Task: Find a flight from Durango to Springfield on May 2 for 3 passengers in premium economy with 3 checked bags.
Action: Mouse moved to (292, 323)
Screenshot: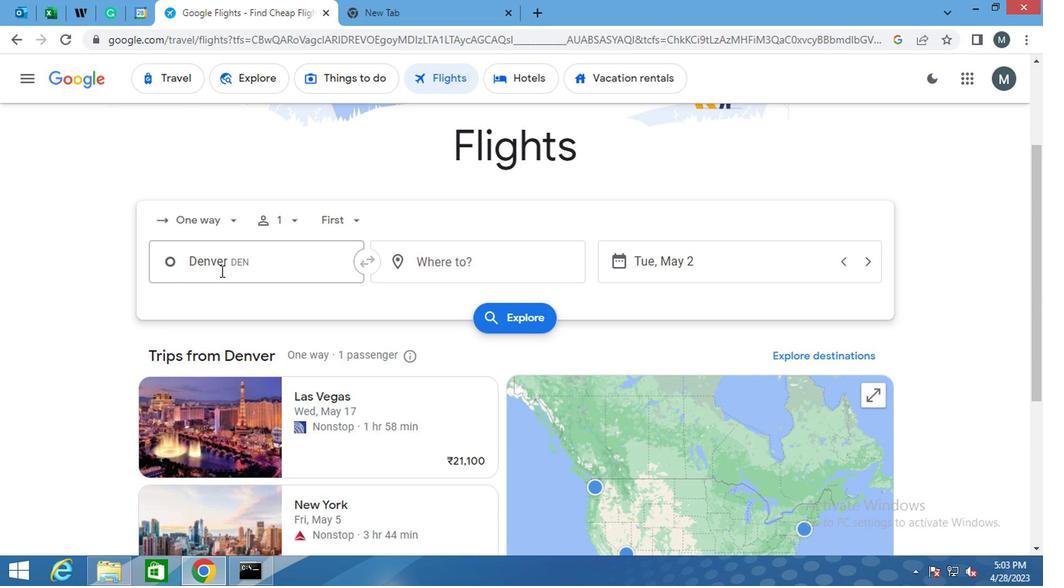 
Action: Mouse pressed left at (292, 323)
Screenshot: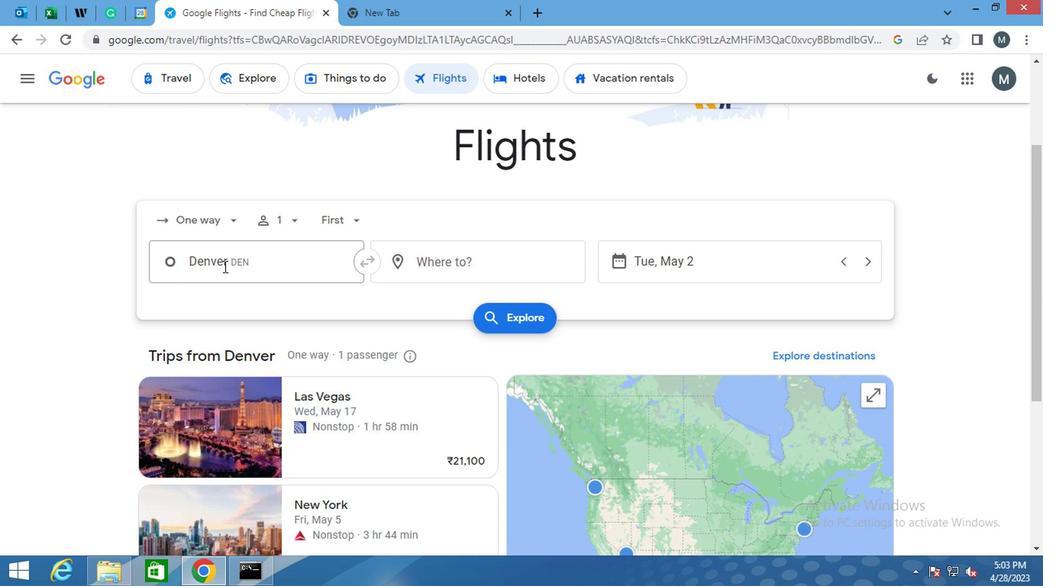 
Action: Mouse moved to (283, 292)
Screenshot: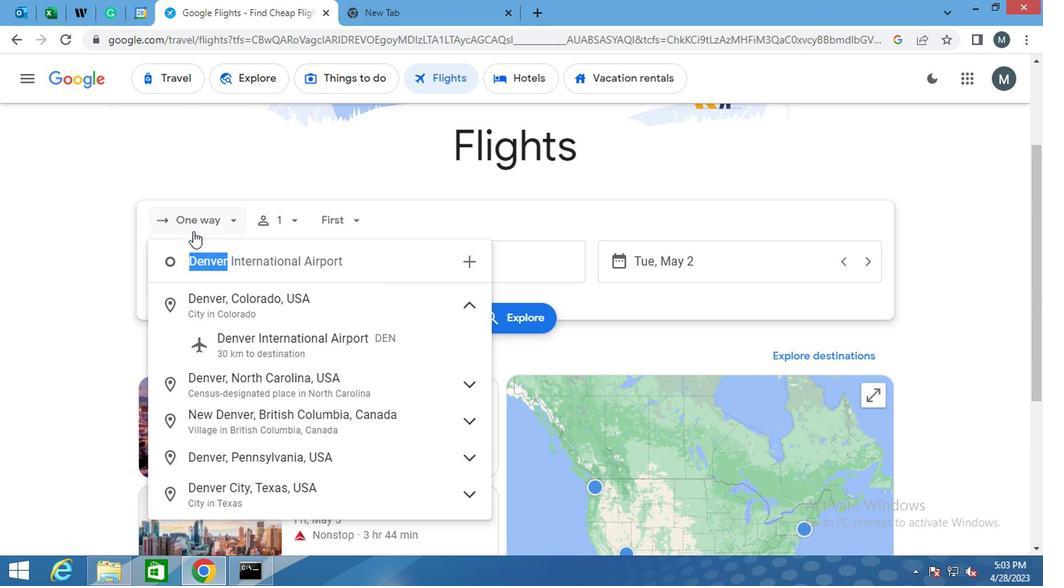 
Action: Mouse pressed left at (283, 292)
Screenshot: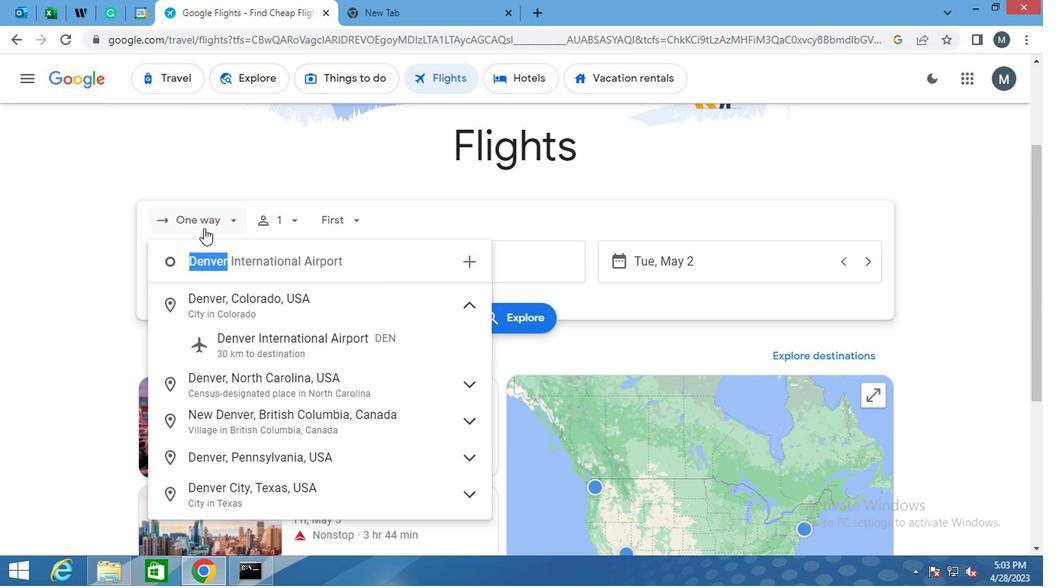 
Action: Mouse moved to (294, 338)
Screenshot: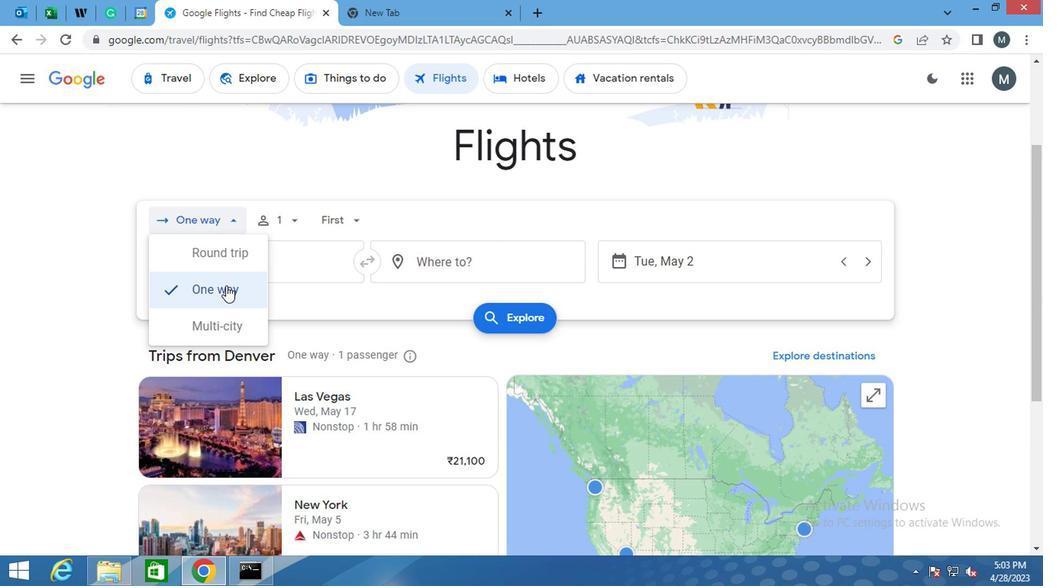 
Action: Mouse pressed left at (294, 338)
Screenshot: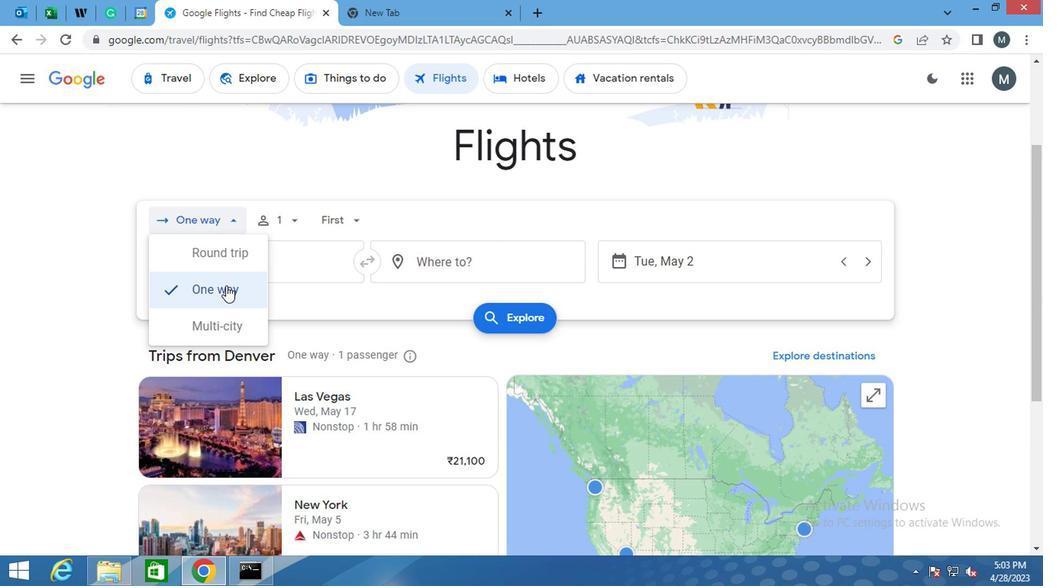 
Action: Mouse moved to (342, 291)
Screenshot: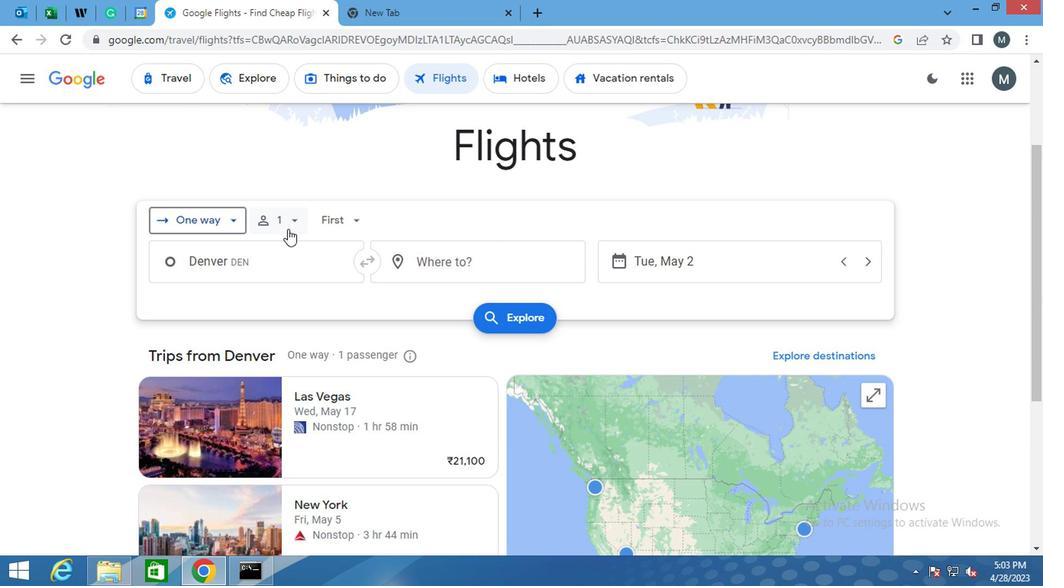 
Action: Mouse pressed left at (342, 291)
Screenshot: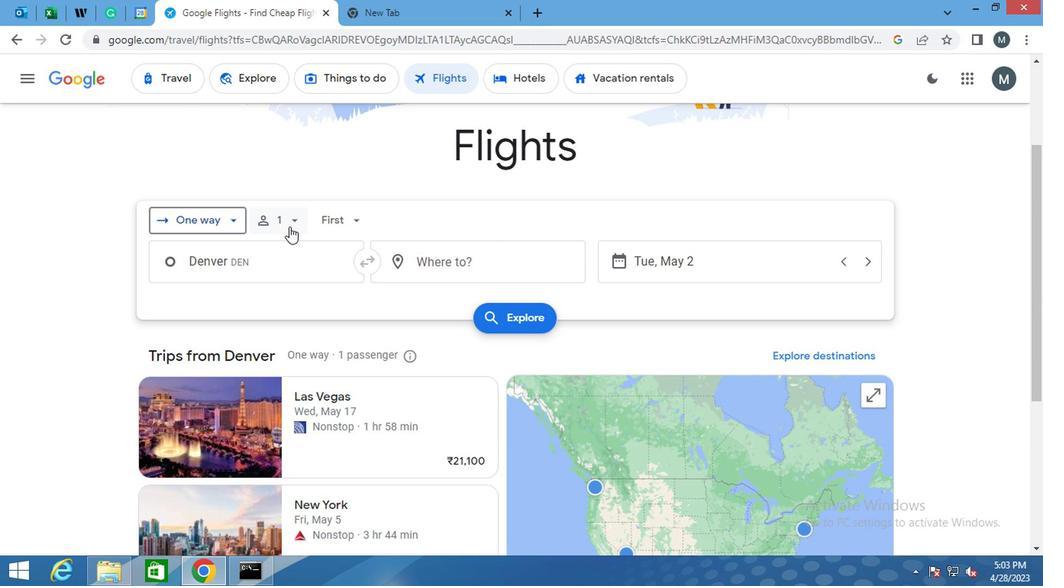 
Action: Mouse moved to (424, 347)
Screenshot: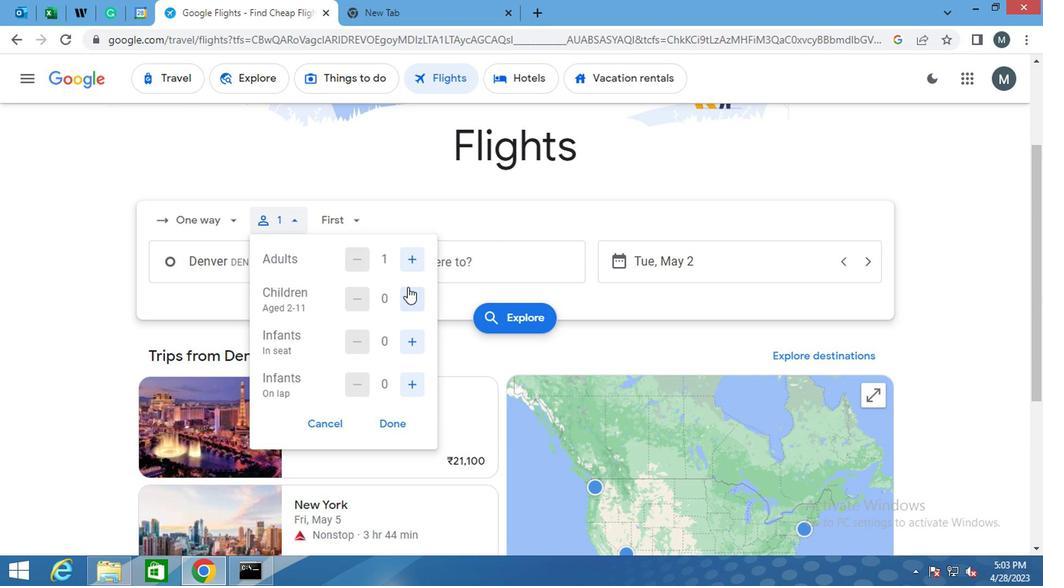 
Action: Mouse pressed left at (424, 347)
Screenshot: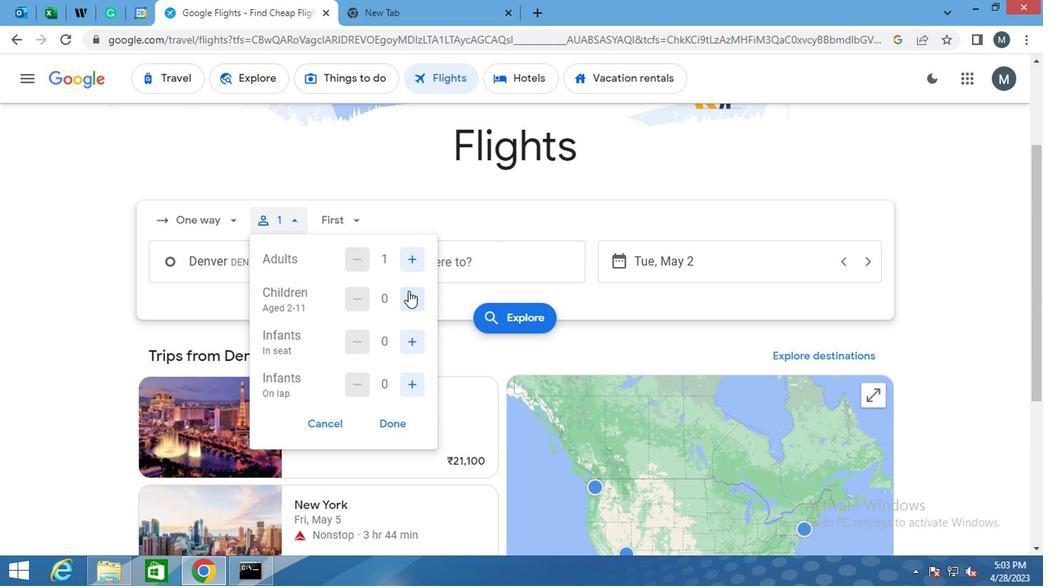 
Action: Mouse moved to (427, 374)
Screenshot: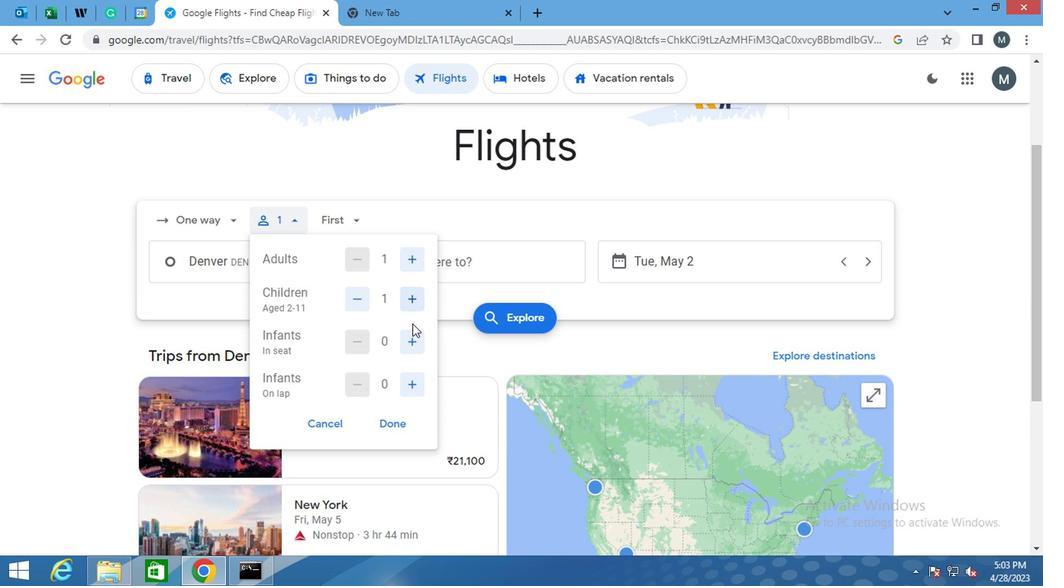 
Action: Mouse pressed left at (427, 374)
Screenshot: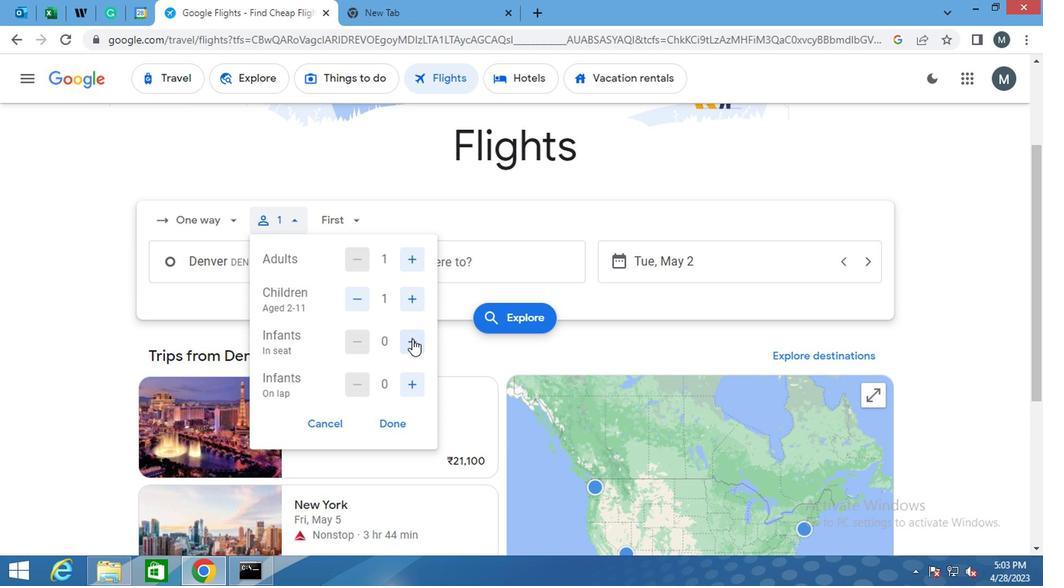 
Action: Mouse moved to (413, 434)
Screenshot: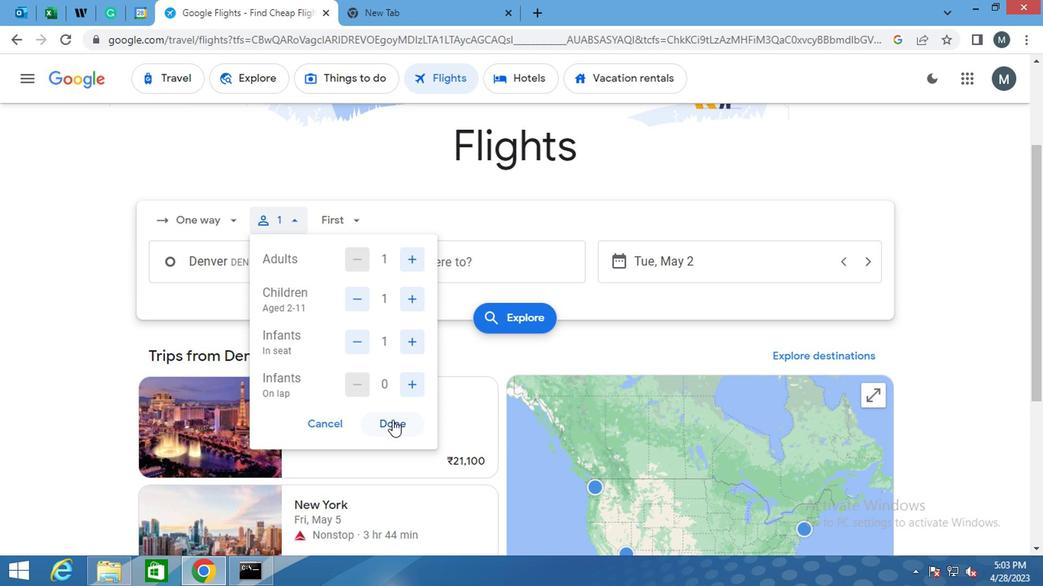 
Action: Mouse pressed left at (413, 434)
Screenshot: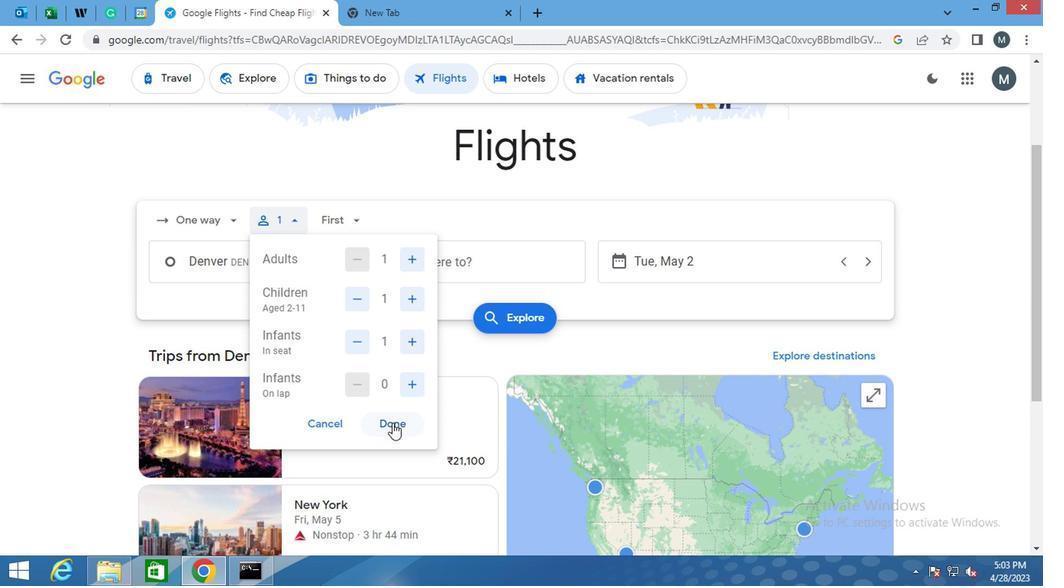 
Action: Mouse moved to (373, 290)
Screenshot: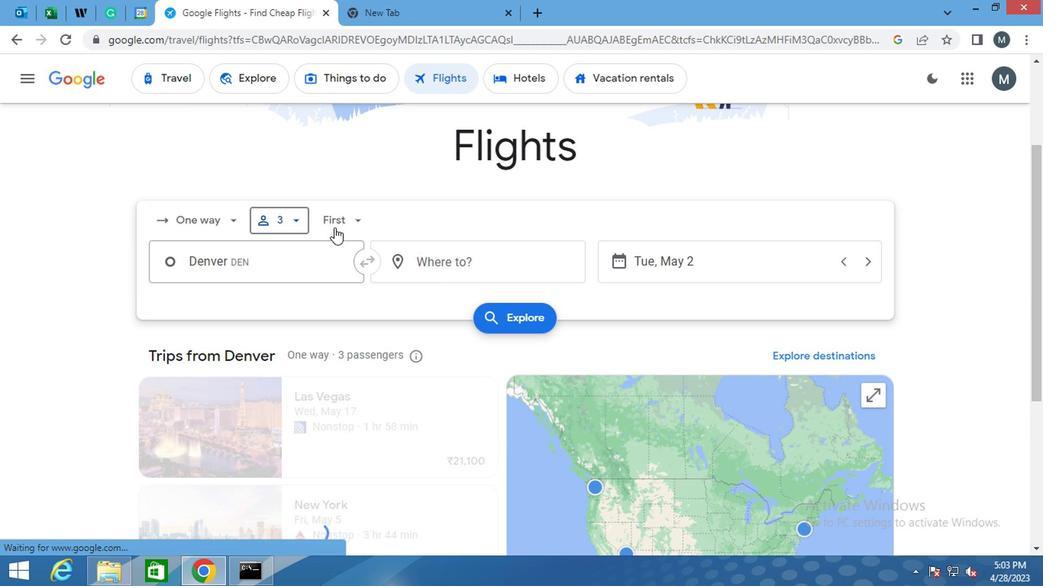 
Action: Mouse pressed left at (373, 290)
Screenshot: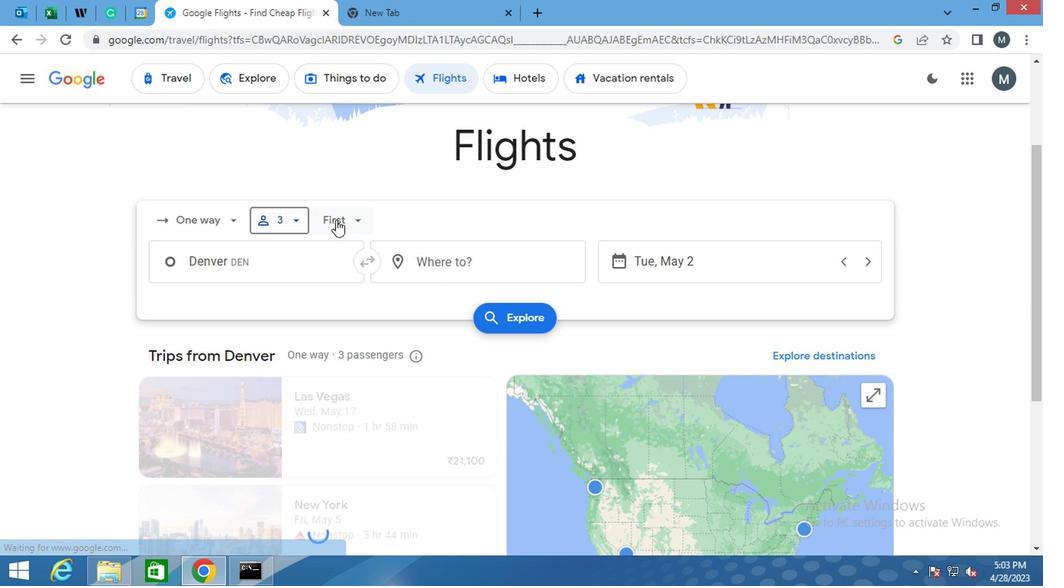 
Action: Mouse moved to (401, 316)
Screenshot: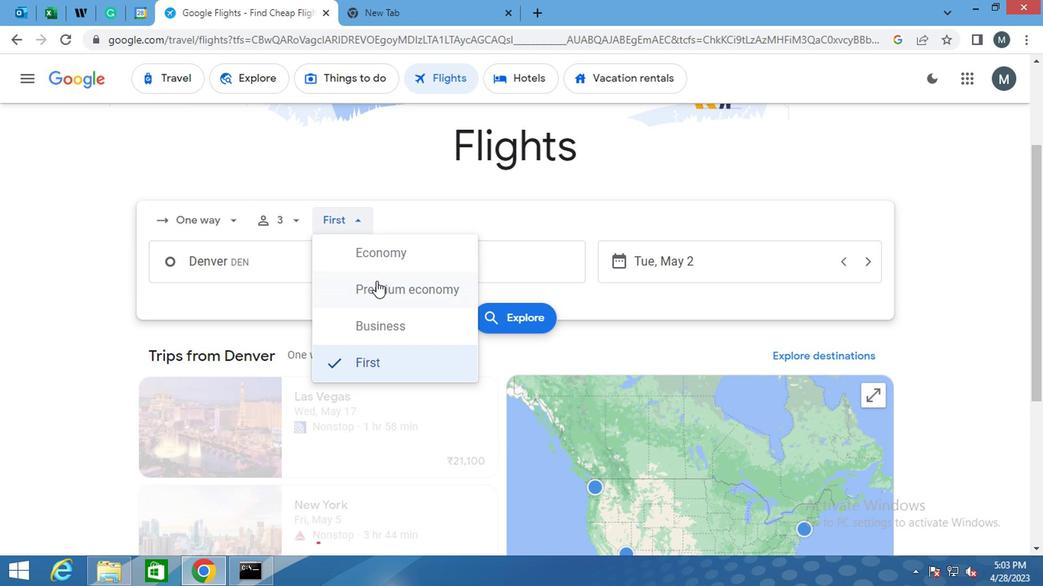
Action: Mouse pressed left at (401, 316)
Screenshot: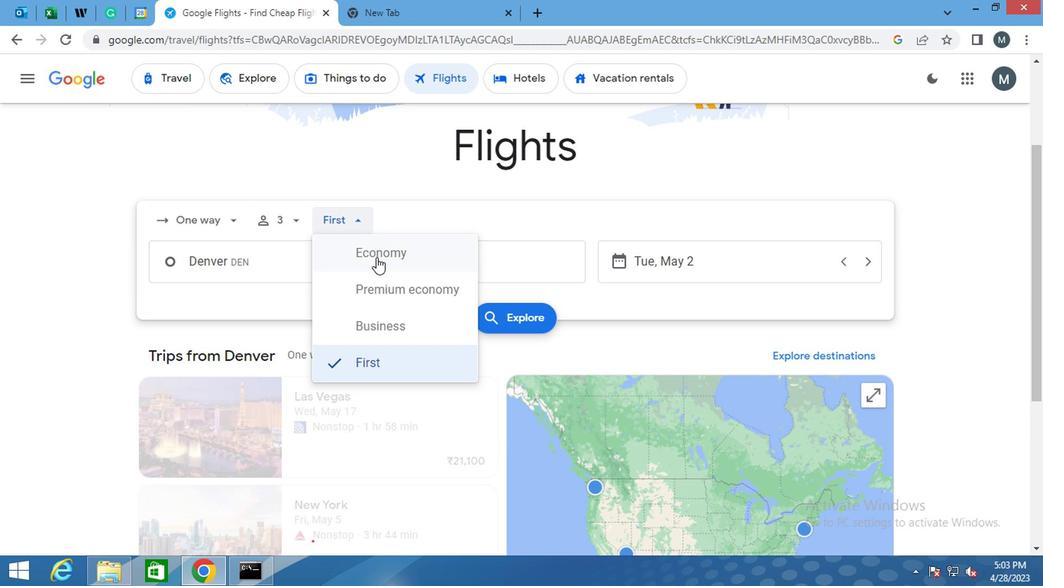 
Action: Mouse moved to (398, 288)
Screenshot: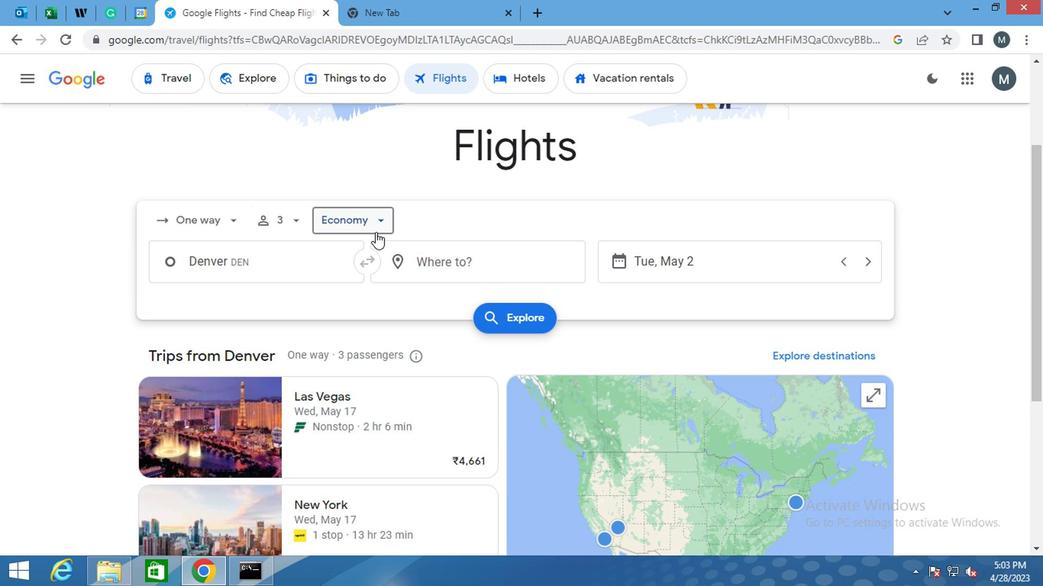
Action: Mouse pressed left at (398, 288)
Screenshot: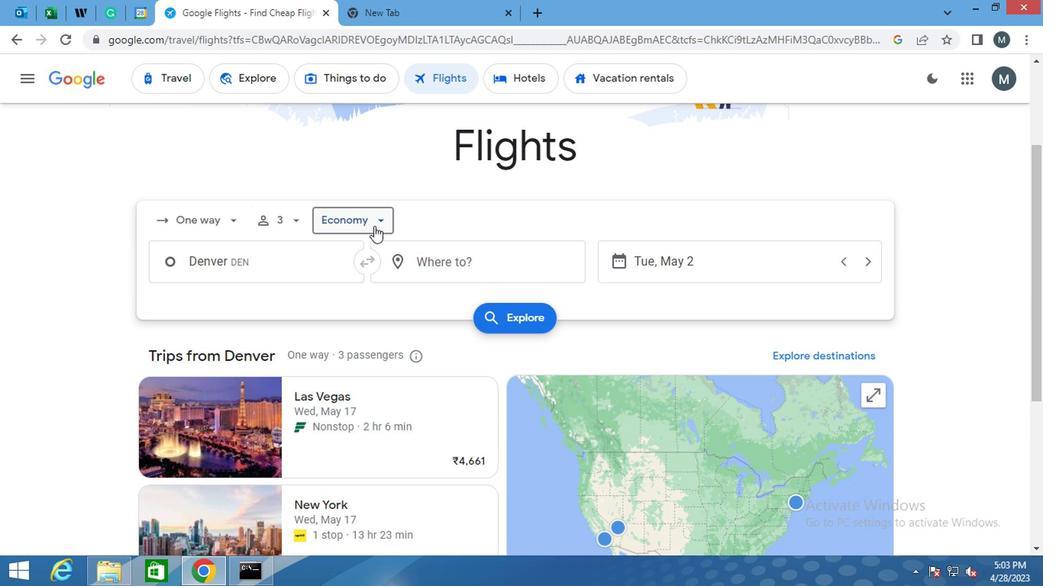 
Action: Mouse moved to (404, 339)
Screenshot: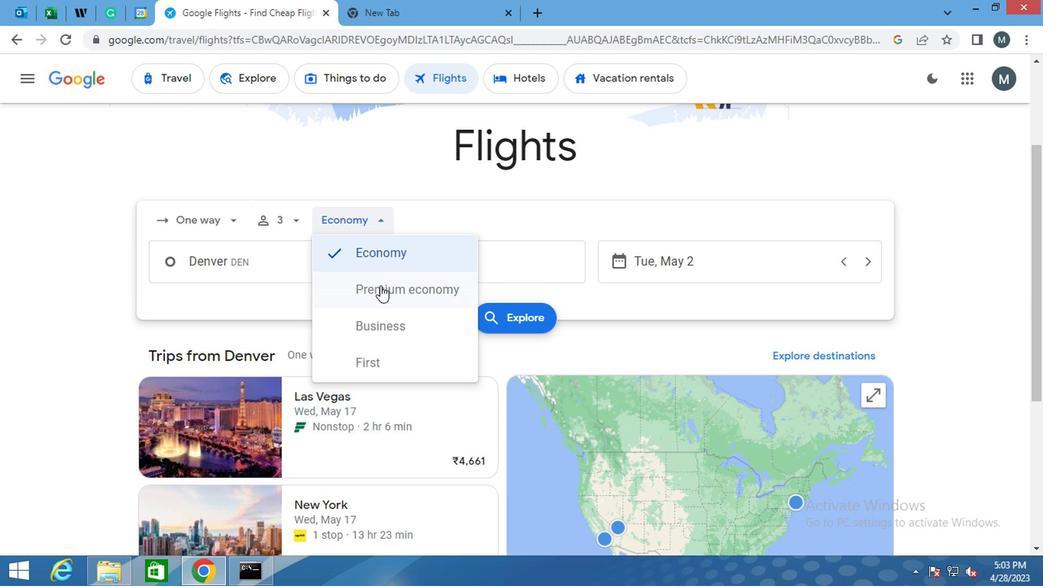 
Action: Mouse pressed left at (404, 339)
Screenshot: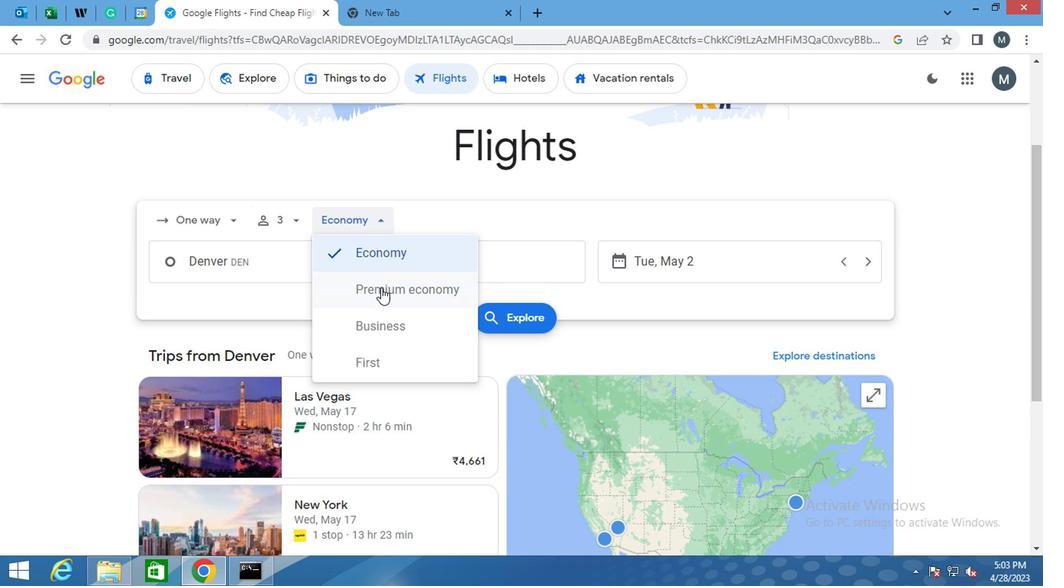 
Action: Mouse moved to (315, 324)
Screenshot: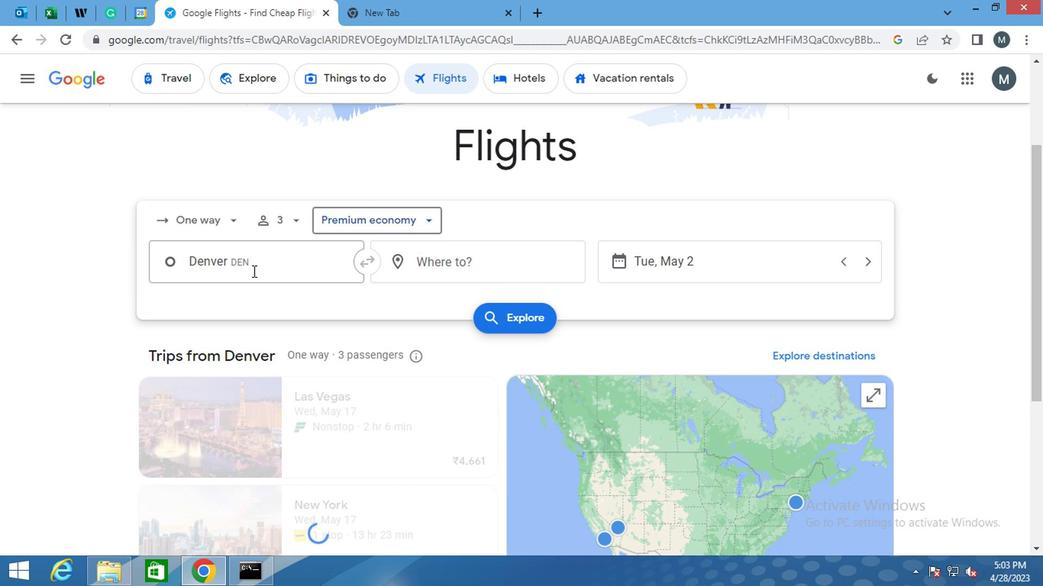 
Action: Mouse pressed left at (315, 324)
Screenshot: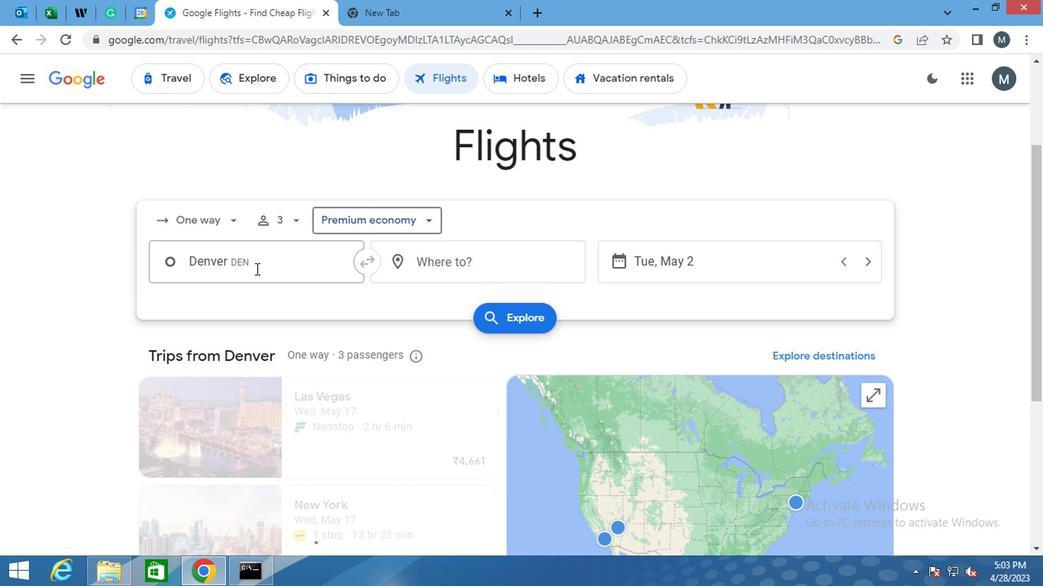 
Action: Key pressed <Key.shift><Key.shift><Key.shift><Key.shift><Key.shift><Key.shift><Key.shift><Key.shift>DURANGO
Screenshot: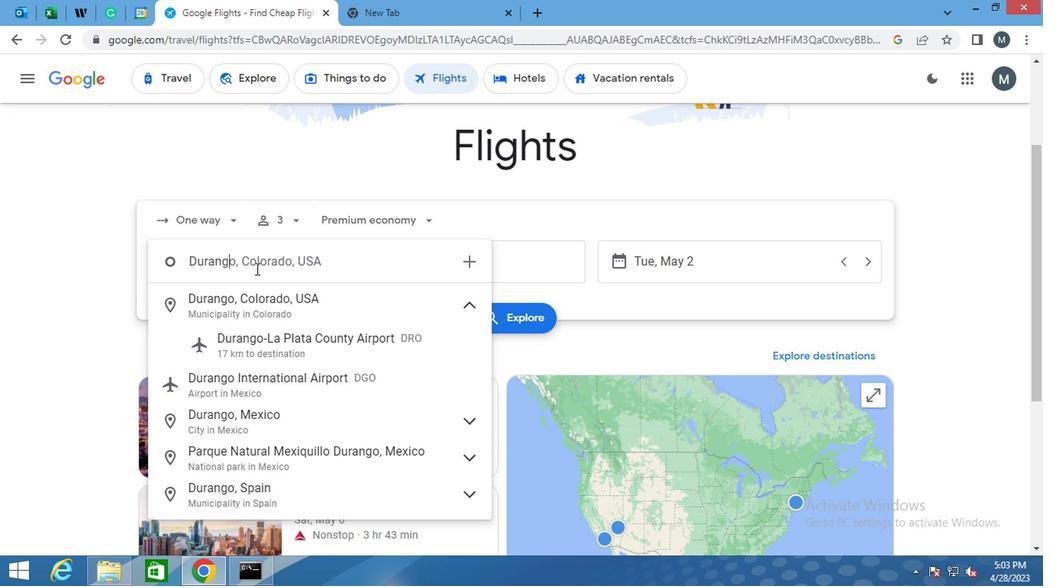 
Action: Mouse moved to (376, 382)
Screenshot: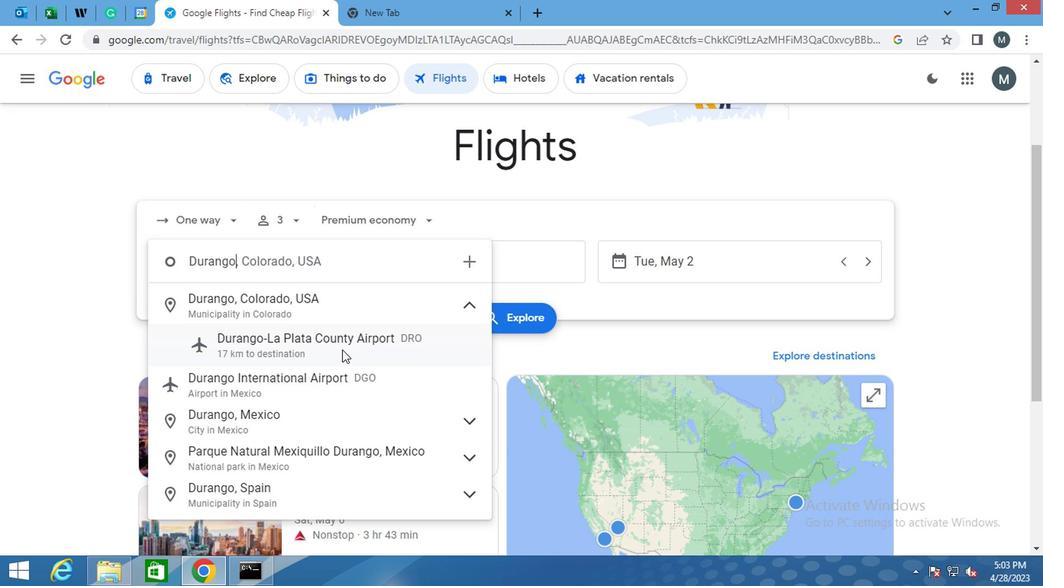 
Action: Mouse pressed left at (376, 382)
Screenshot: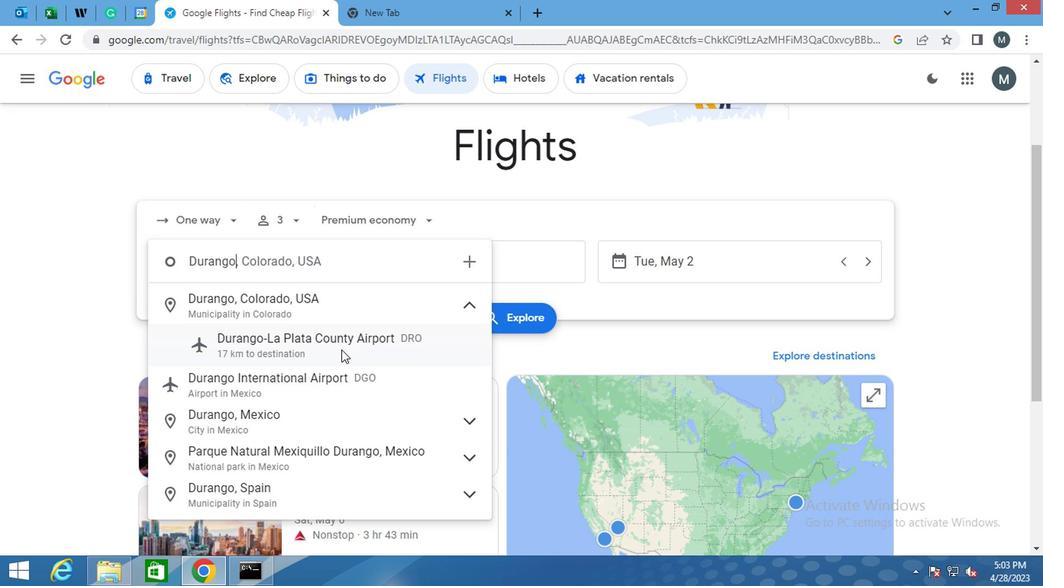 
Action: Mouse moved to (461, 318)
Screenshot: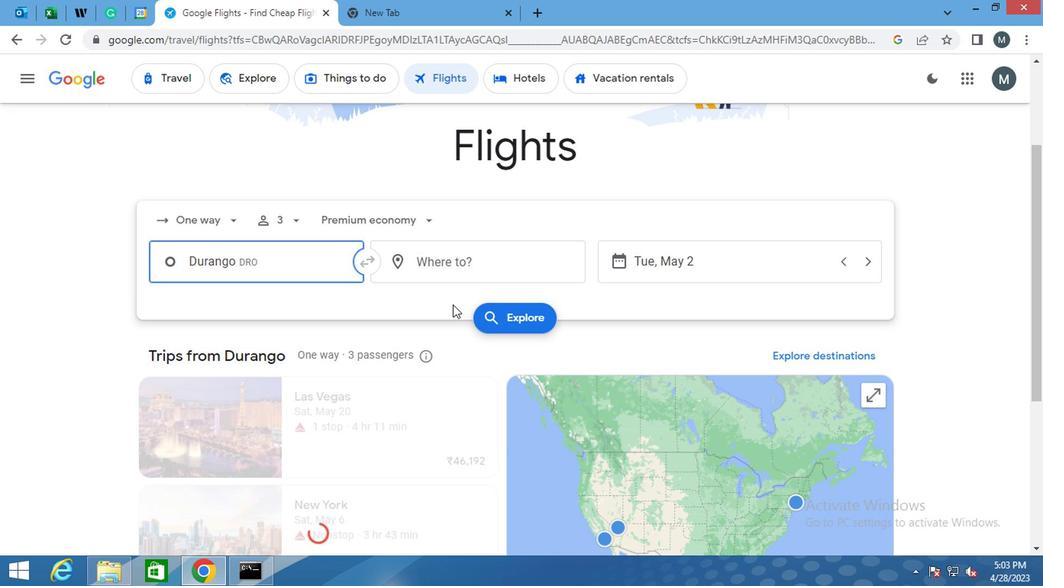 
Action: Mouse pressed left at (461, 318)
Screenshot: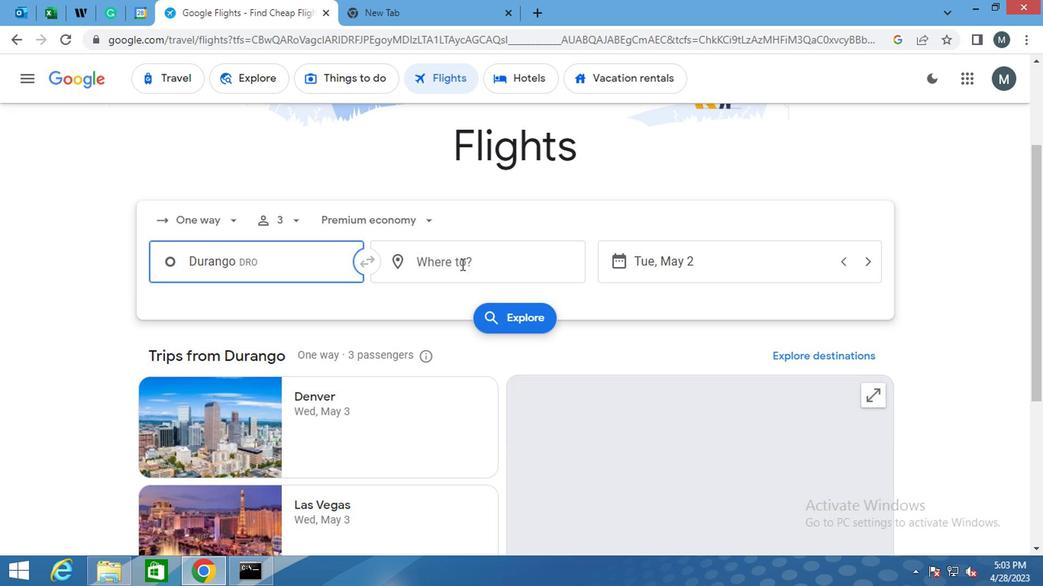 
Action: Mouse moved to (460, 317)
Screenshot: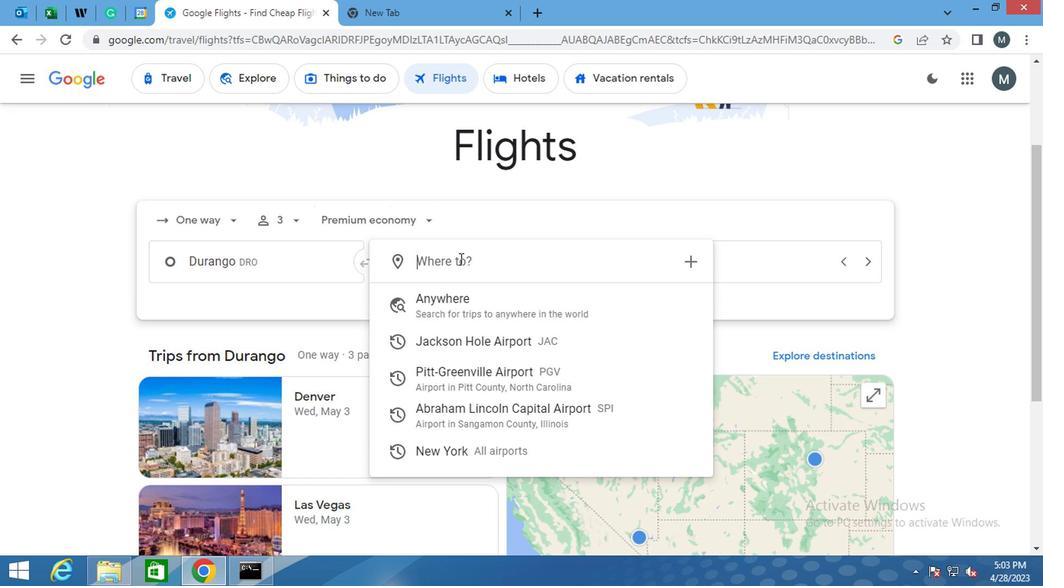 
Action: Key pressed A
Screenshot: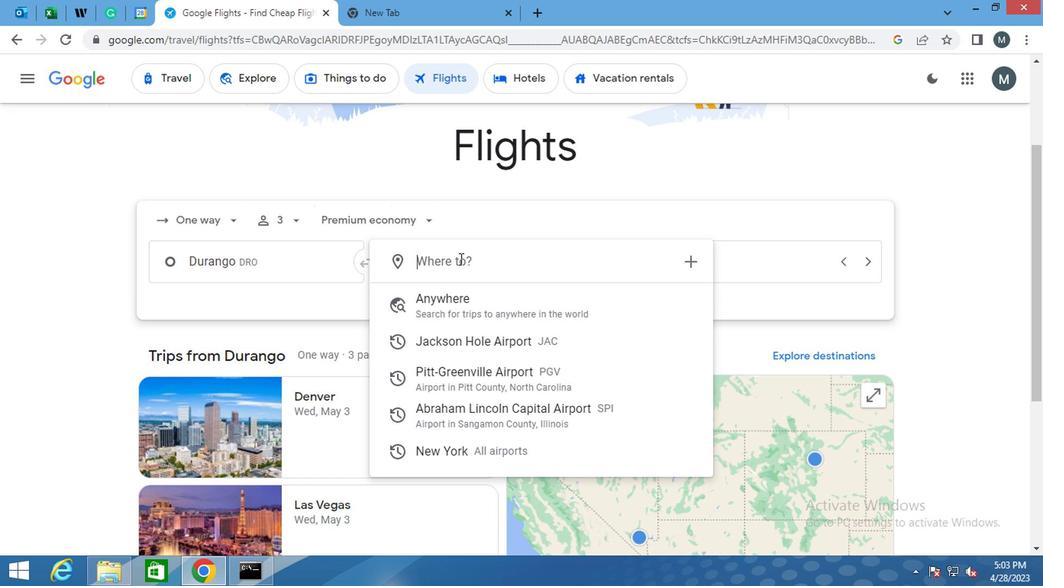 
Action: Mouse moved to (459, 318)
Screenshot: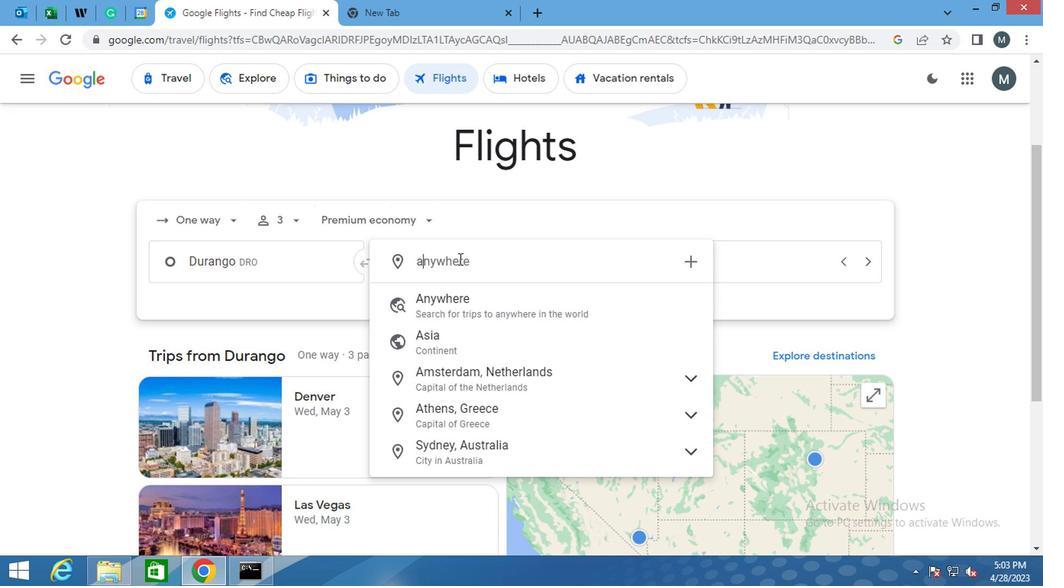 
Action: Key pressed B
Screenshot: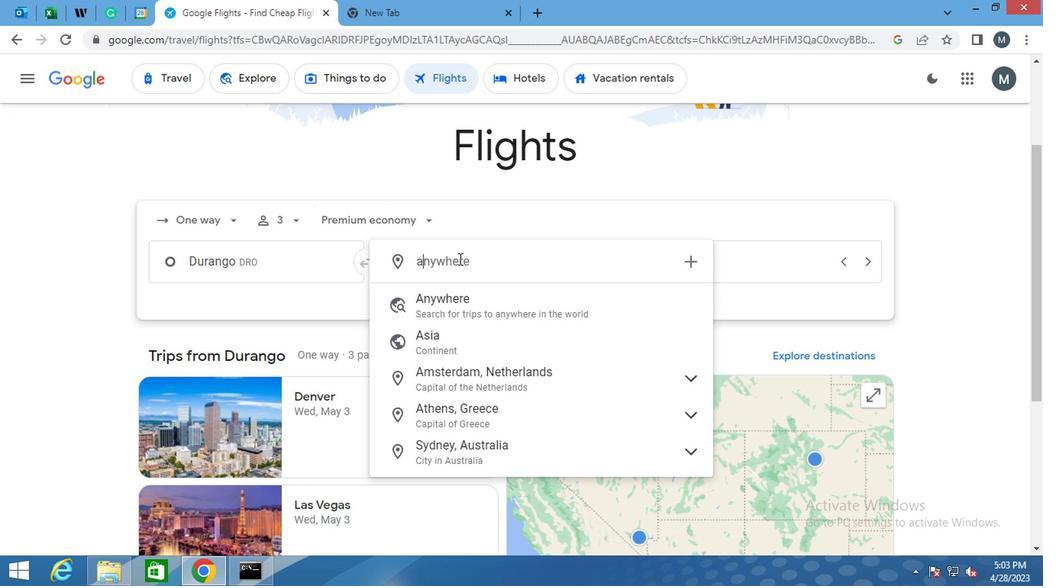 
Action: Mouse moved to (476, 463)
Screenshot: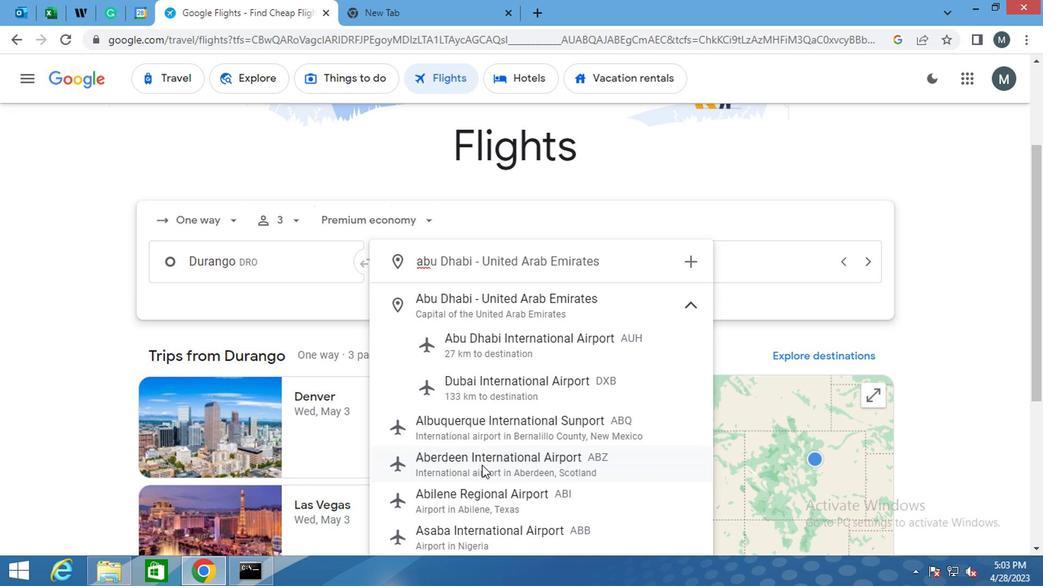
Action: Key pressed R
Screenshot: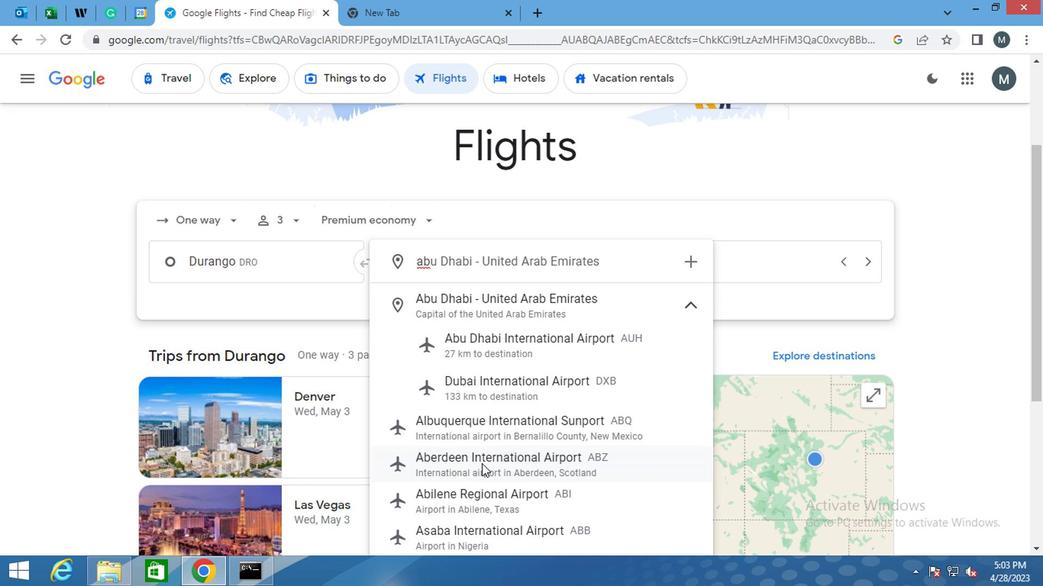 
Action: Mouse moved to (477, 455)
Screenshot: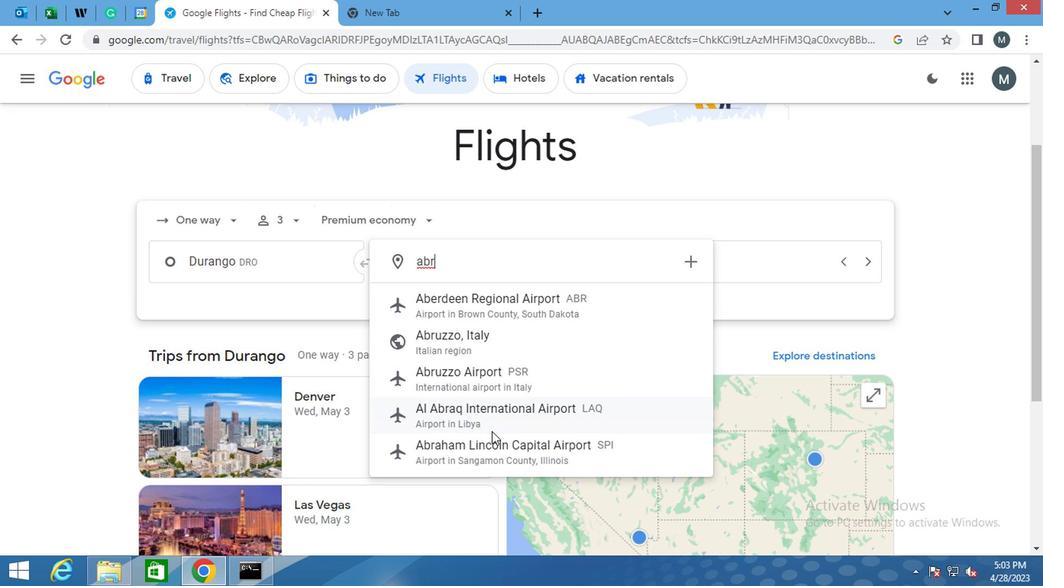 
Action: Mouse pressed left at (477, 455)
Screenshot: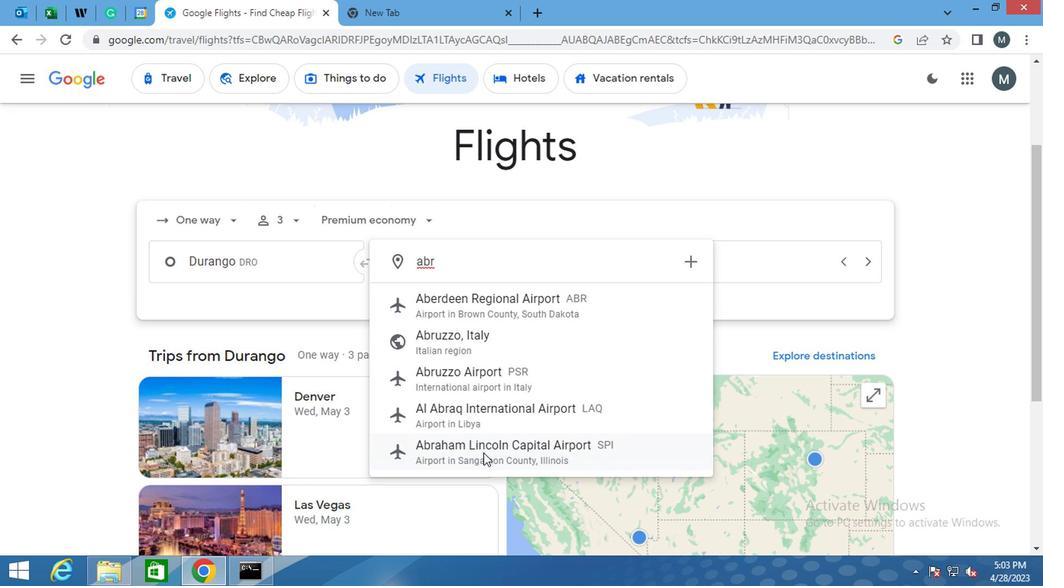 
Action: Mouse moved to (597, 325)
Screenshot: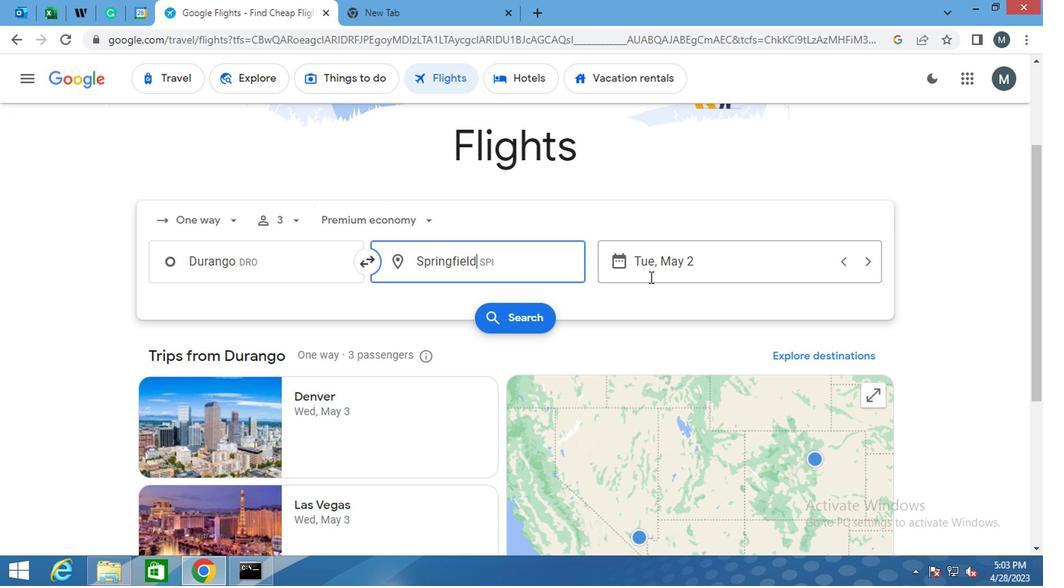 
Action: Mouse pressed left at (597, 325)
Screenshot: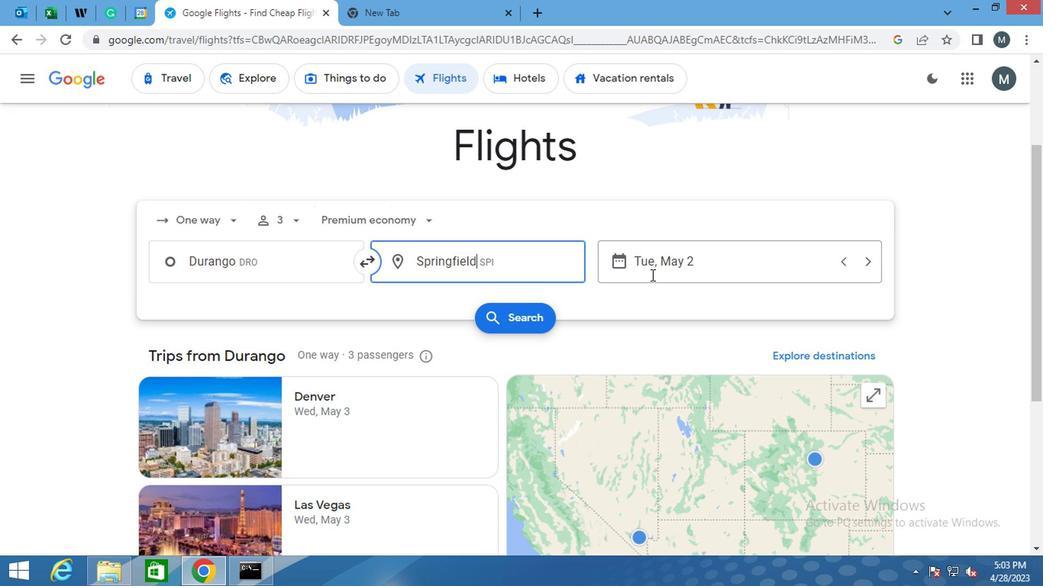 
Action: Mouse moved to (626, 325)
Screenshot: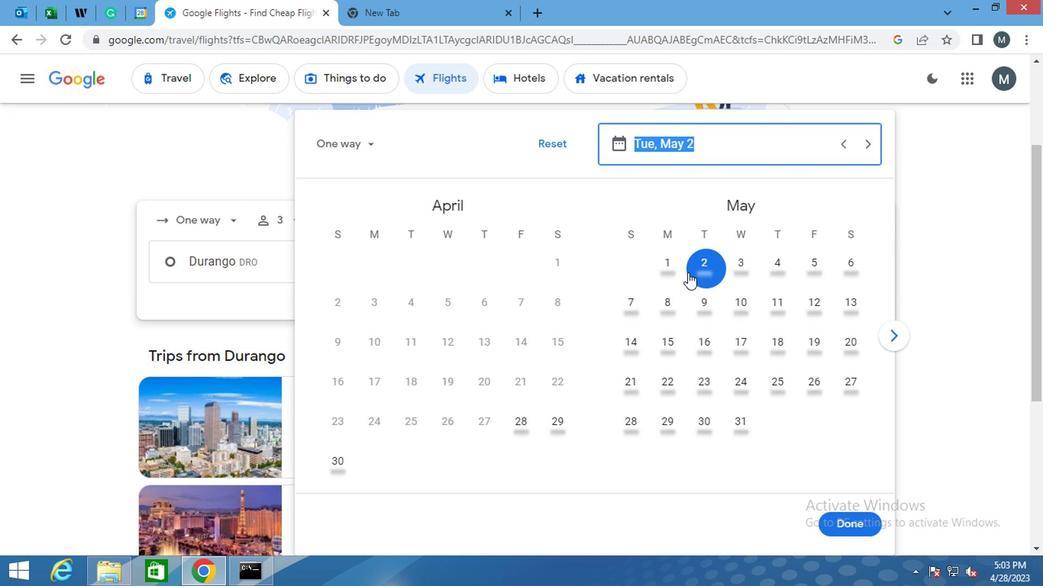 
Action: Mouse pressed left at (626, 325)
Screenshot: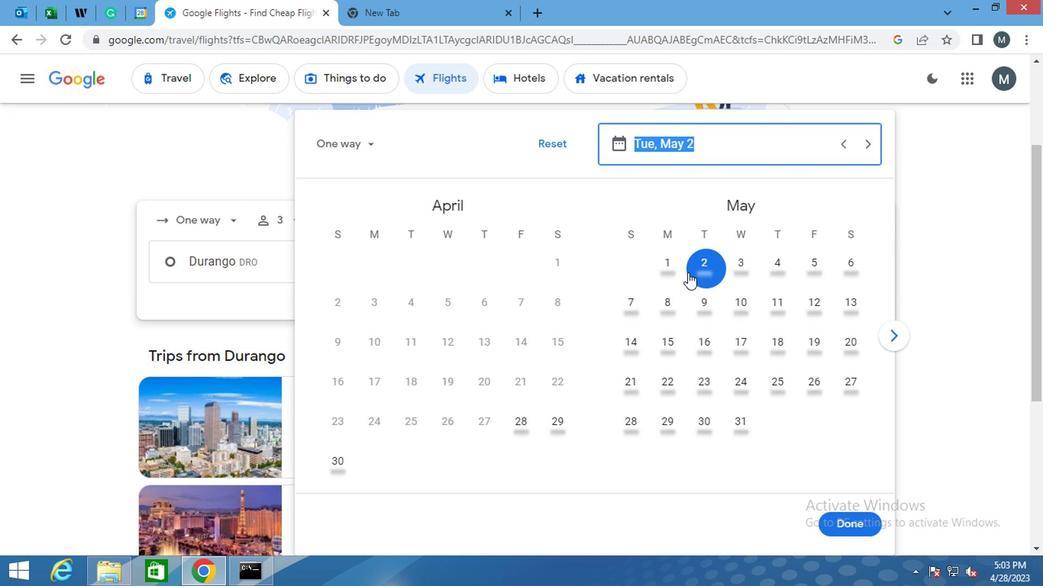 
Action: Mouse moved to (727, 503)
Screenshot: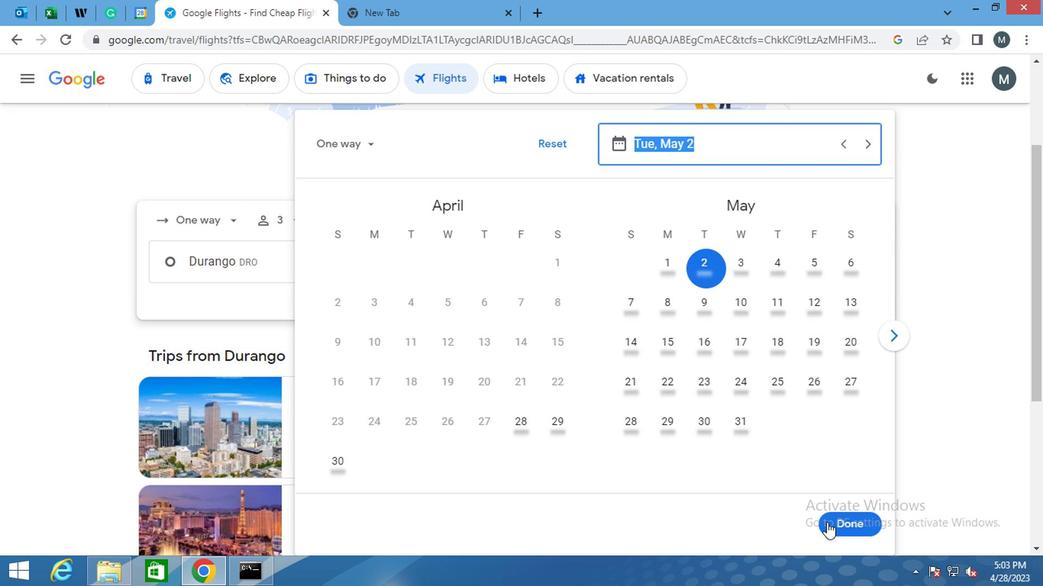 
Action: Mouse pressed left at (727, 503)
Screenshot: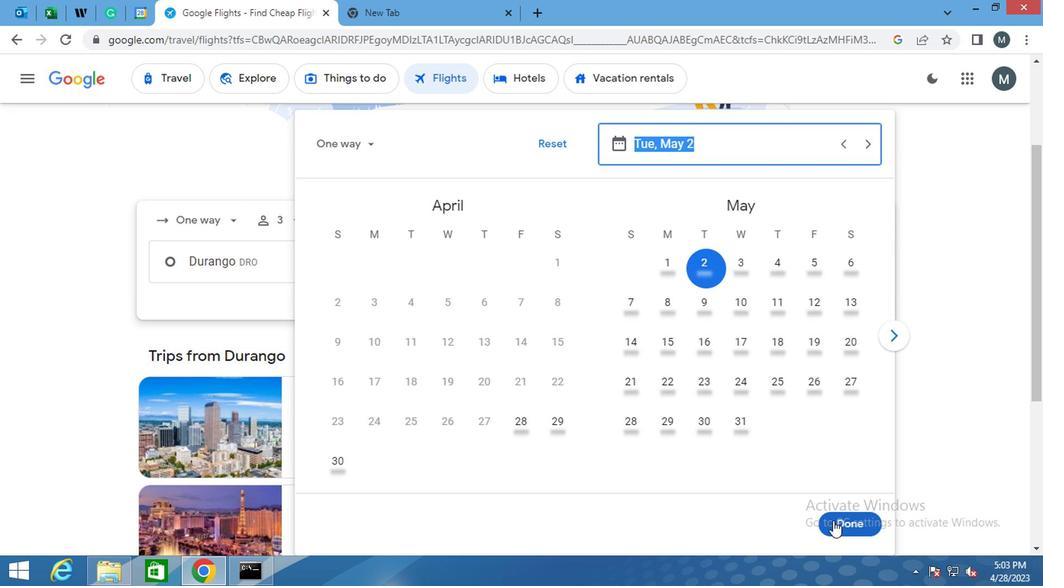 
Action: Mouse moved to (500, 364)
Screenshot: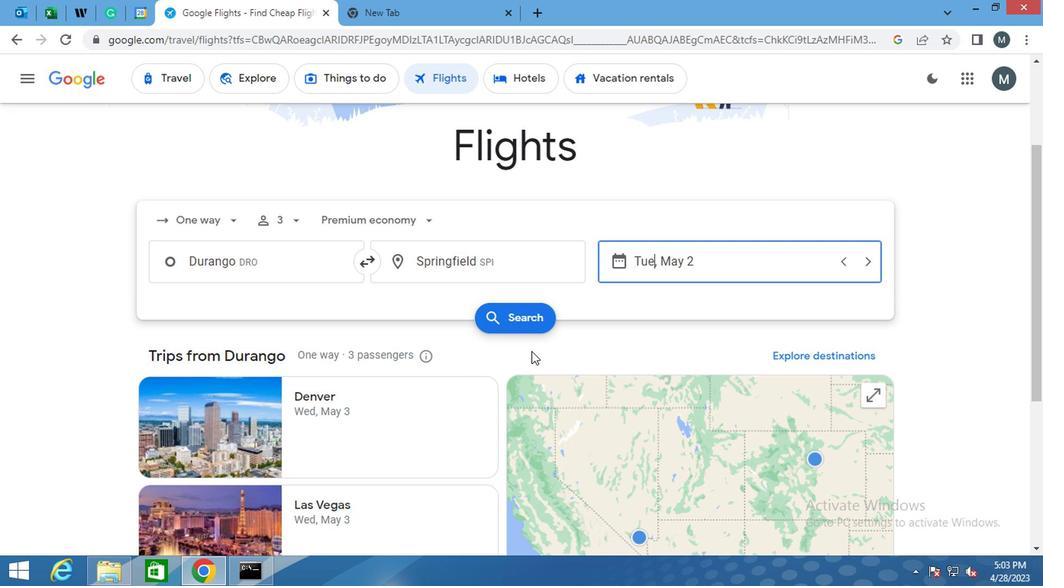 
Action: Mouse pressed left at (500, 364)
Screenshot: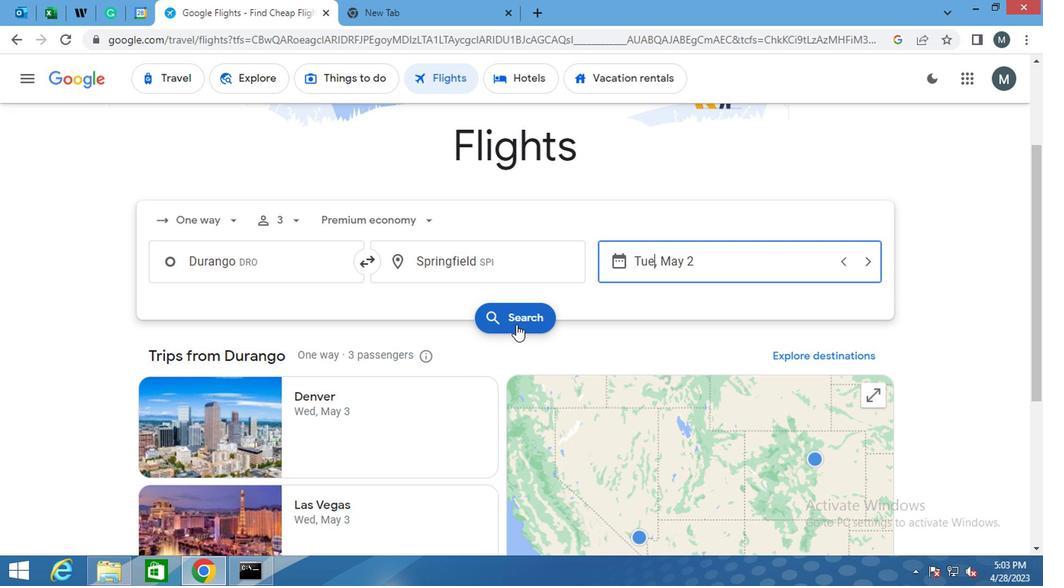 
Action: Mouse moved to (259, 290)
Screenshot: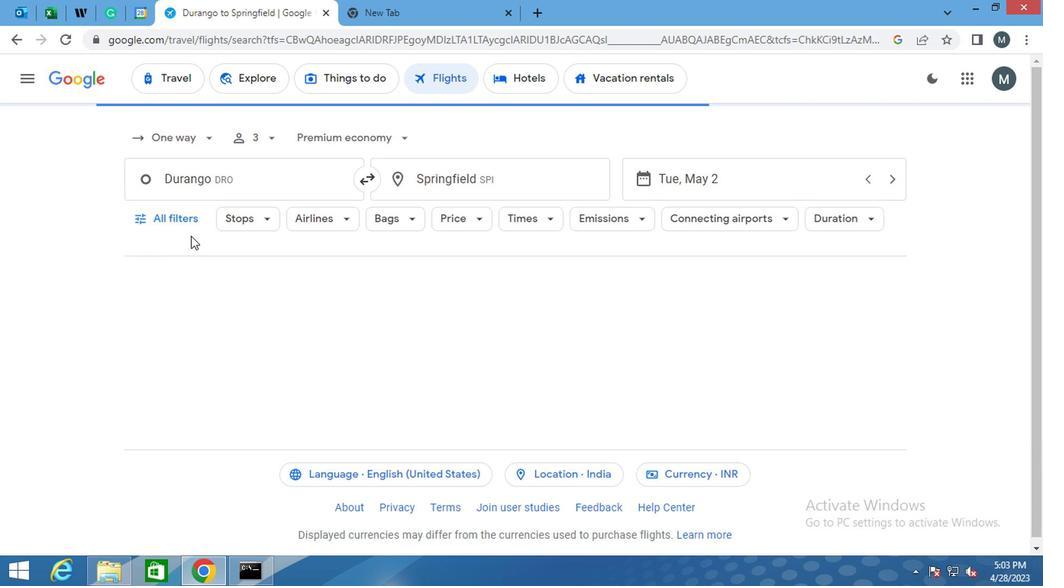
Action: Mouse pressed left at (259, 290)
Screenshot: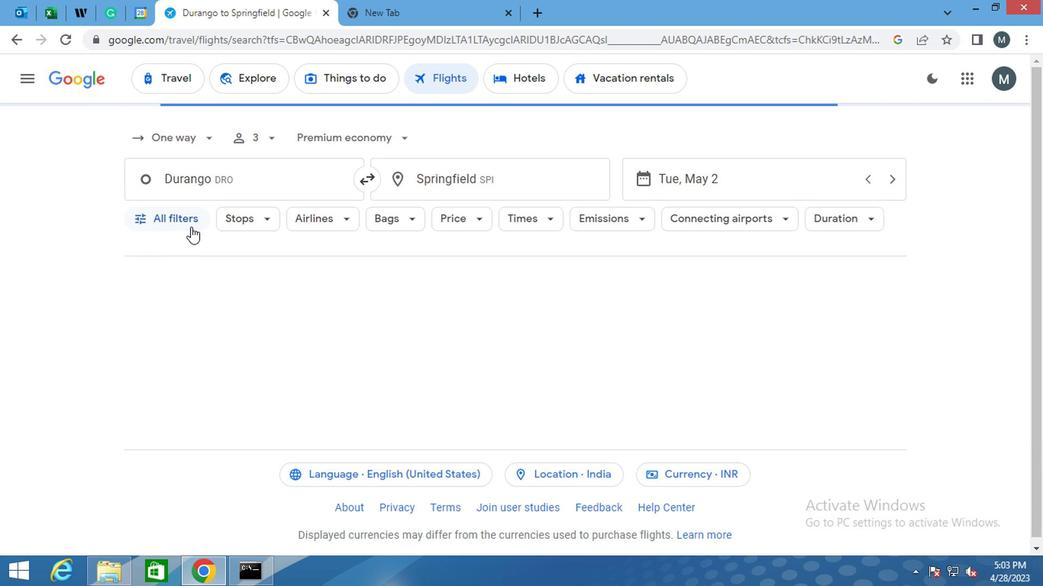 
Action: Mouse moved to (269, 356)
Screenshot: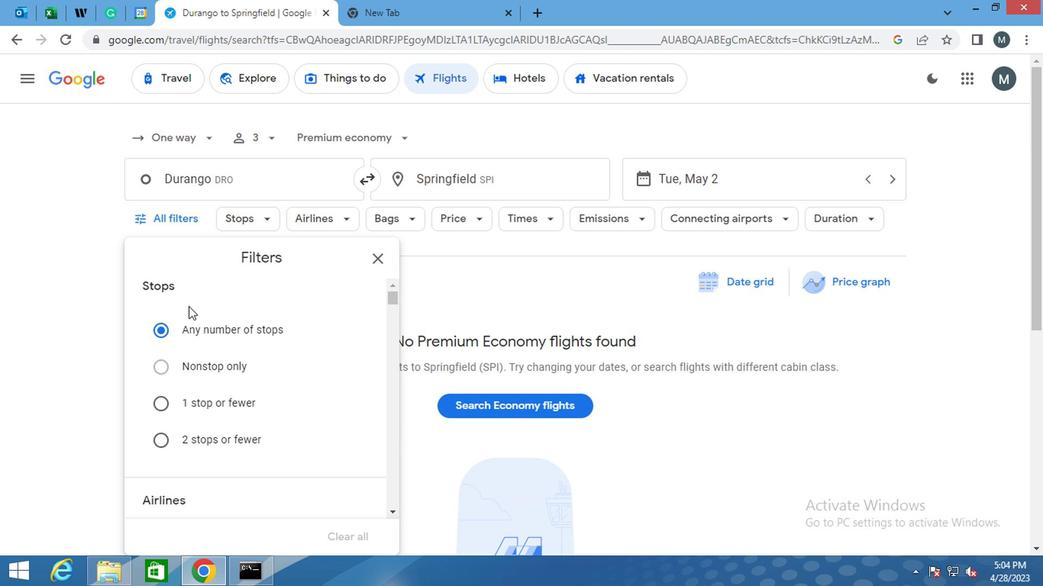 
Action: Mouse scrolled (269, 355) with delta (0, 0)
Screenshot: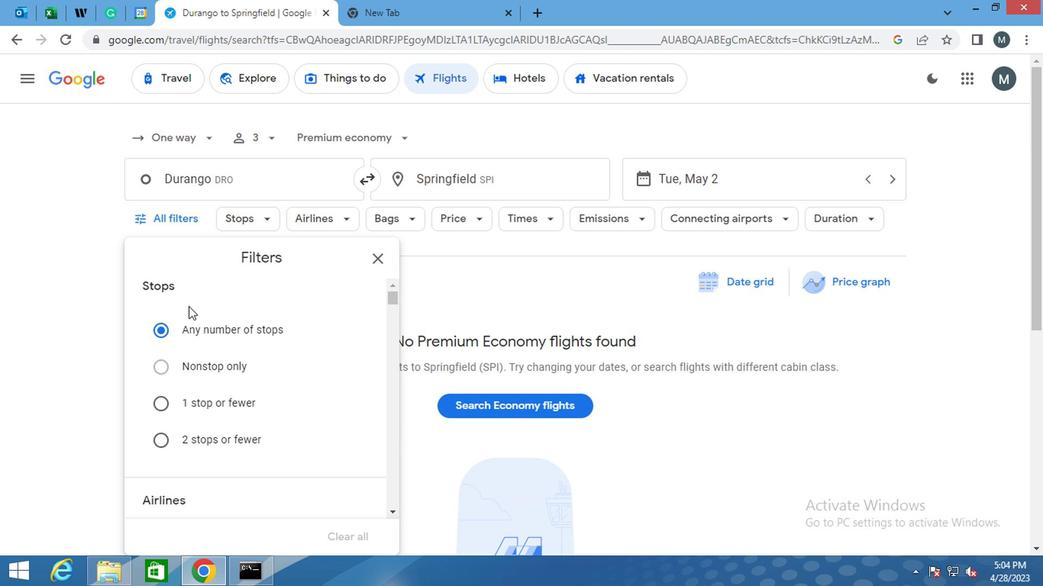 
Action: Mouse moved to (269, 357)
Screenshot: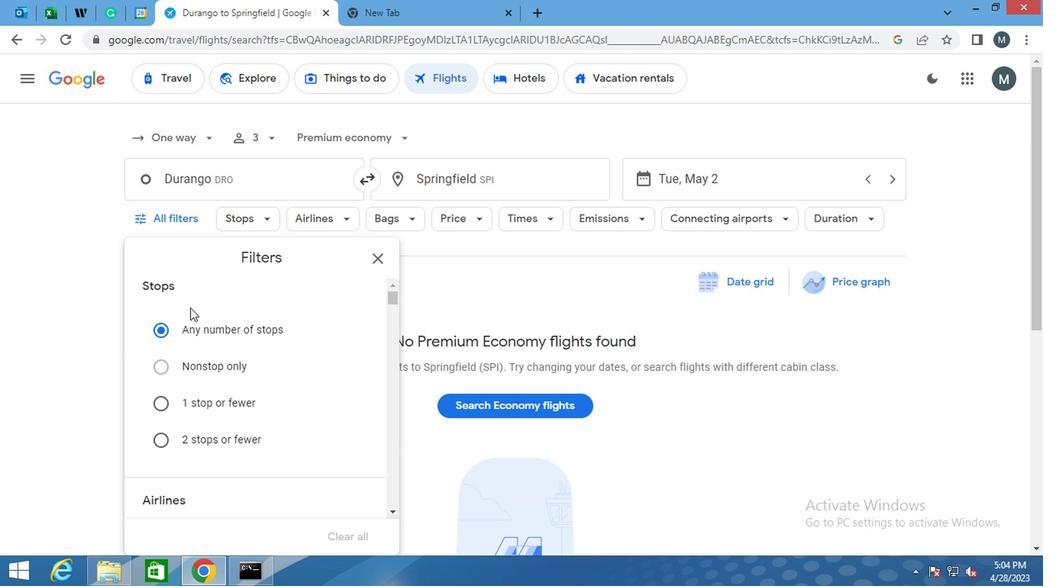 
Action: Mouse scrolled (269, 357) with delta (0, 0)
Screenshot: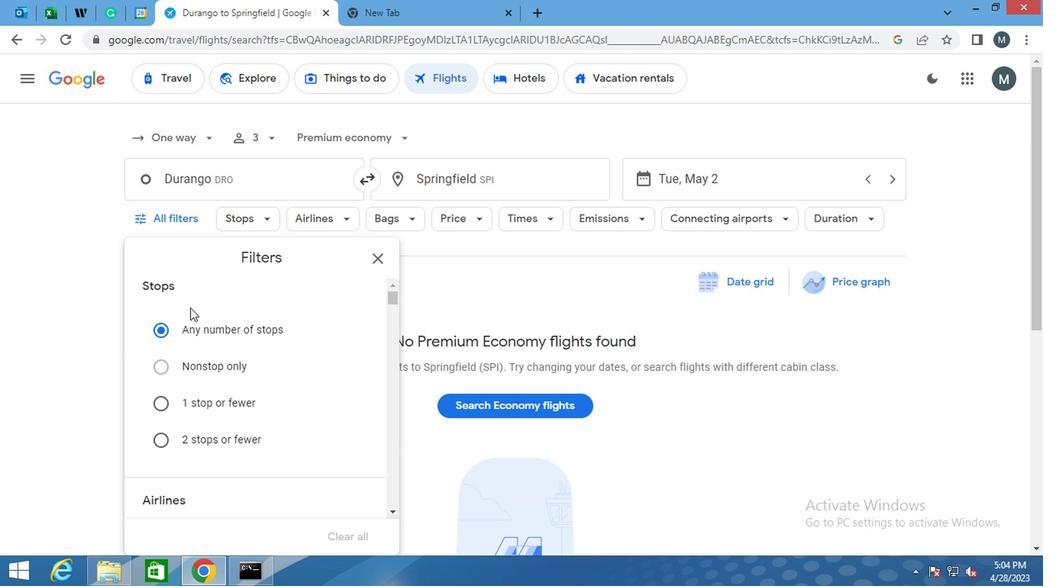 
Action: Mouse moved to (379, 411)
Screenshot: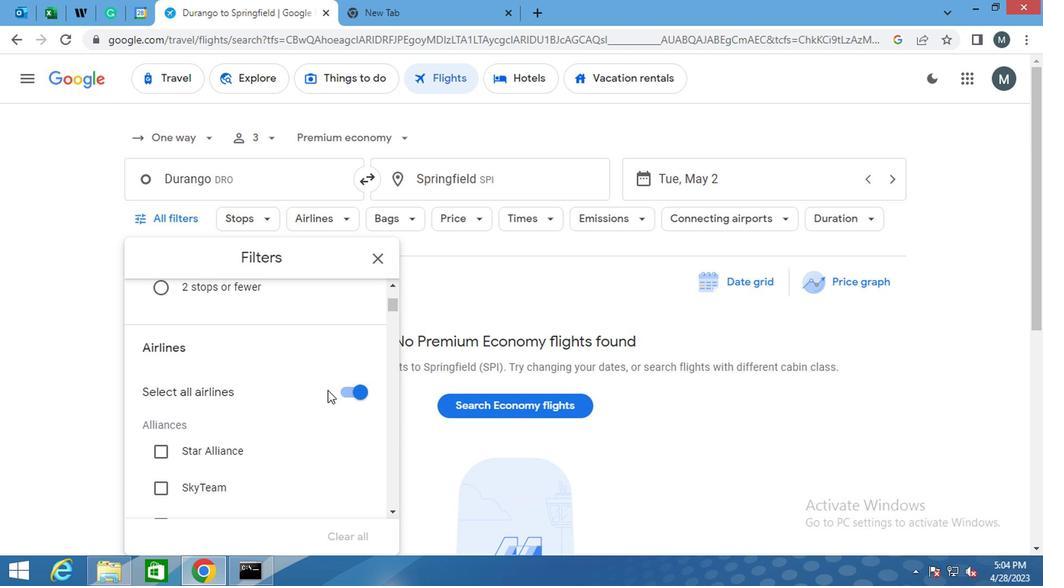 
Action: Mouse pressed left at (379, 411)
Screenshot: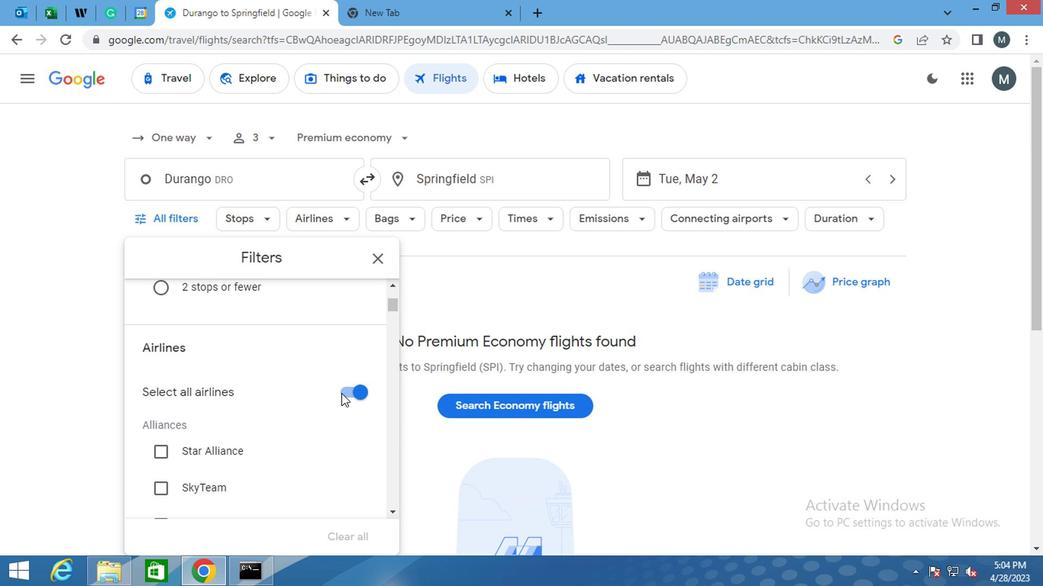 
Action: Mouse moved to (282, 410)
Screenshot: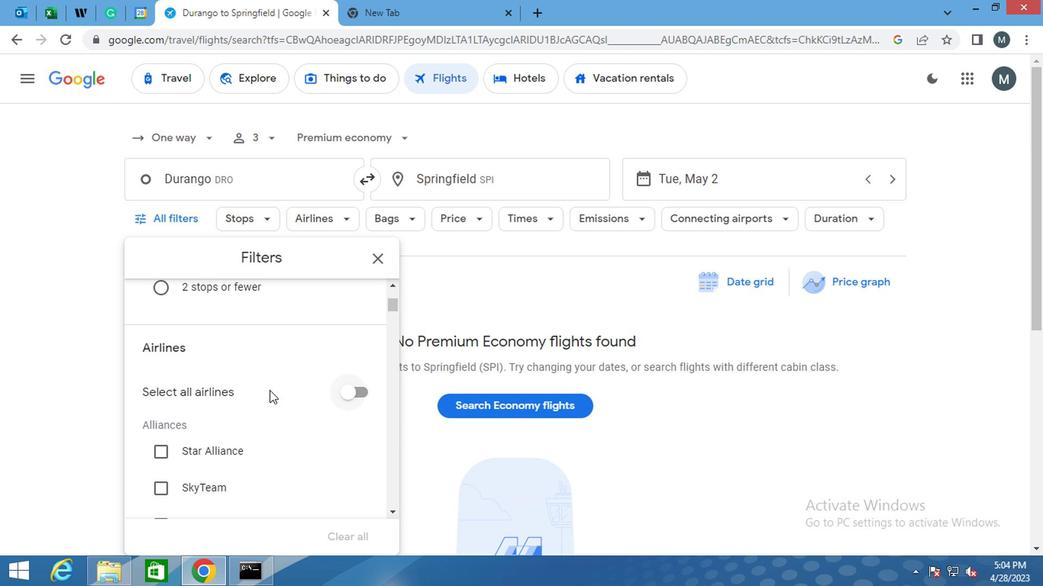 
Action: Mouse scrolled (282, 409) with delta (0, 0)
Screenshot: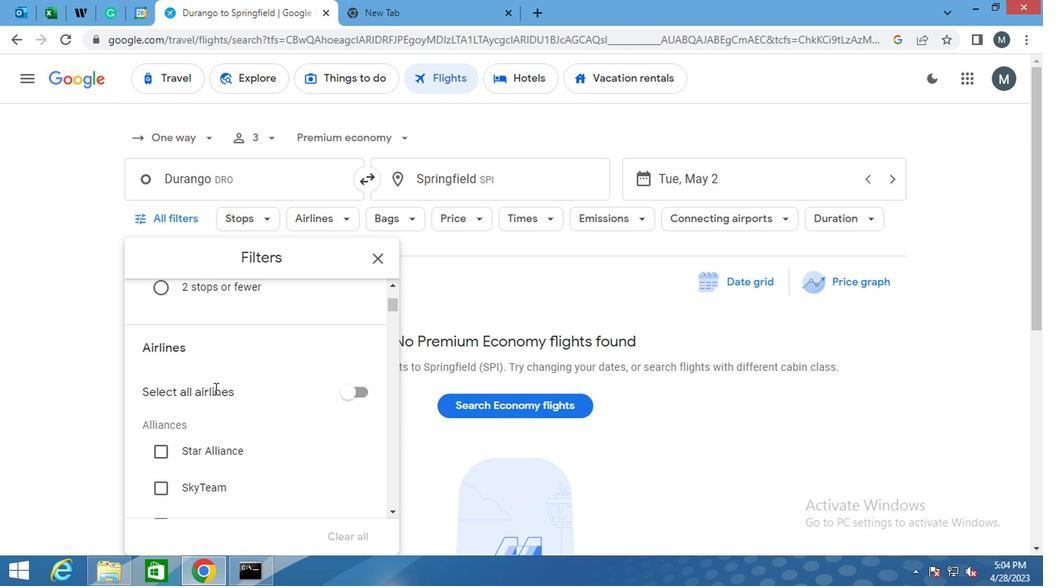 
Action: Mouse moved to (278, 410)
Screenshot: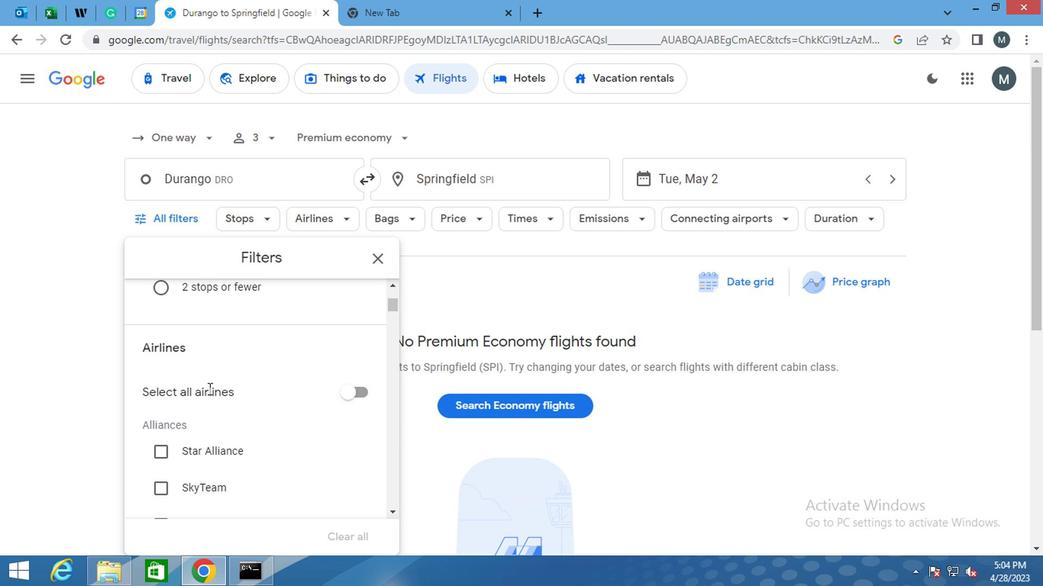 
Action: Mouse scrolled (278, 409) with delta (0, 0)
Screenshot: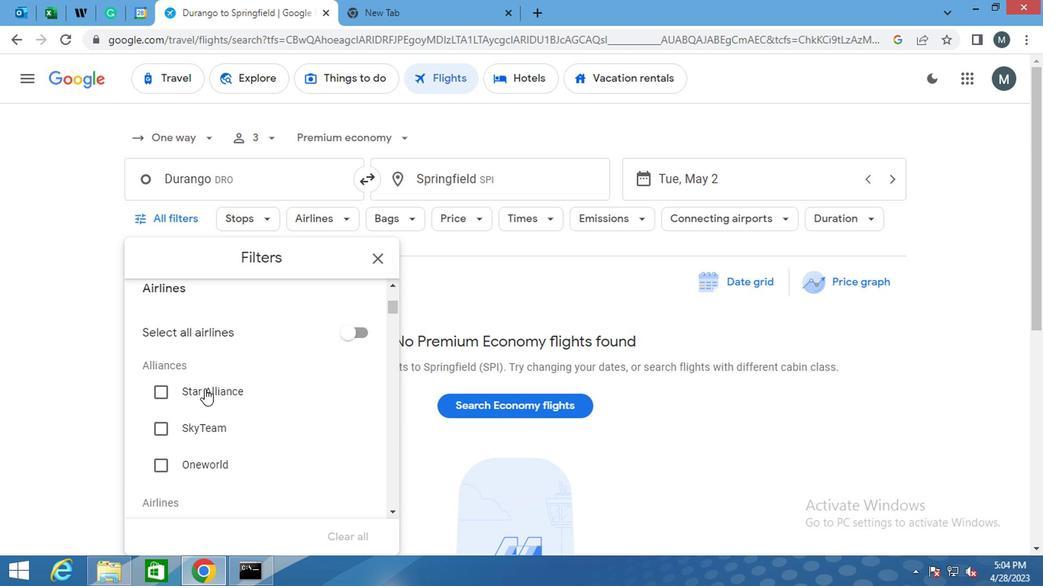
Action: Mouse moved to (285, 415)
Screenshot: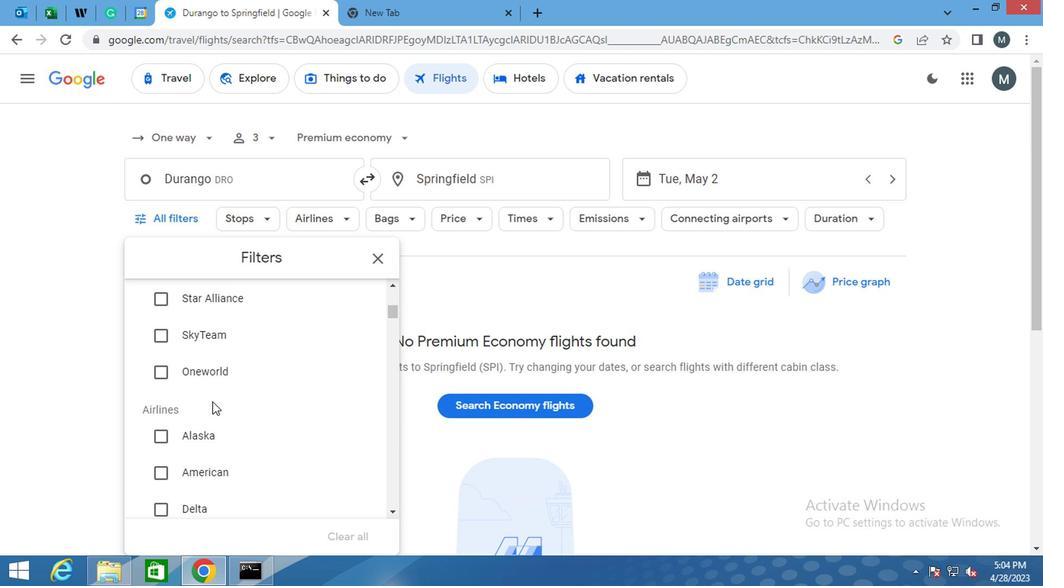 
Action: Mouse scrolled (285, 414) with delta (0, 0)
Screenshot: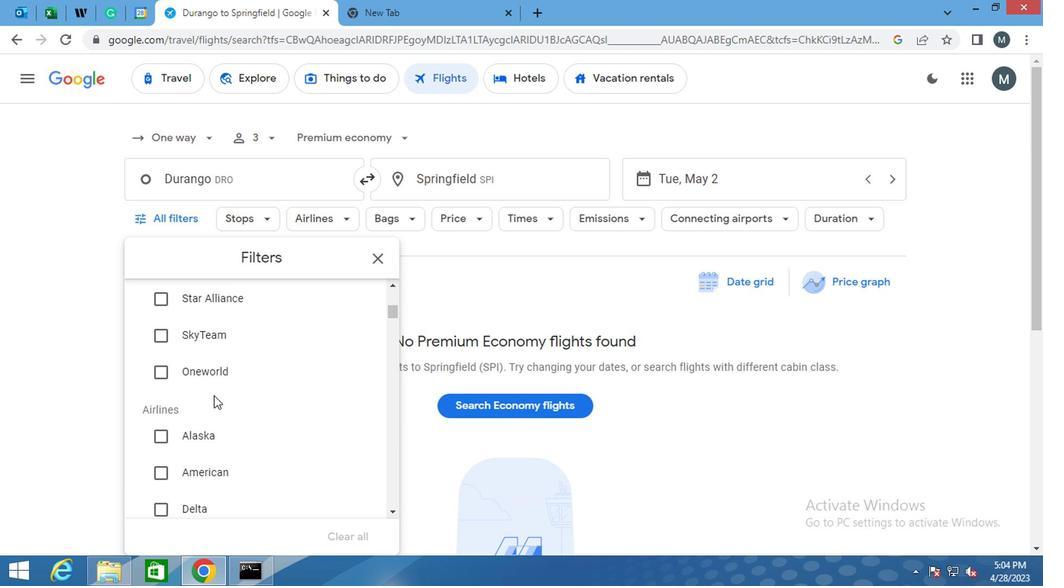 
Action: Mouse moved to (286, 414)
Screenshot: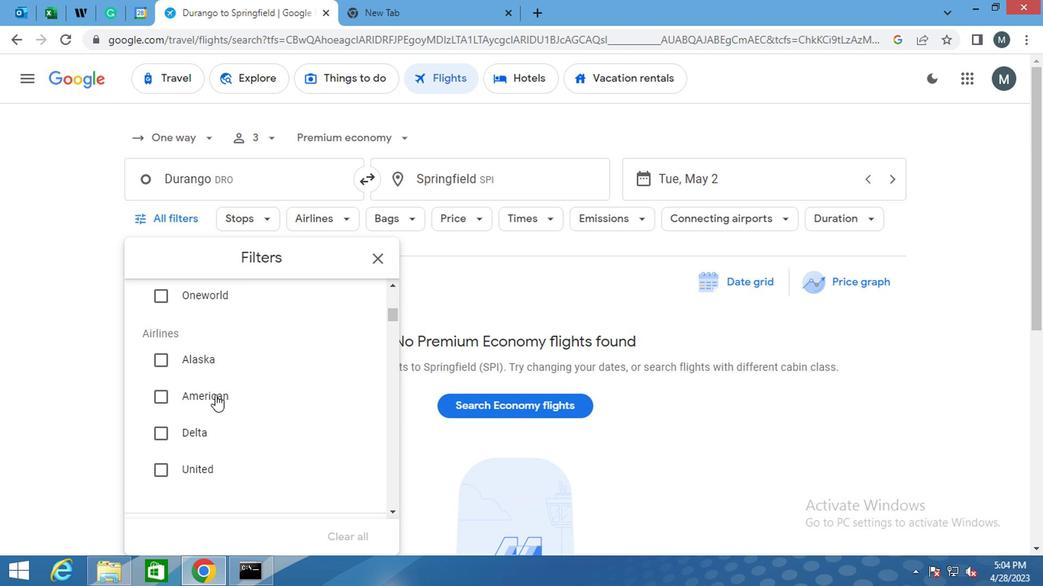 
Action: Mouse scrolled (286, 414) with delta (0, 0)
Screenshot: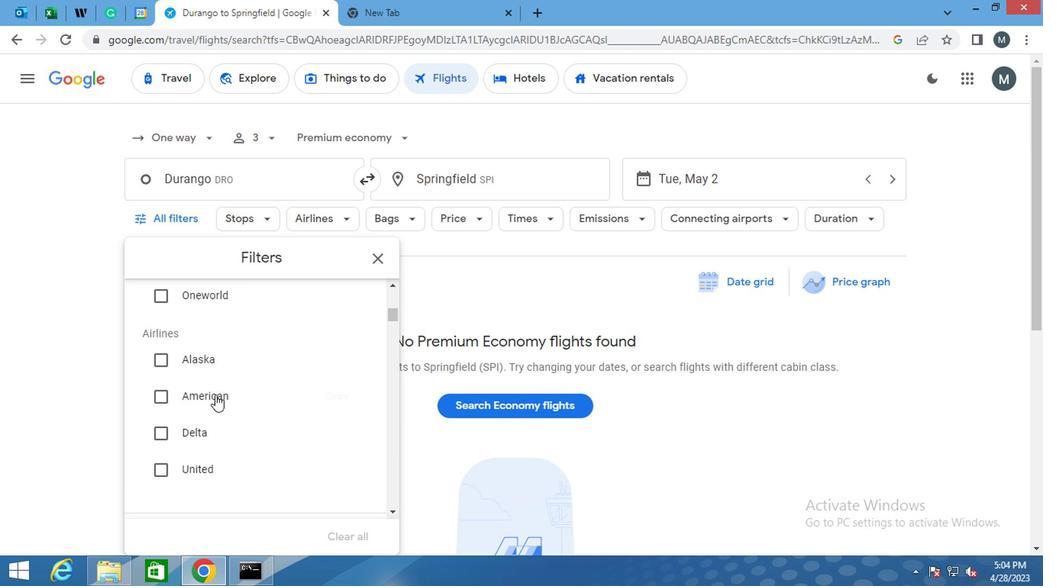 
Action: Mouse moved to (286, 416)
Screenshot: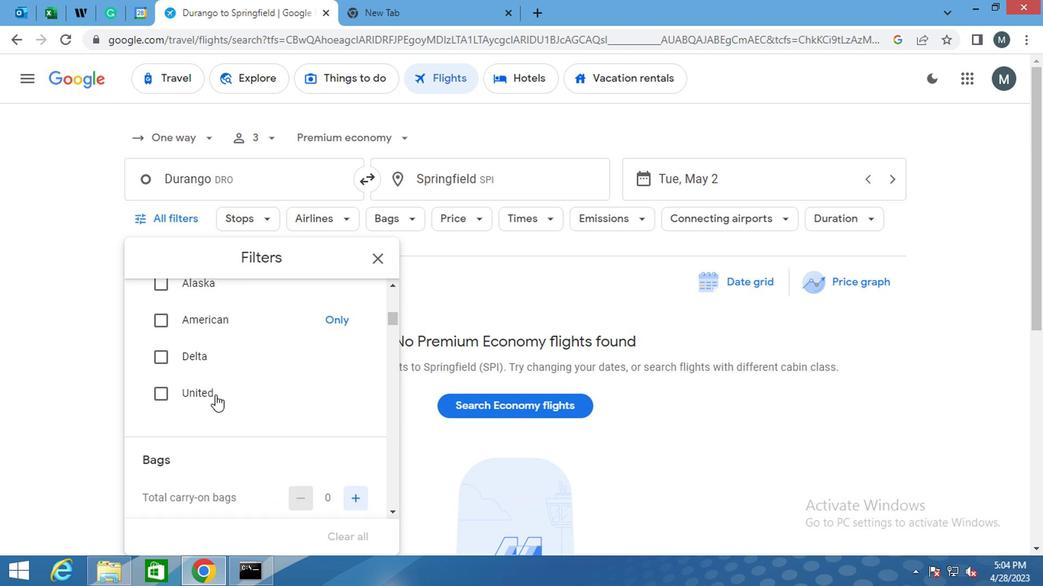 
Action: Mouse scrolled (286, 416) with delta (0, 0)
Screenshot: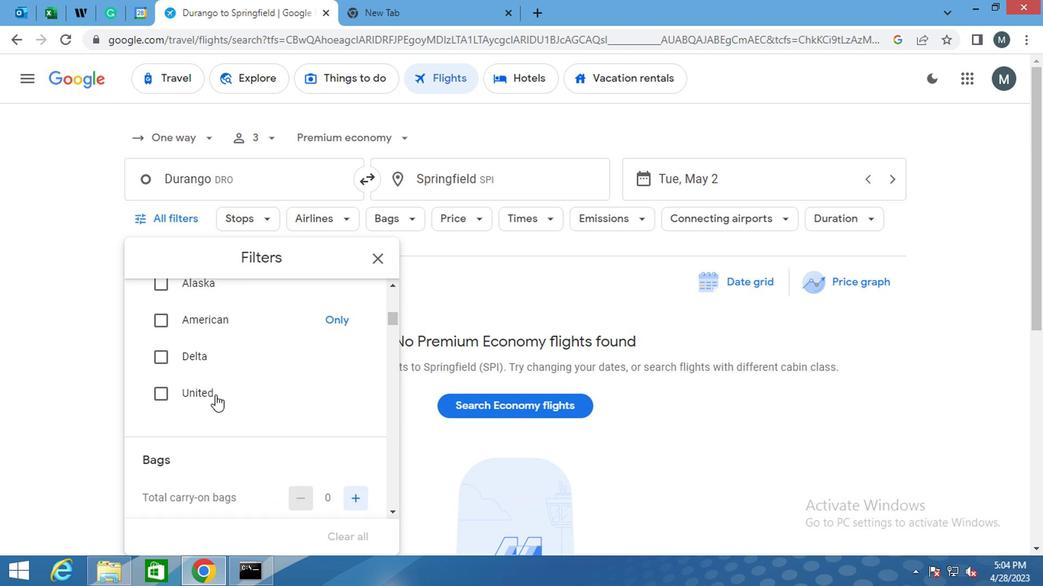 
Action: Mouse moved to (380, 460)
Screenshot: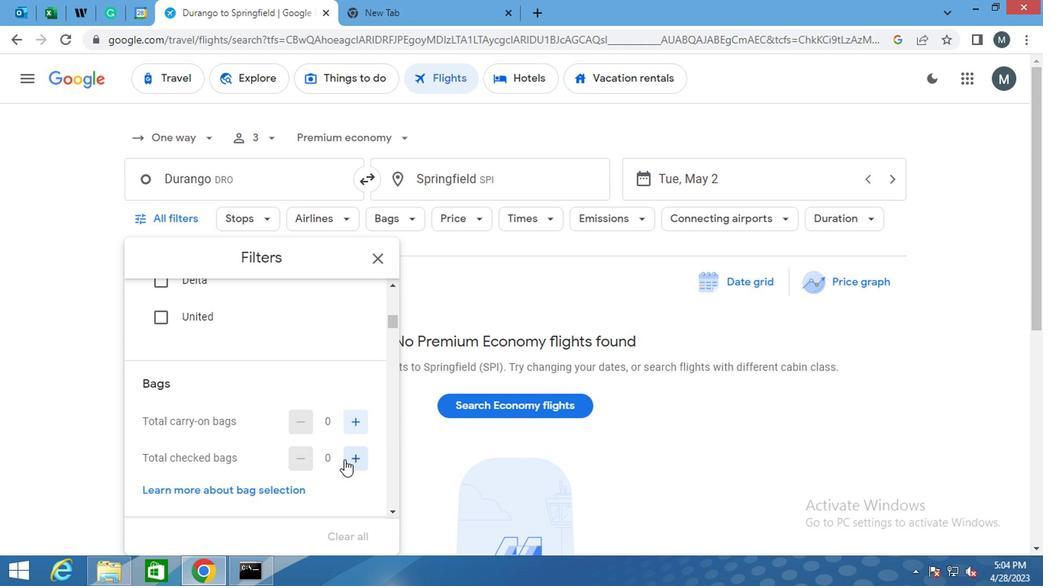 
Action: Mouse pressed left at (380, 460)
Screenshot: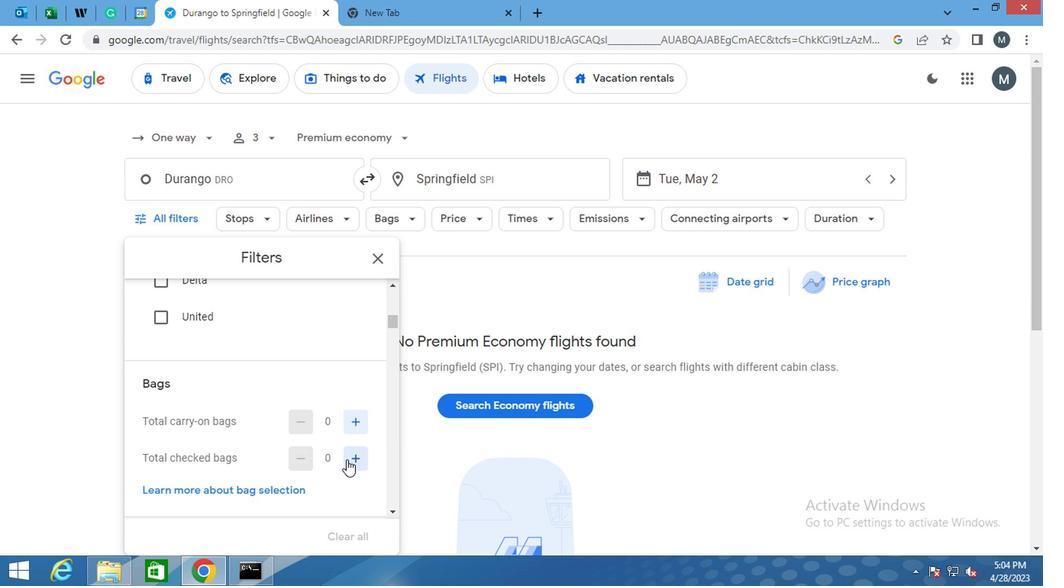 
Action: Mouse pressed left at (380, 460)
Screenshot: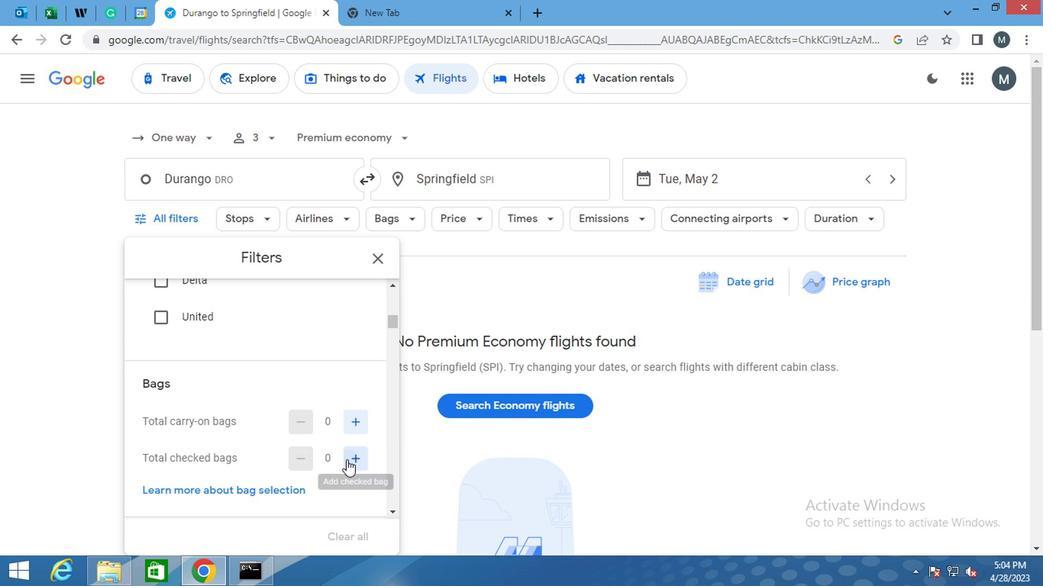 
Action: Mouse pressed left at (380, 460)
Screenshot: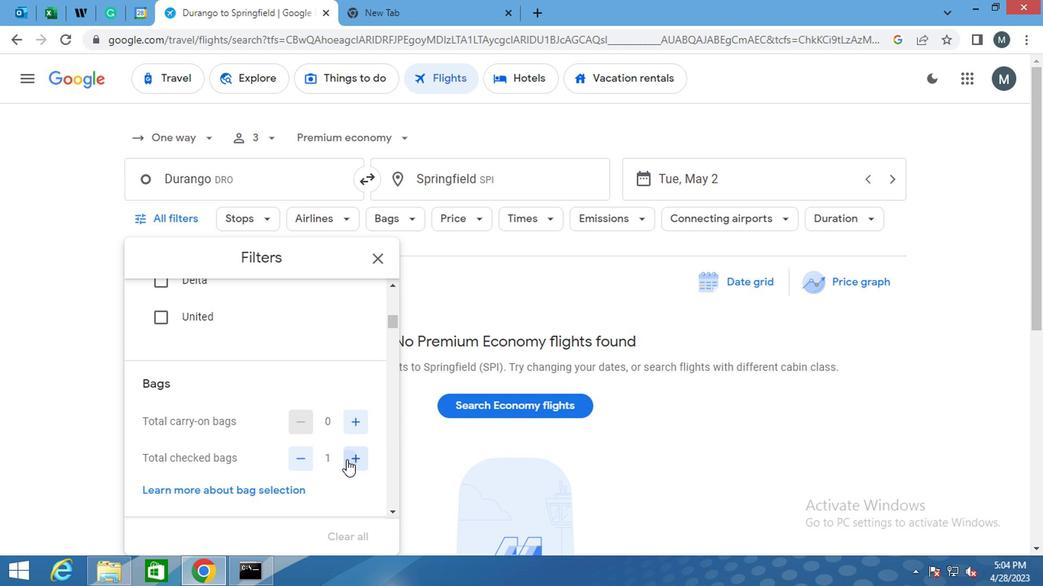 
Action: Mouse moved to (380, 460)
Screenshot: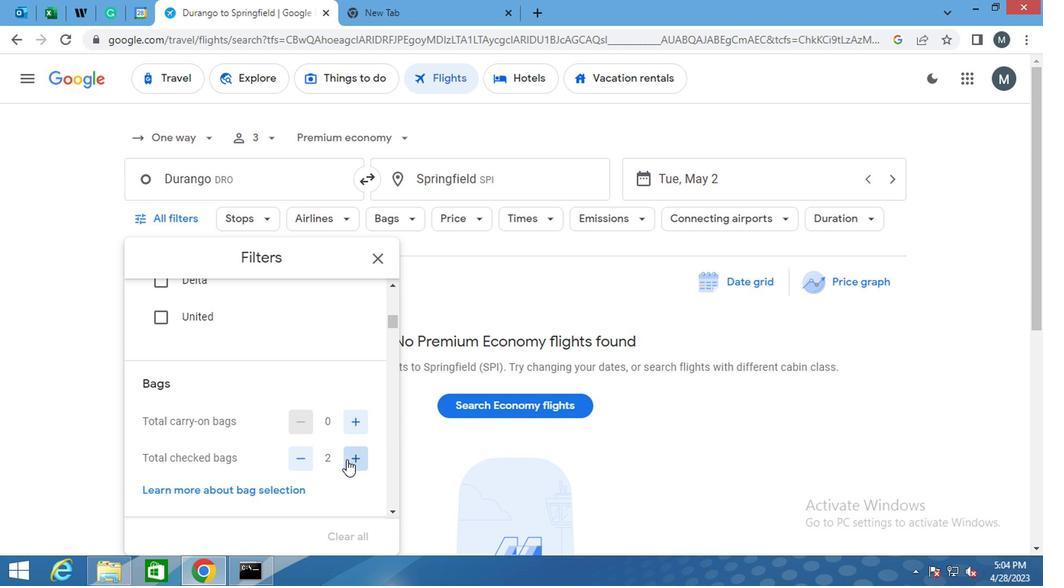 
Action: Mouse pressed left at (380, 460)
Screenshot: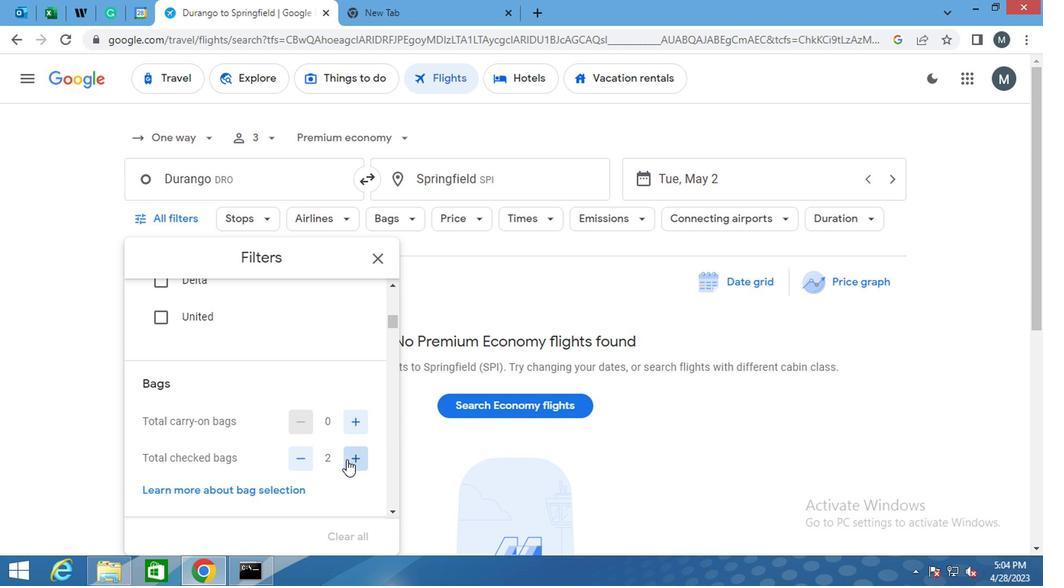 
Action: Mouse pressed left at (380, 460)
Screenshot: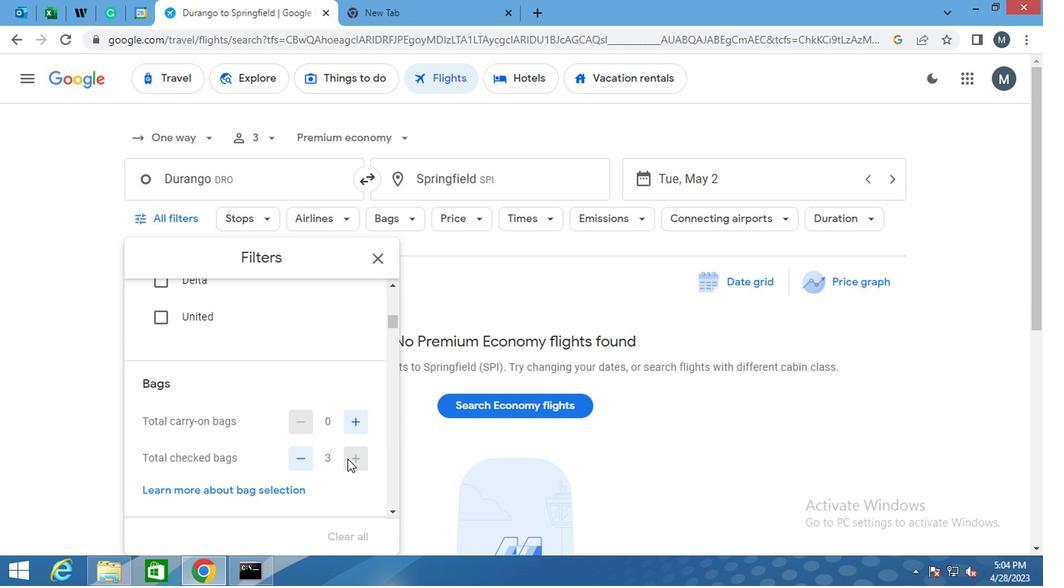 
Action: Mouse moved to (382, 460)
Screenshot: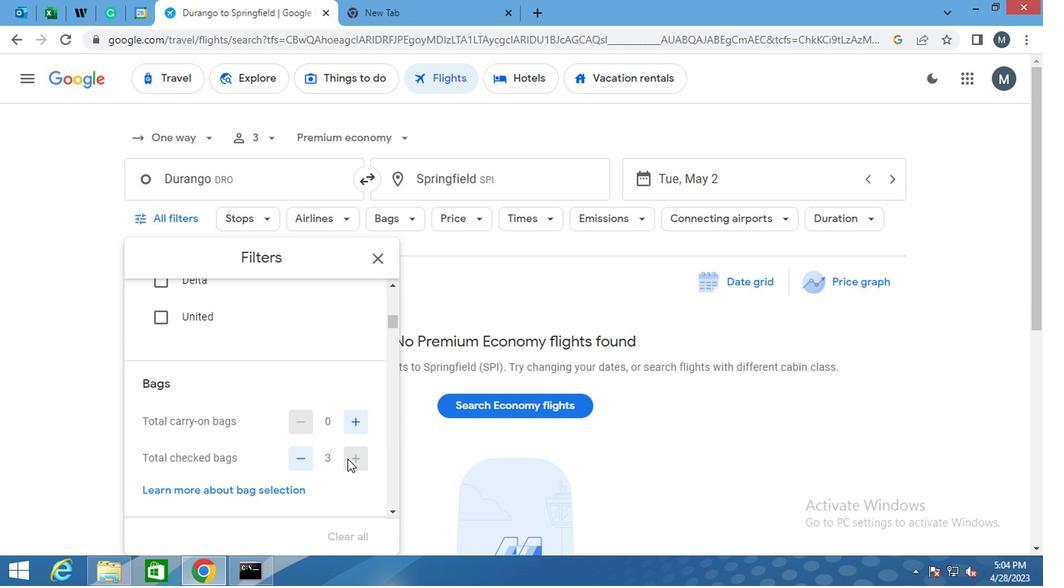 
Action: Mouse pressed left at (382, 460)
Screenshot: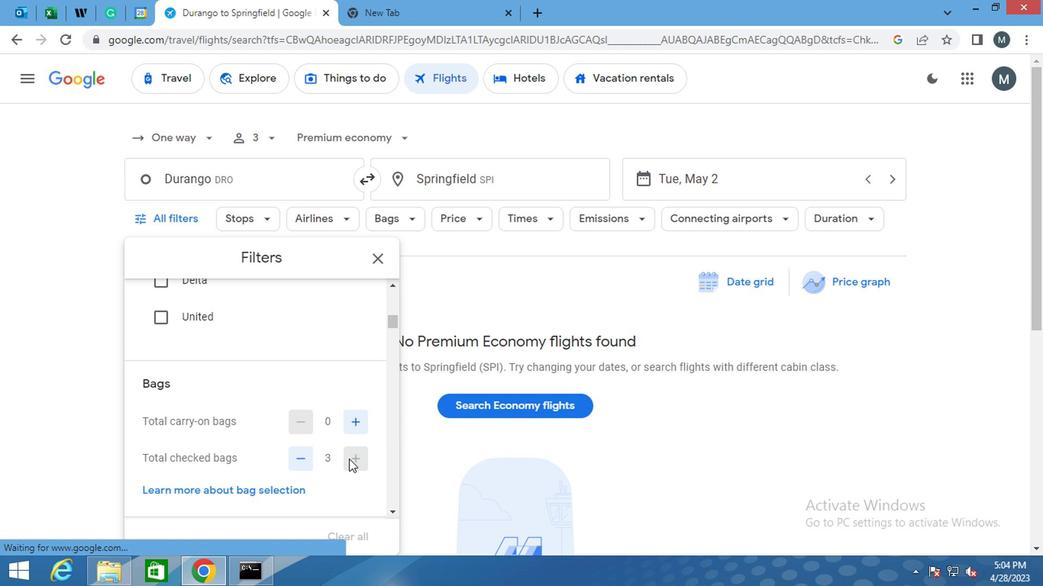 
Action: Mouse moved to (383, 460)
Screenshot: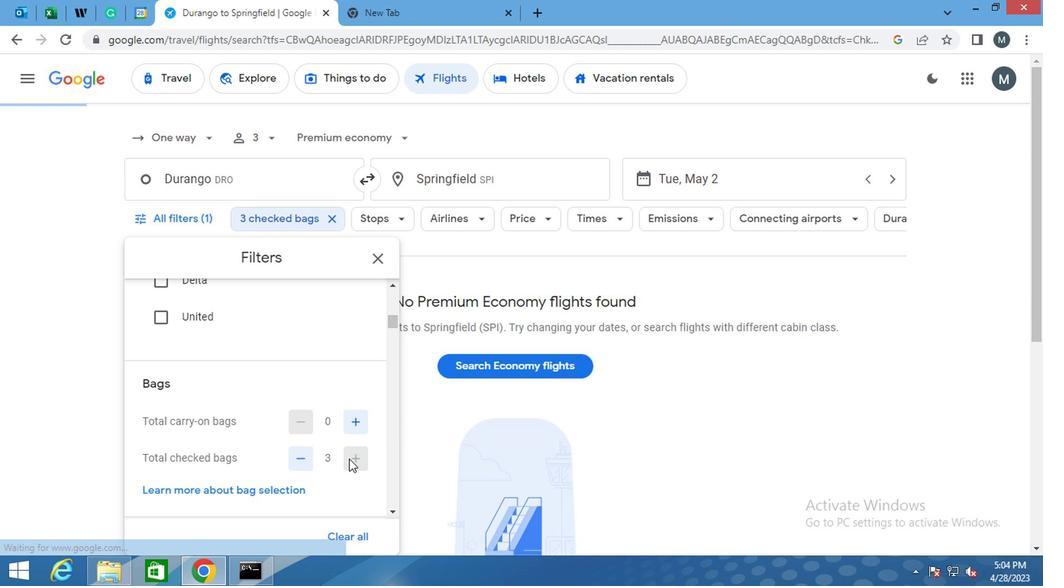 
Action: Mouse pressed left at (383, 460)
Screenshot: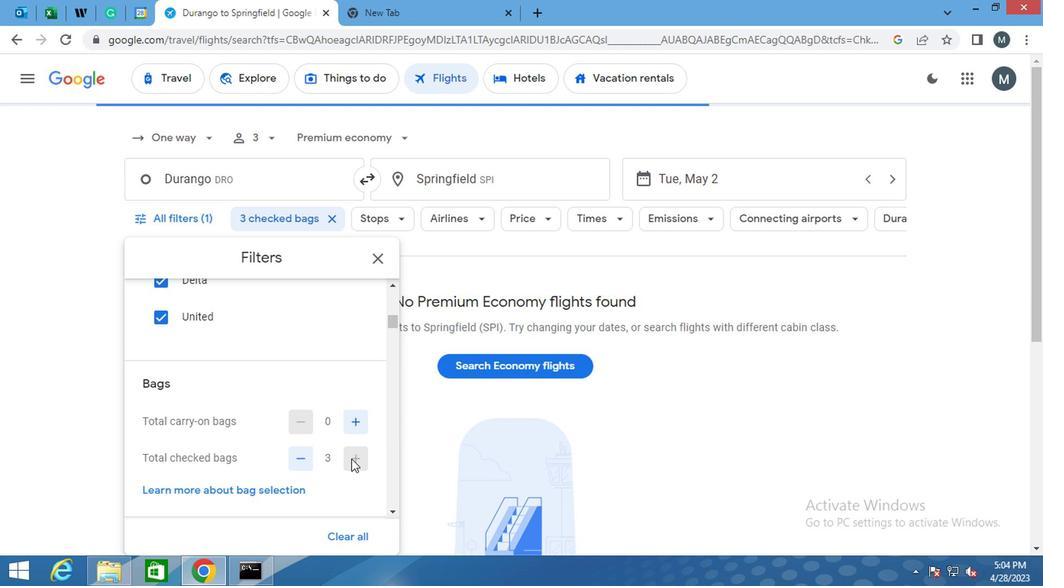 
Action: Mouse moved to (279, 432)
Screenshot: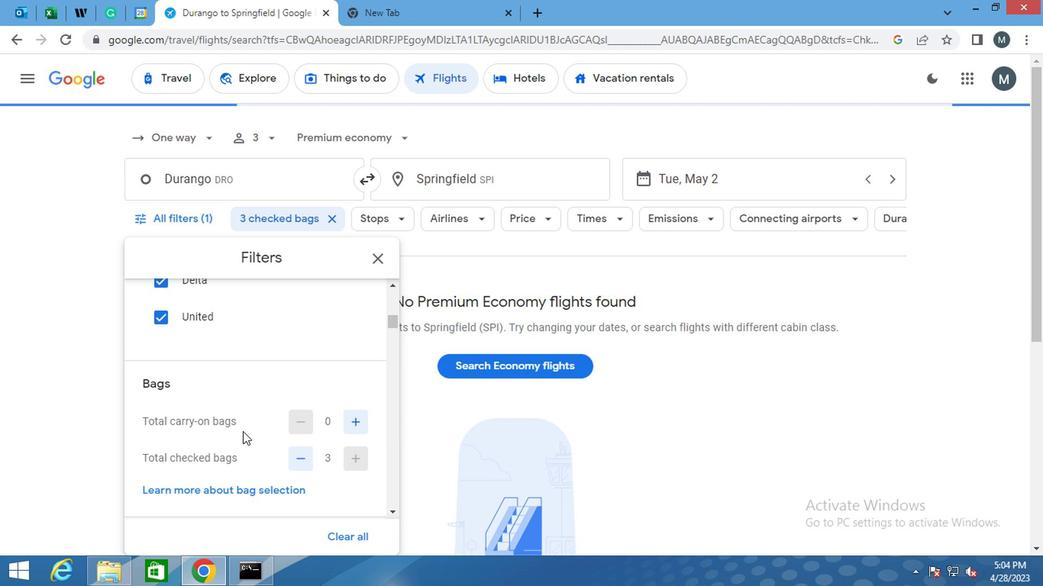 
Action: Mouse scrolled (279, 433) with delta (0, 0)
Screenshot: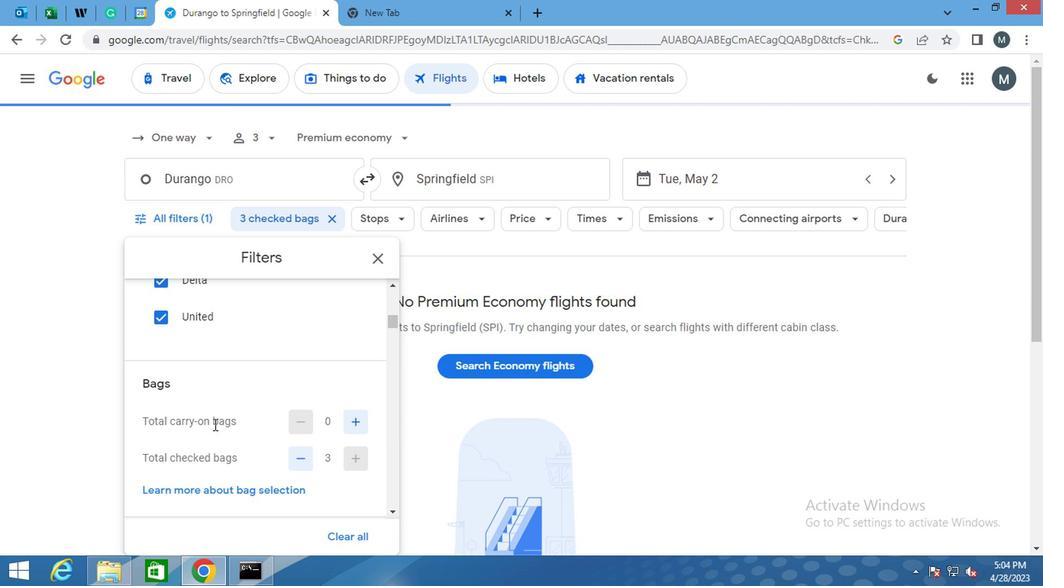 
Action: Mouse scrolled (279, 433) with delta (0, 0)
Screenshot: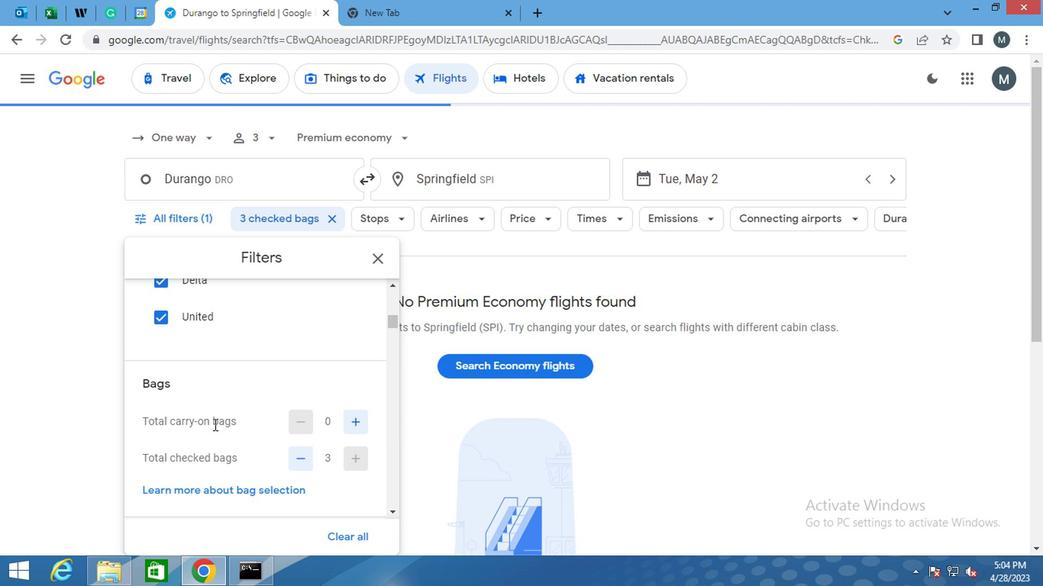 
Action: Mouse moved to (322, 425)
Screenshot: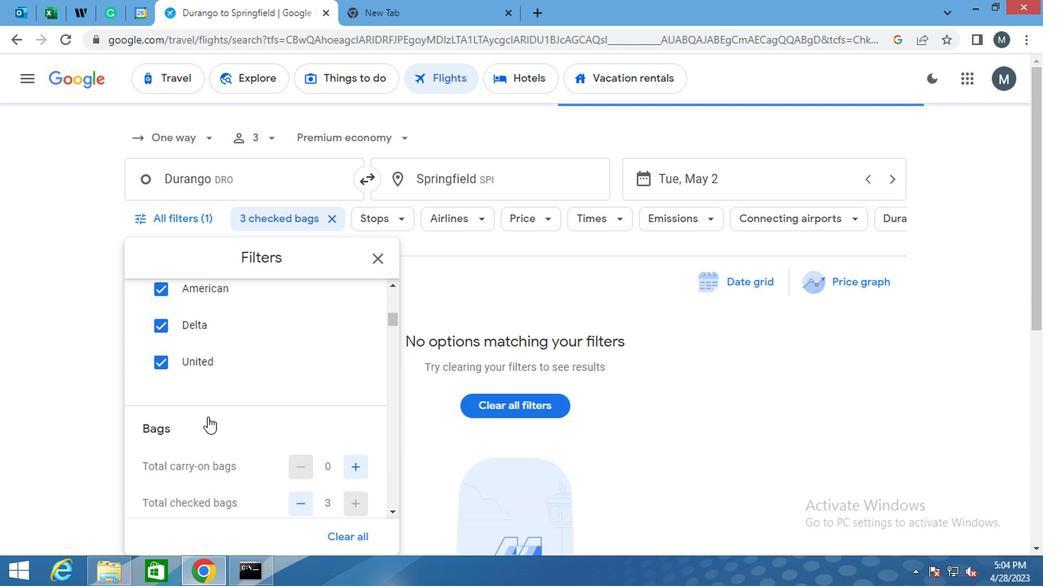 
Action: Mouse scrolled (322, 426) with delta (0, 0)
Screenshot: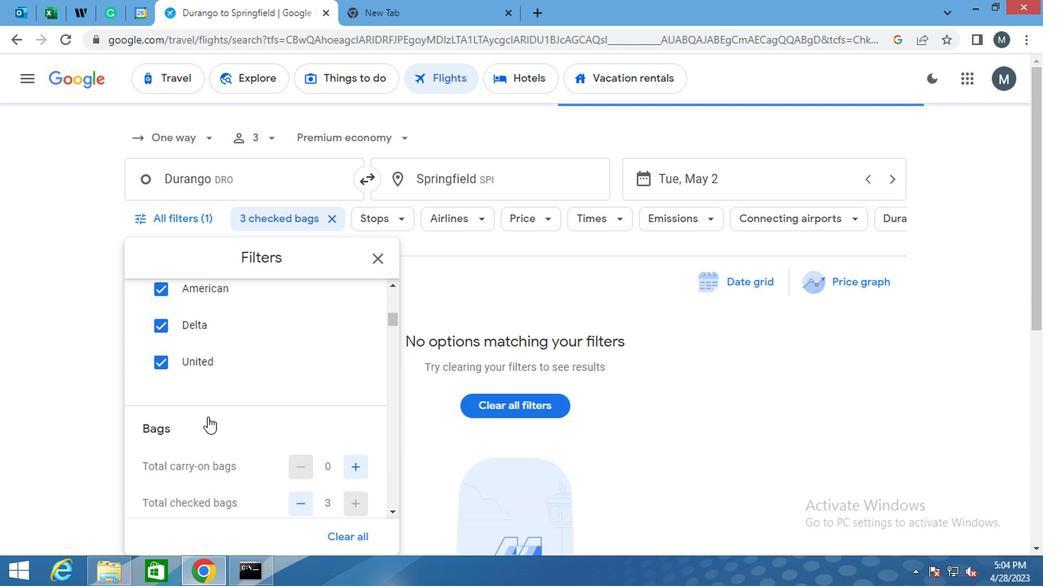 
Action: Mouse moved to (357, 398)
Screenshot: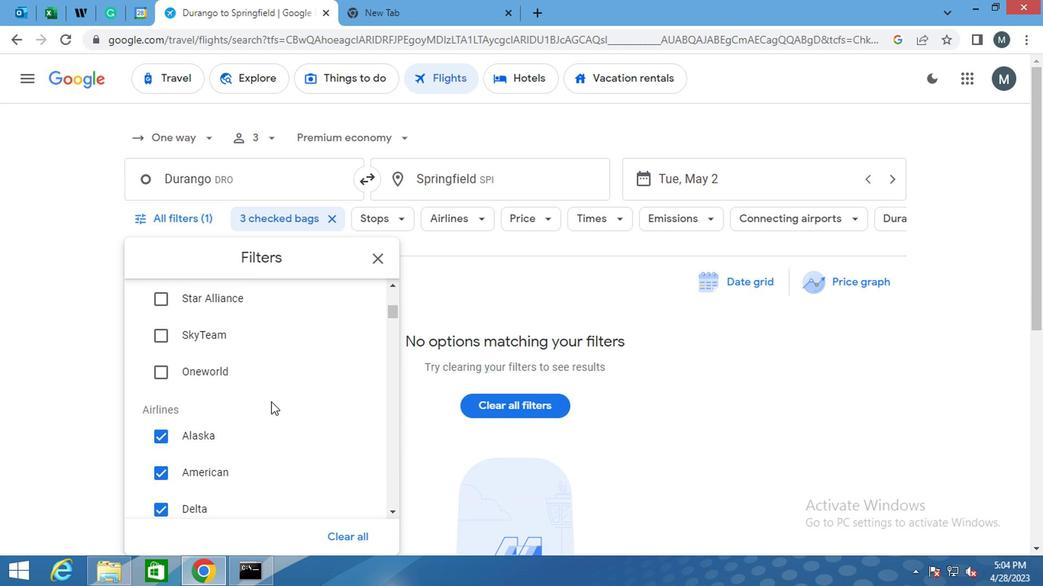 
Action: Mouse scrolled (357, 399) with delta (0, 0)
Screenshot: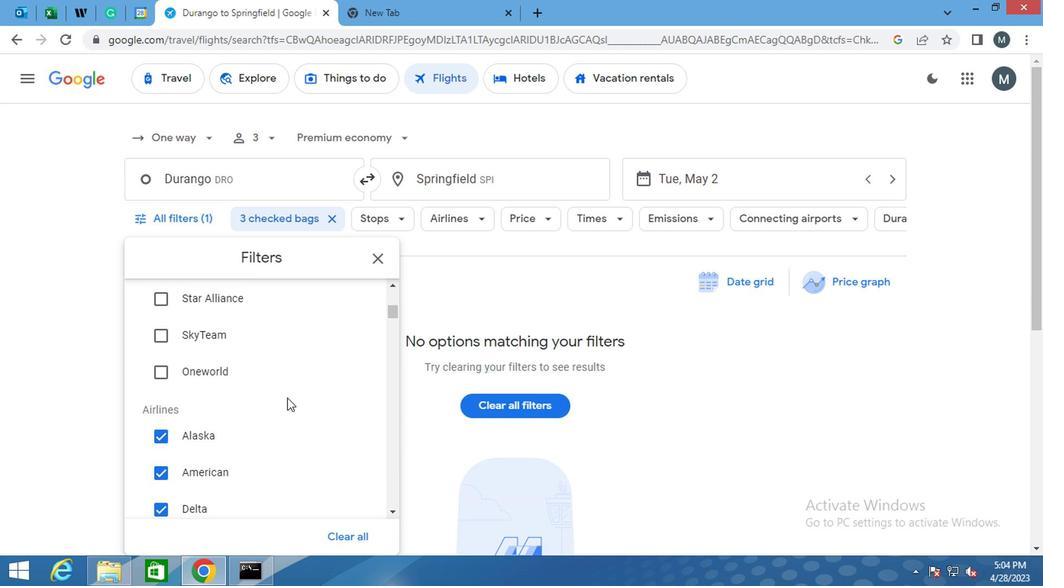 
Action: Mouse scrolled (357, 399) with delta (0, 0)
Screenshot: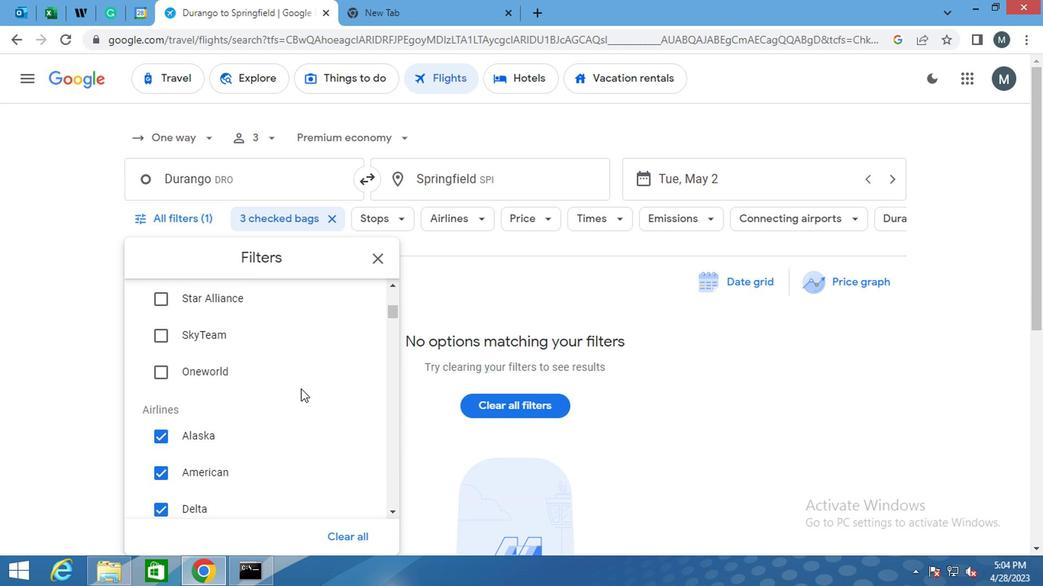 
Action: Mouse moved to (384, 412)
Screenshot: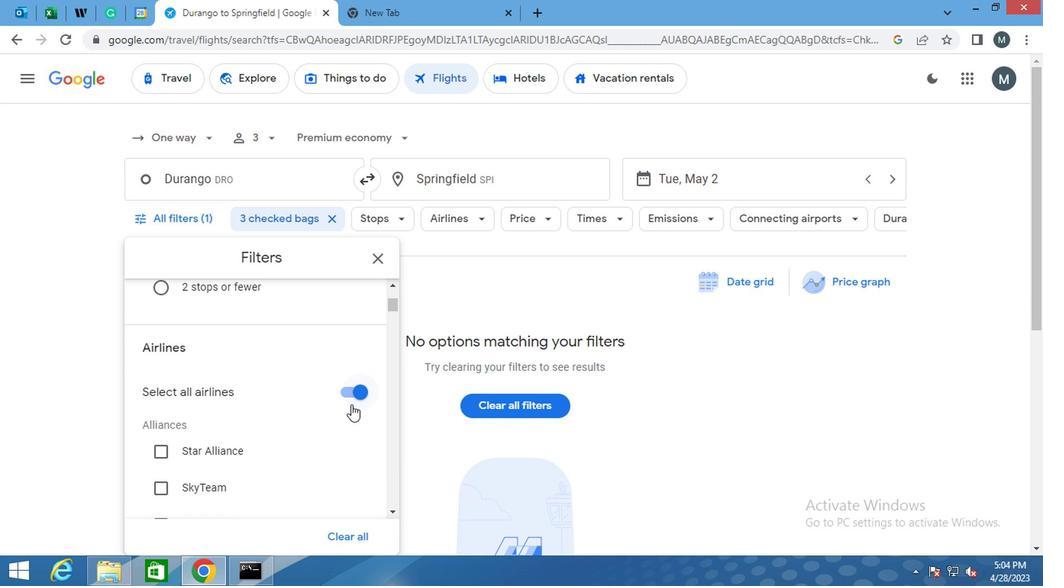
Action: Mouse pressed left at (384, 412)
Screenshot: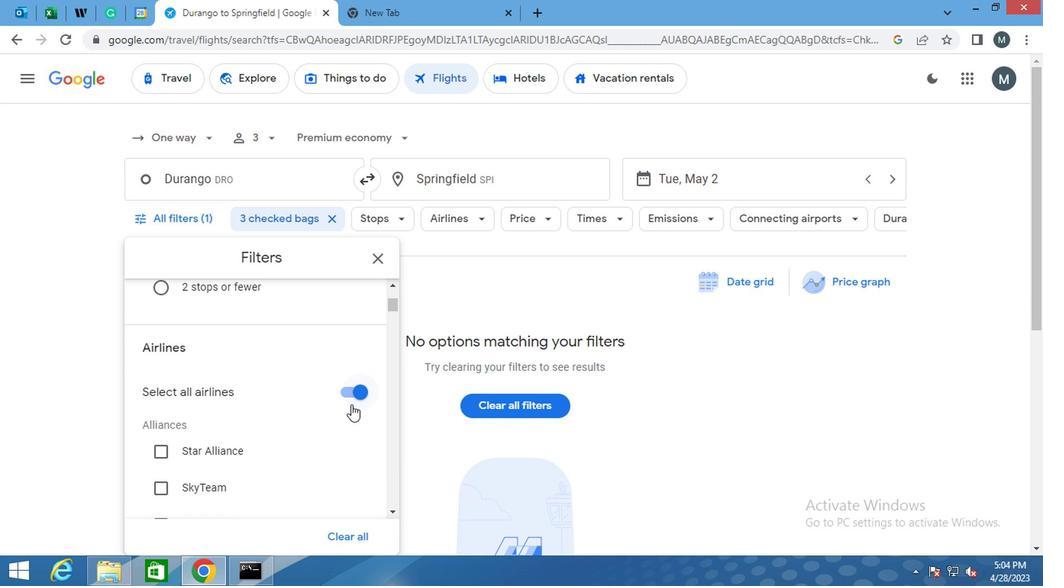
Action: Mouse moved to (306, 431)
Screenshot: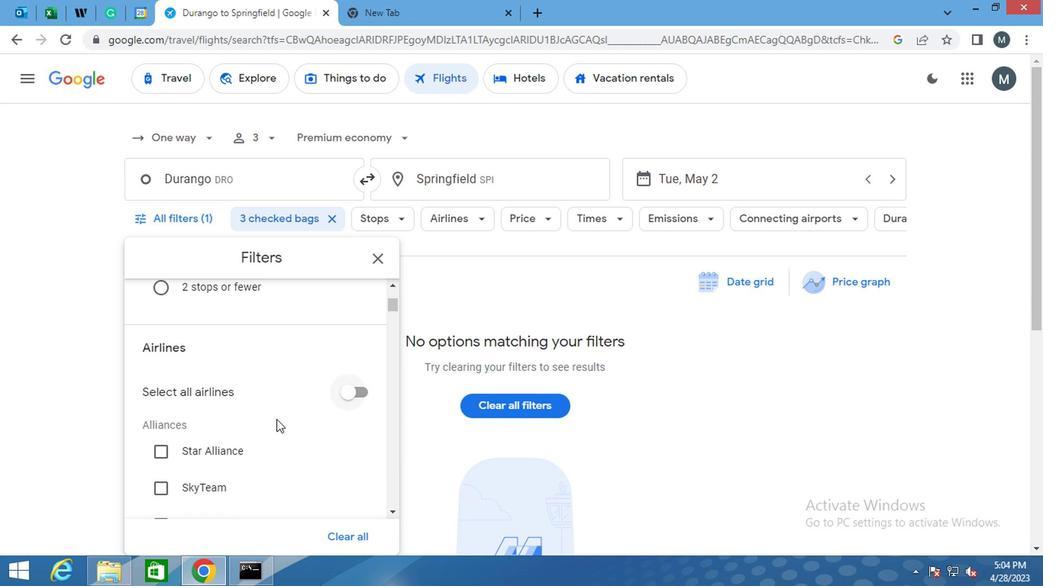 
Action: Mouse scrolled (306, 430) with delta (0, 0)
Screenshot: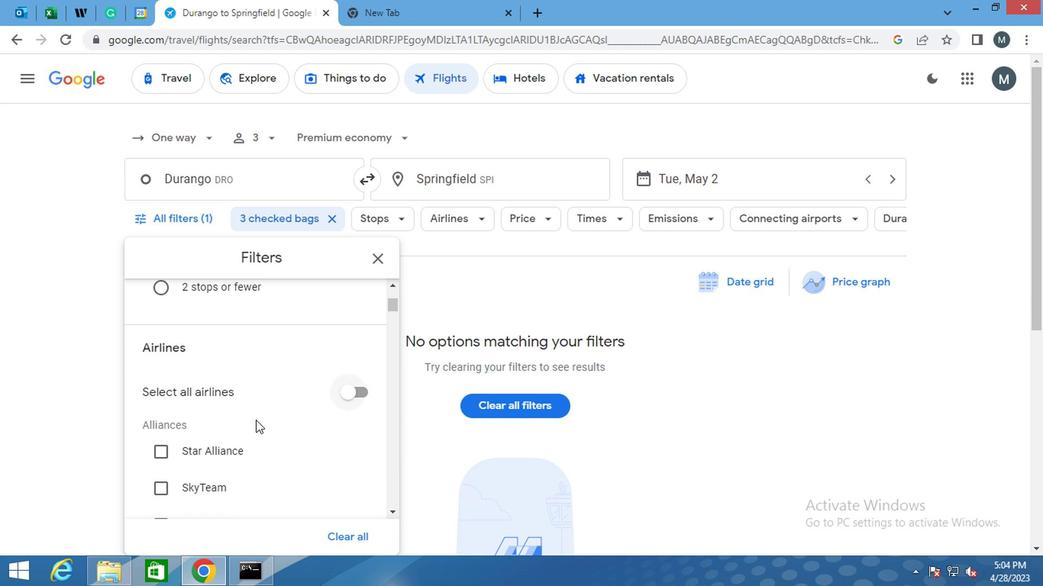 
Action: Mouse moved to (305, 432)
Screenshot: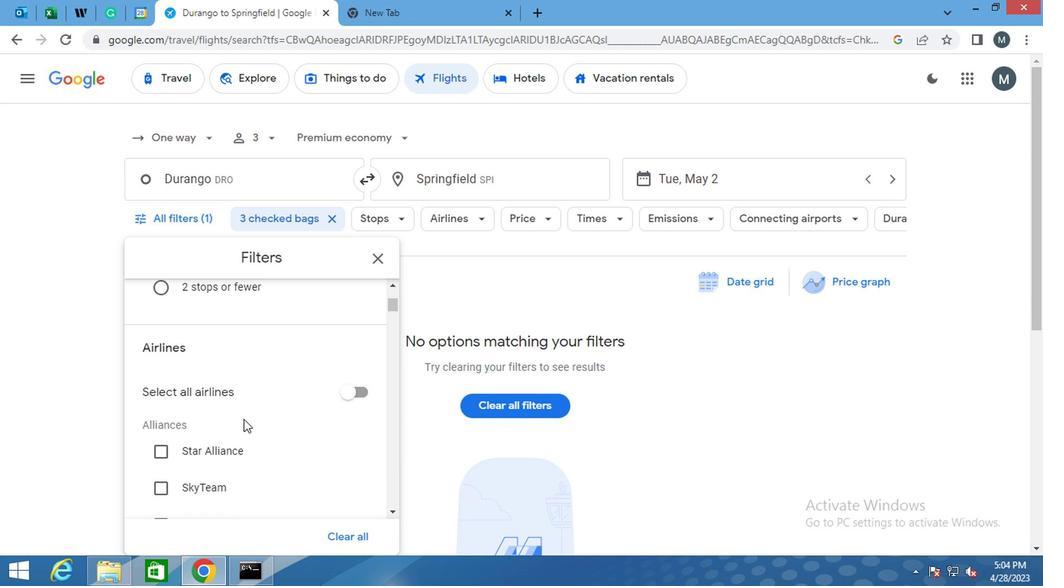 
Action: Mouse scrolled (305, 431) with delta (0, 0)
Screenshot: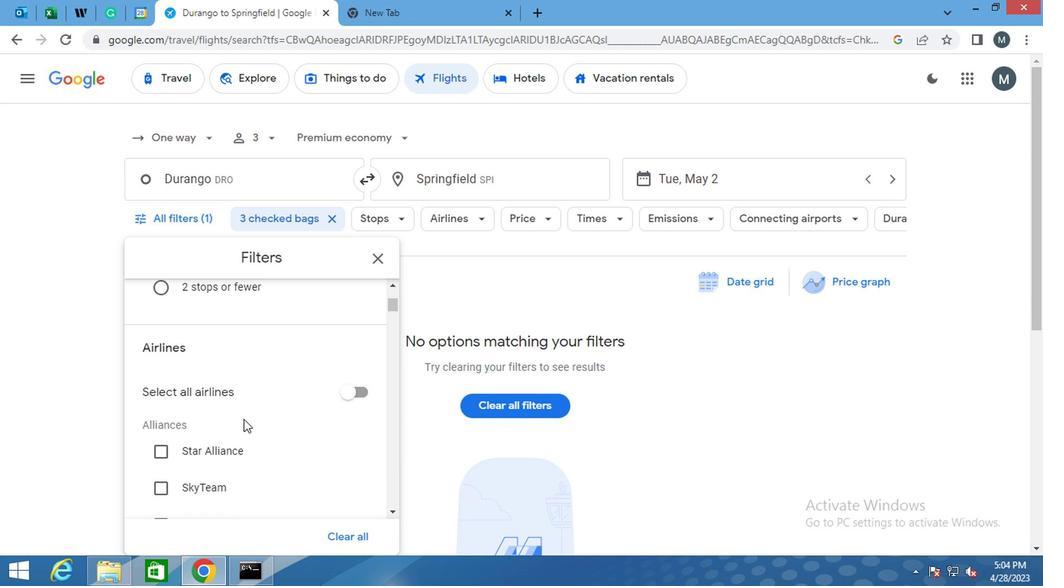 
Action: Mouse scrolled (305, 431) with delta (0, 0)
Screenshot: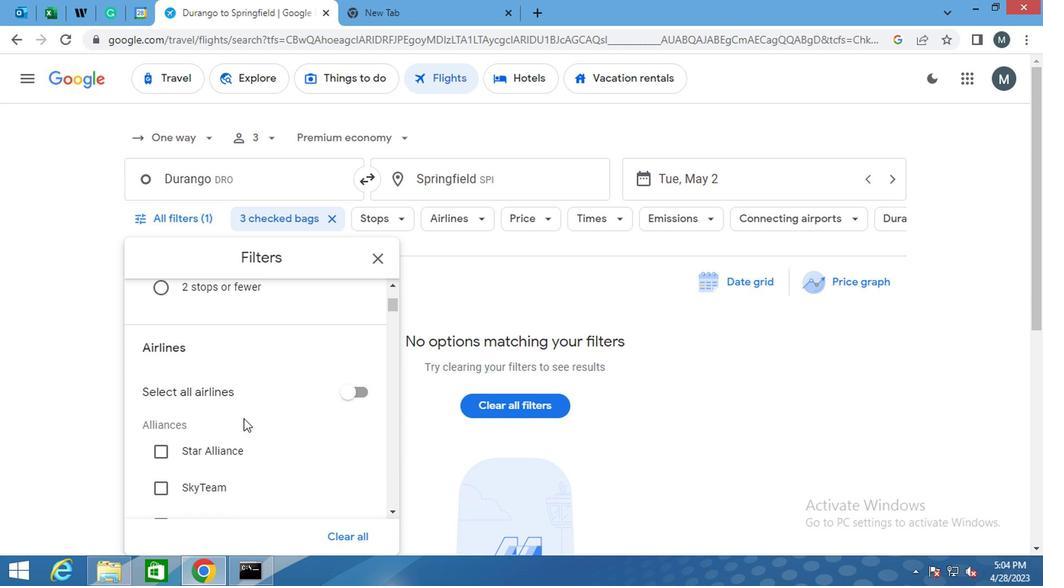 
Action: Mouse moved to (309, 434)
Screenshot: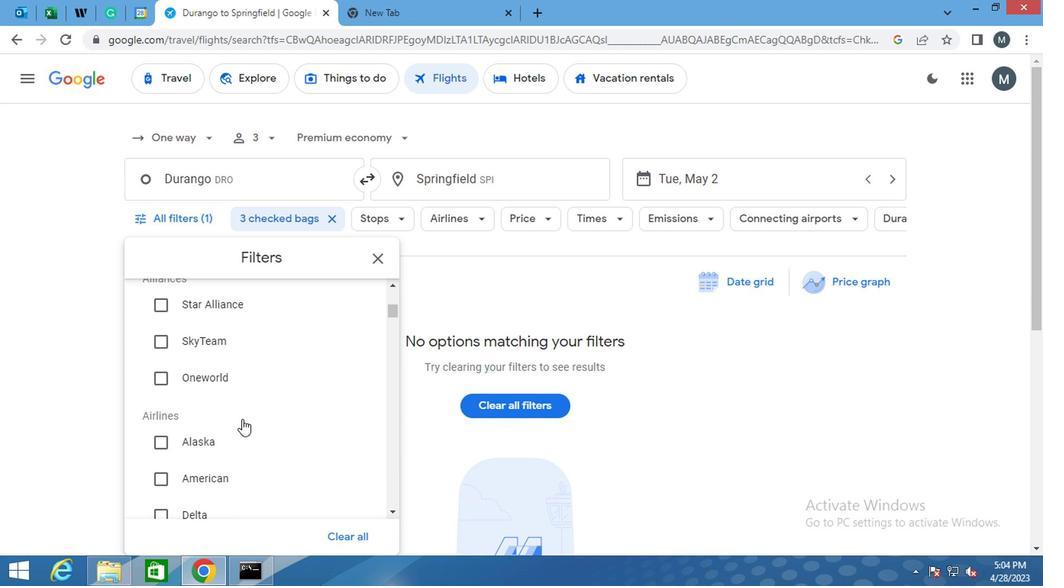 
Action: Mouse scrolled (309, 434) with delta (0, 0)
Screenshot: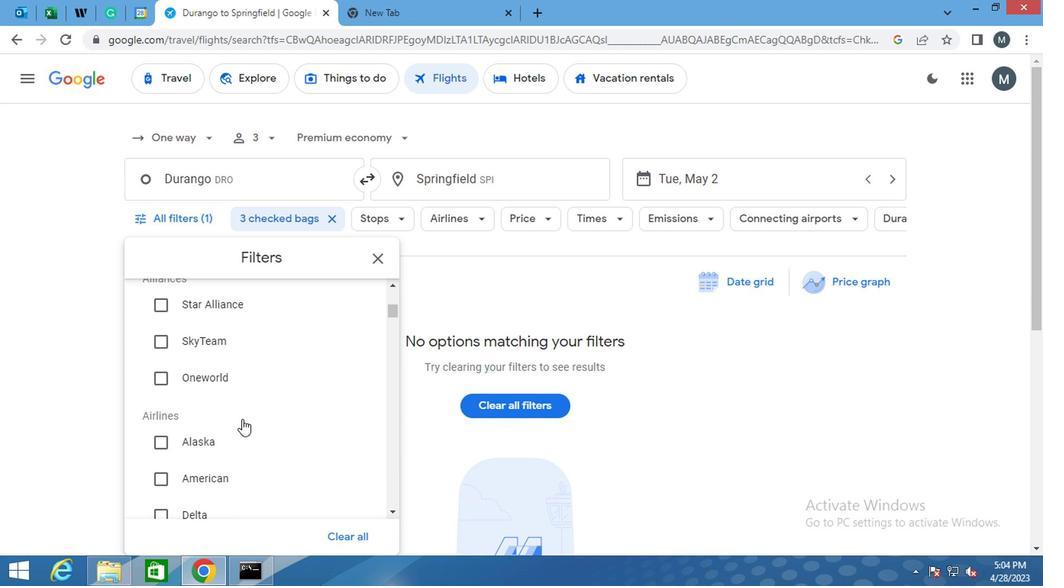 
Action: Mouse moved to (345, 442)
Screenshot: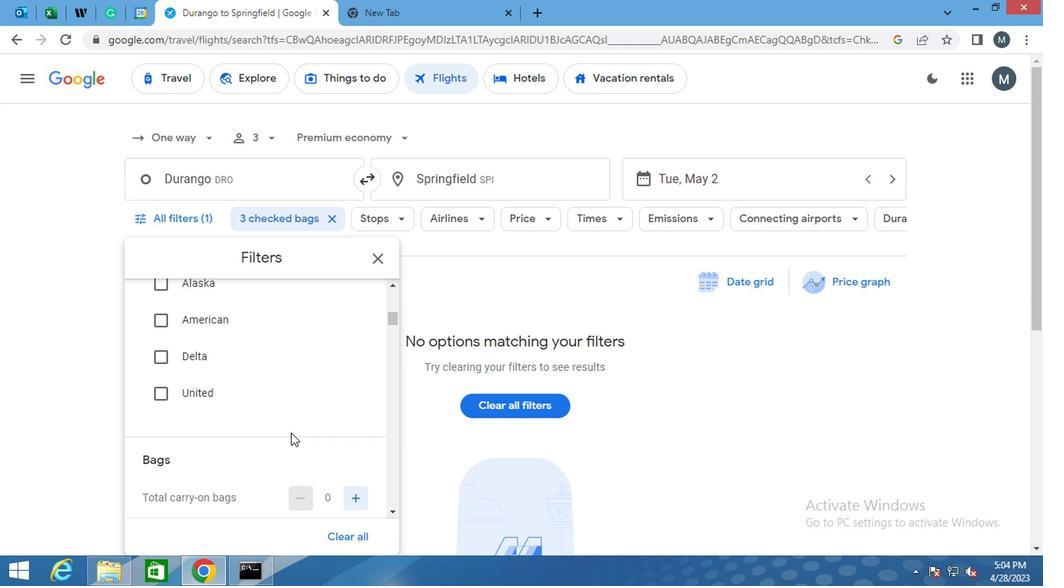 
Action: Mouse scrolled (345, 442) with delta (0, 0)
Screenshot: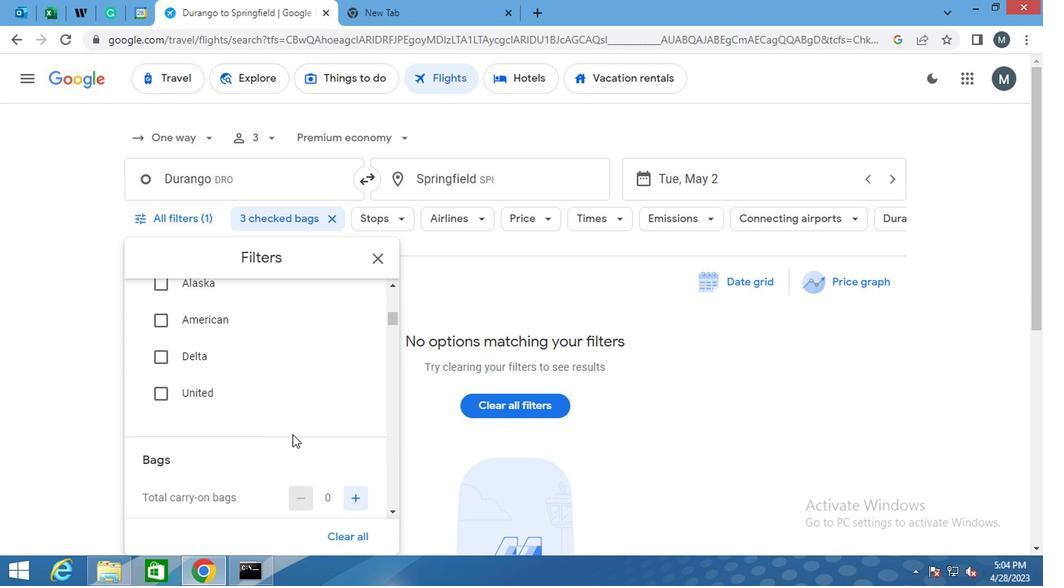 
Action: Mouse moved to (382, 457)
Screenshot: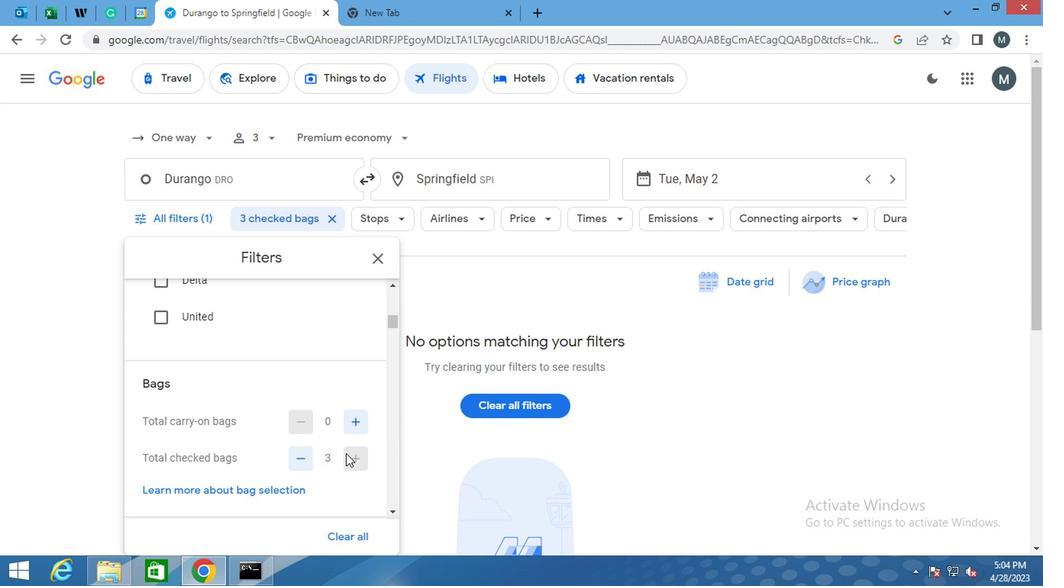 
Action: Mouse pressed left at (382, 457)
Screenshot: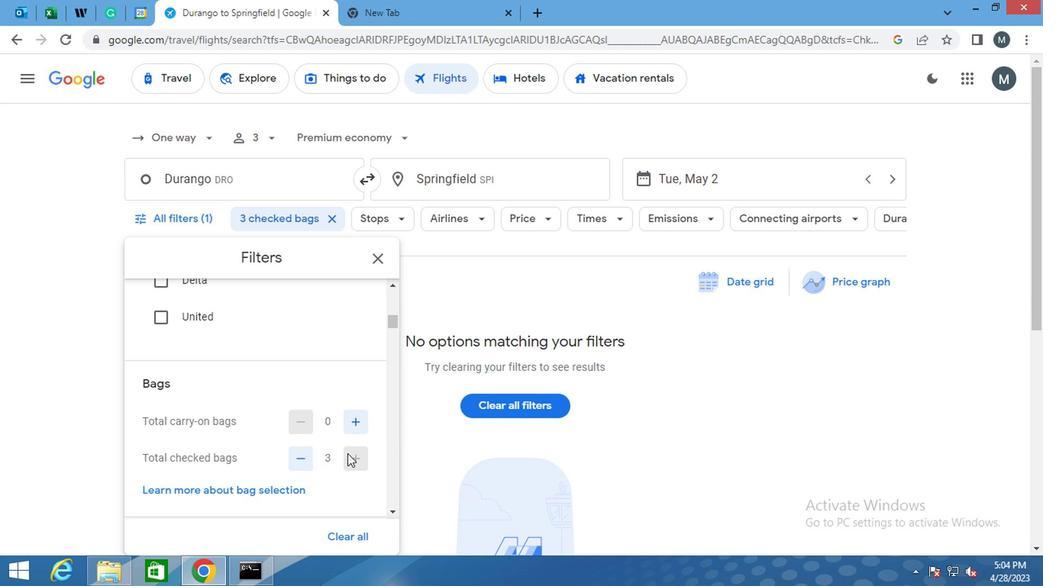 
Action: Mouse pressed left at (382, 457)
Screenshot: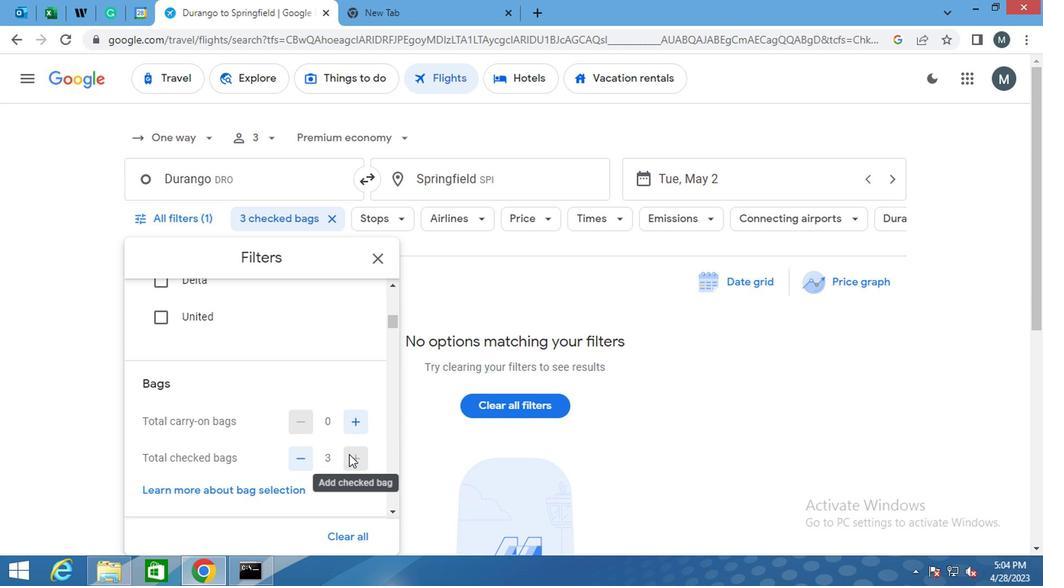 
Action: Mouse moved to (328, 442)
Screenshot: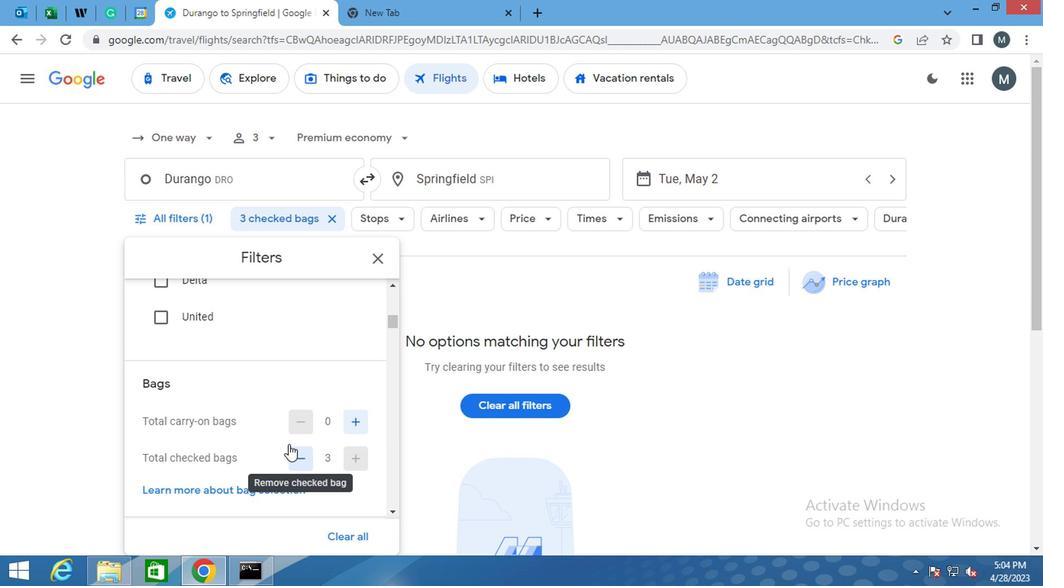 
Action: Mouse scrolled (328, 441) with delta (0, 0)
Screenshot: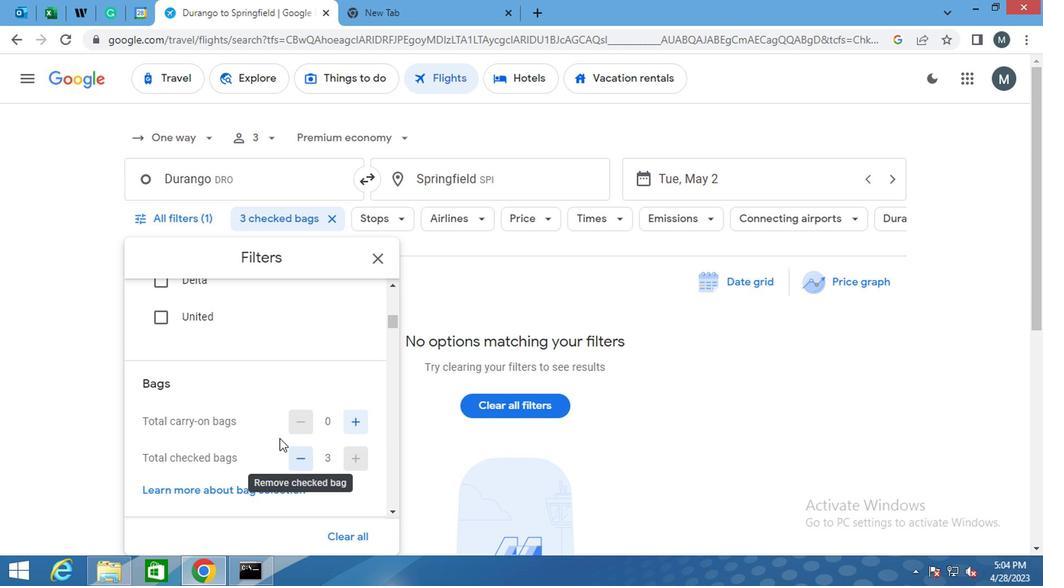 
Action: Mouse moved to (322, 442)
Screenshot: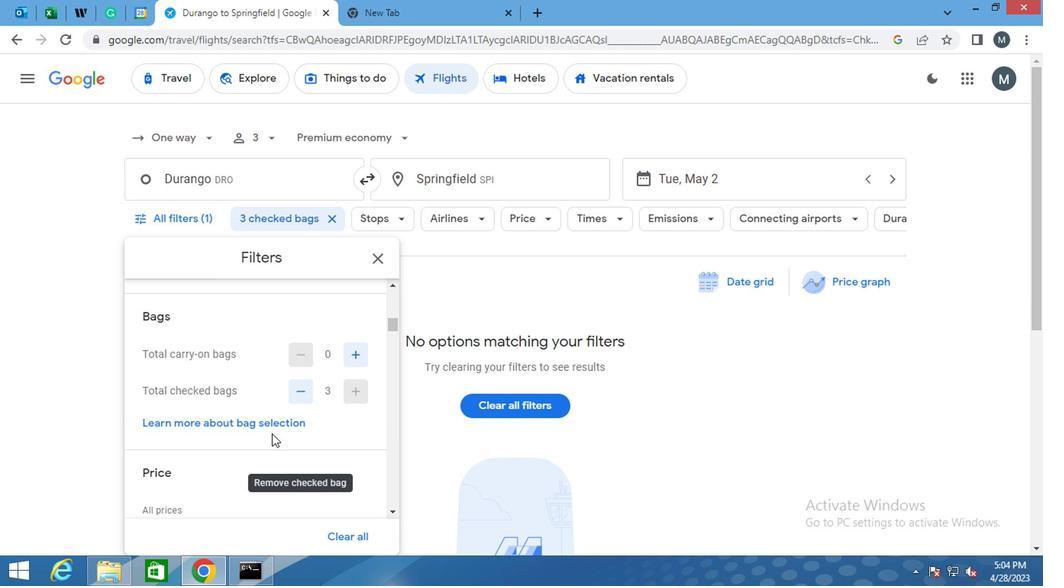 
Action: Mouse scrolled (322, 441) with delta (0, 0)
Screenshot: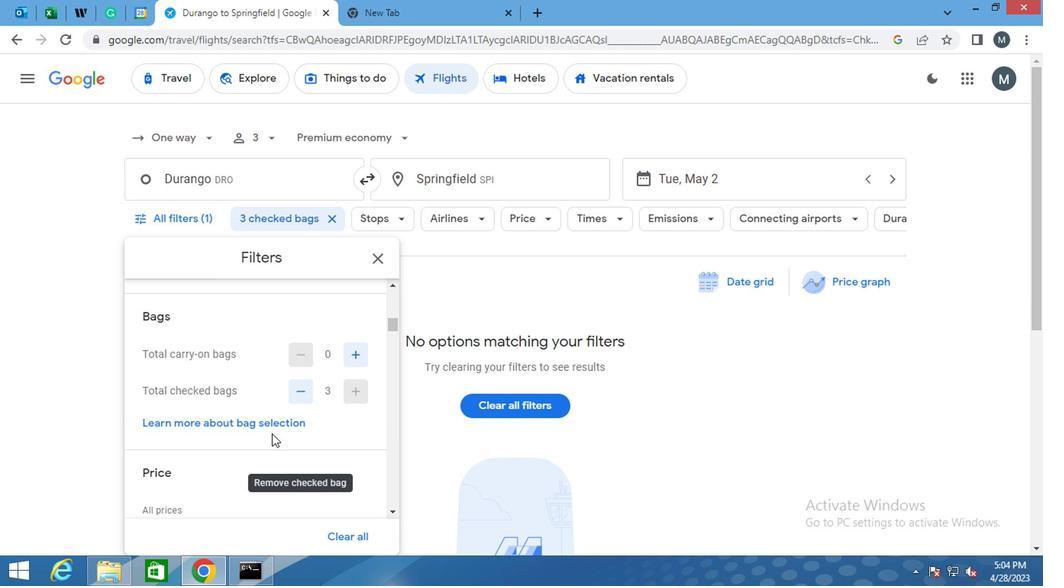 
Action: Mouse moved to (342, 457)
Screenshot: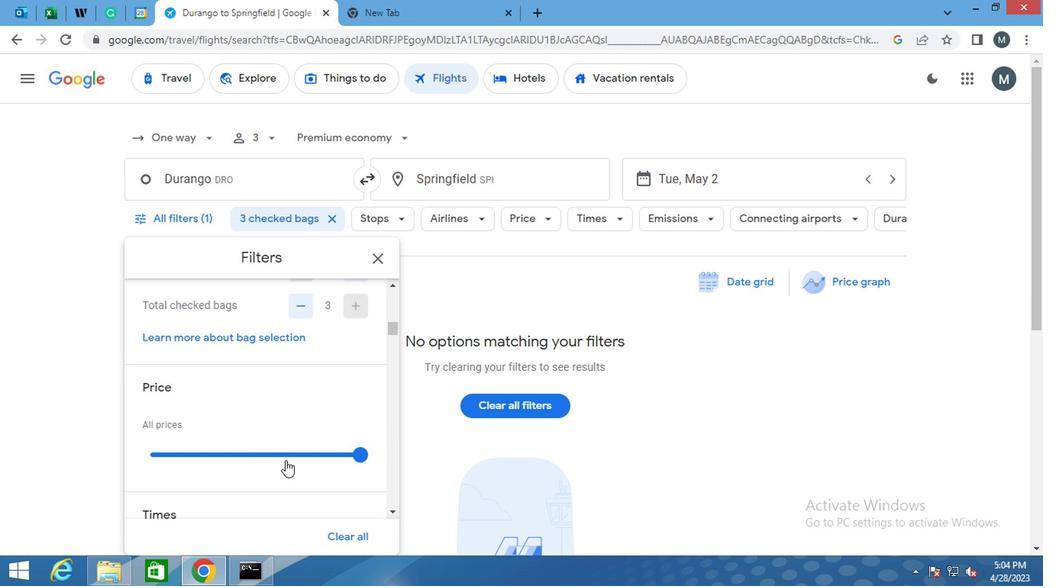 
Action: Mouse pressed left at (342, 457)
Screenshot: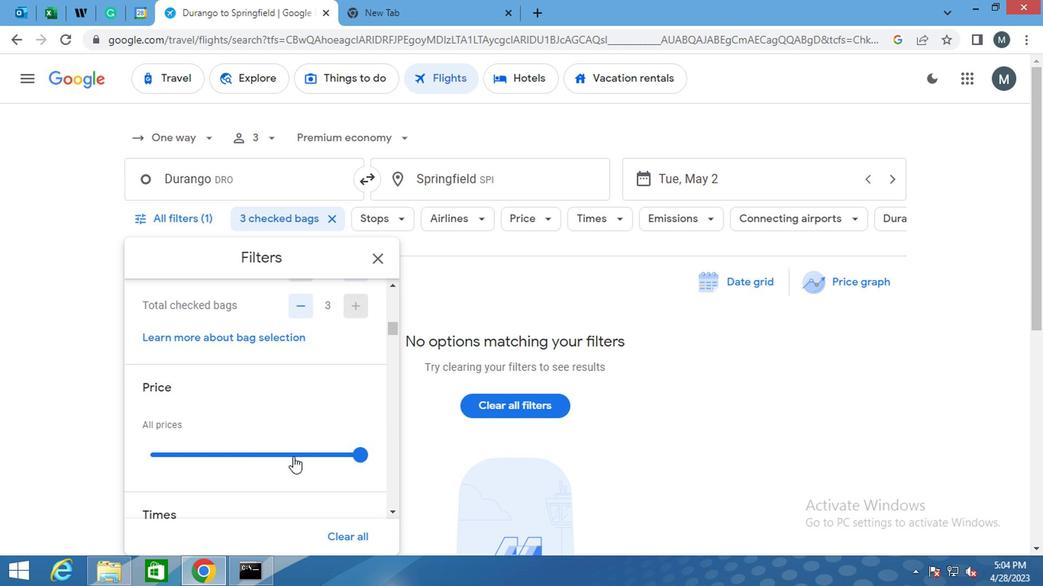 
Action: Mouse moved to (342, 456)
Screenshot: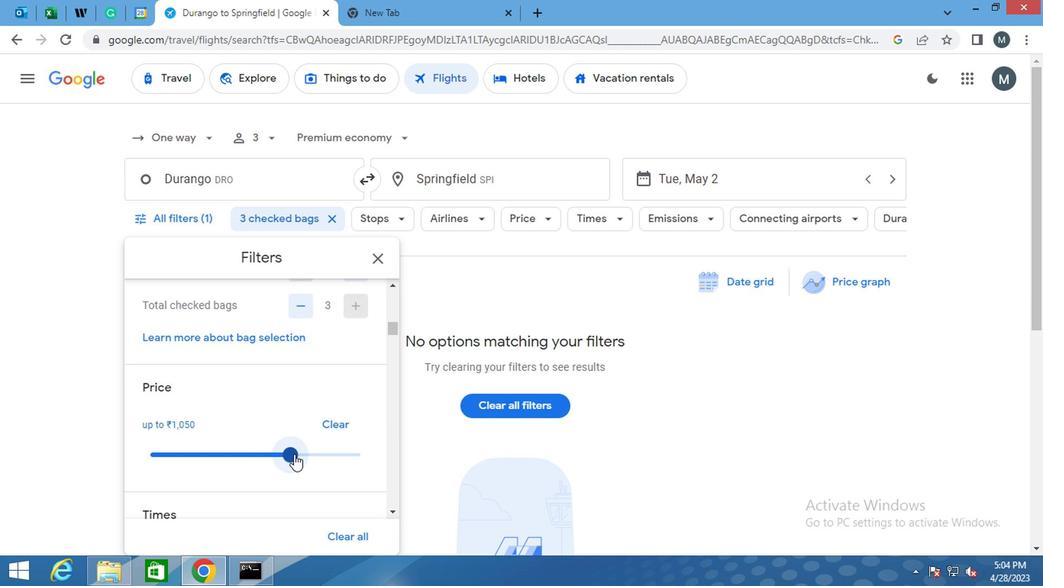 
Action: Mouse pressed left at (342, 456)
Screenshot: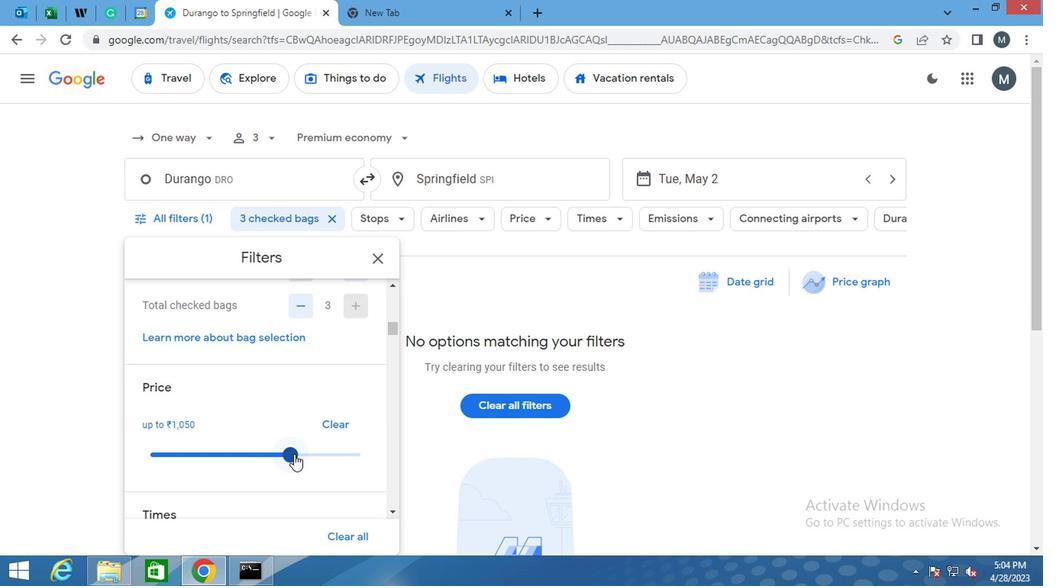 
Action: Mouse moved to (242, 455)
Screenshot: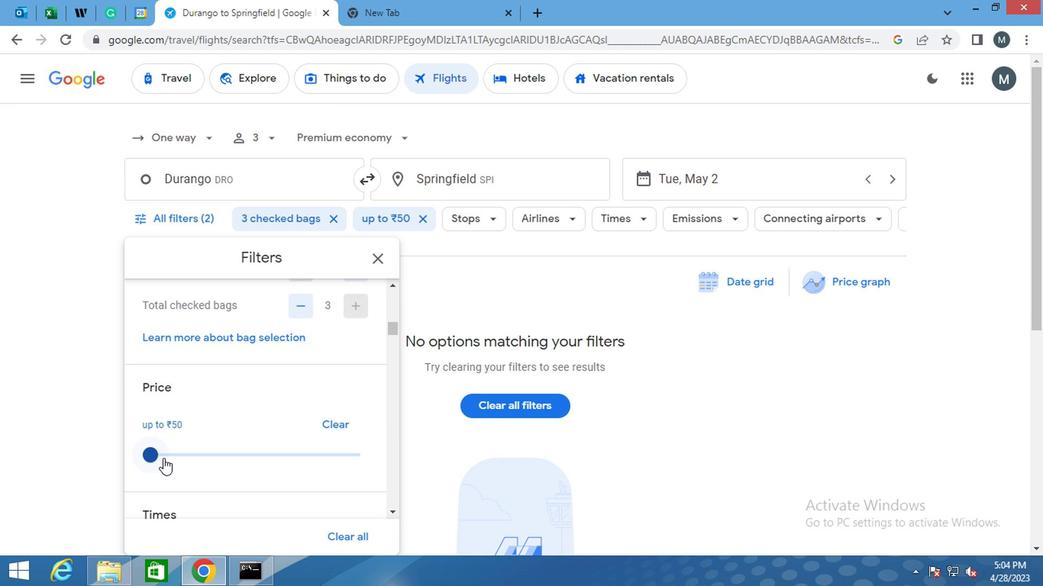 
Action: Mouse pressed left at (242, 455)
Screenshot: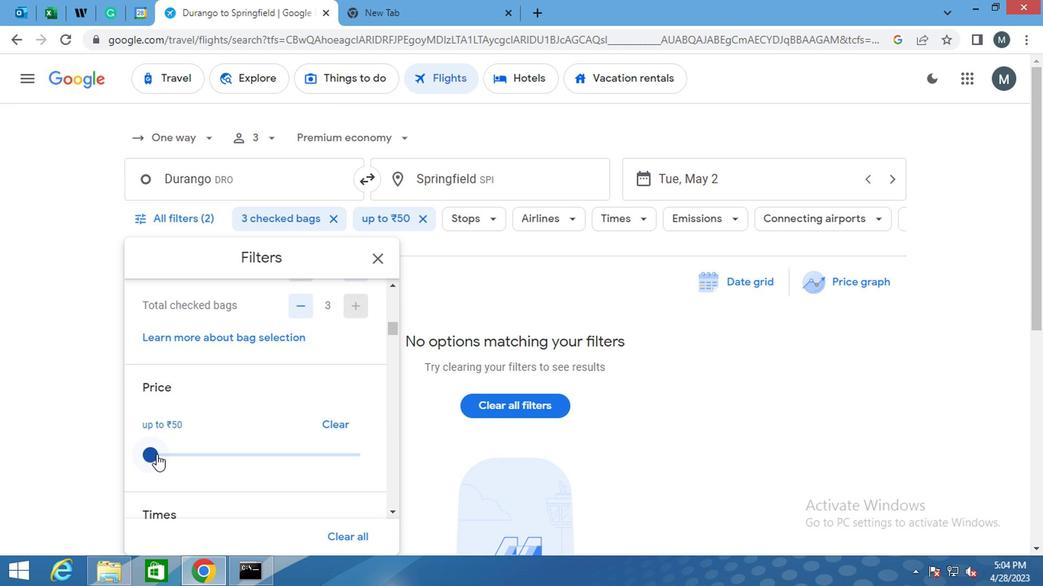
Action: Mouse moved to (279, 432)
Screenshot: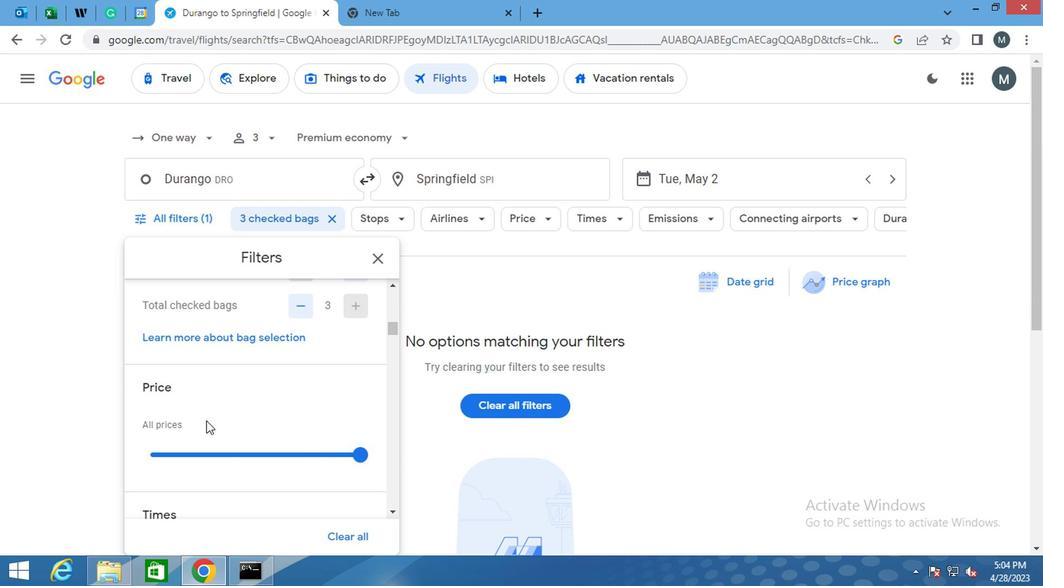 
Action: Mouse scrolled (279, 432) with delta (0, 0)
Screenshot: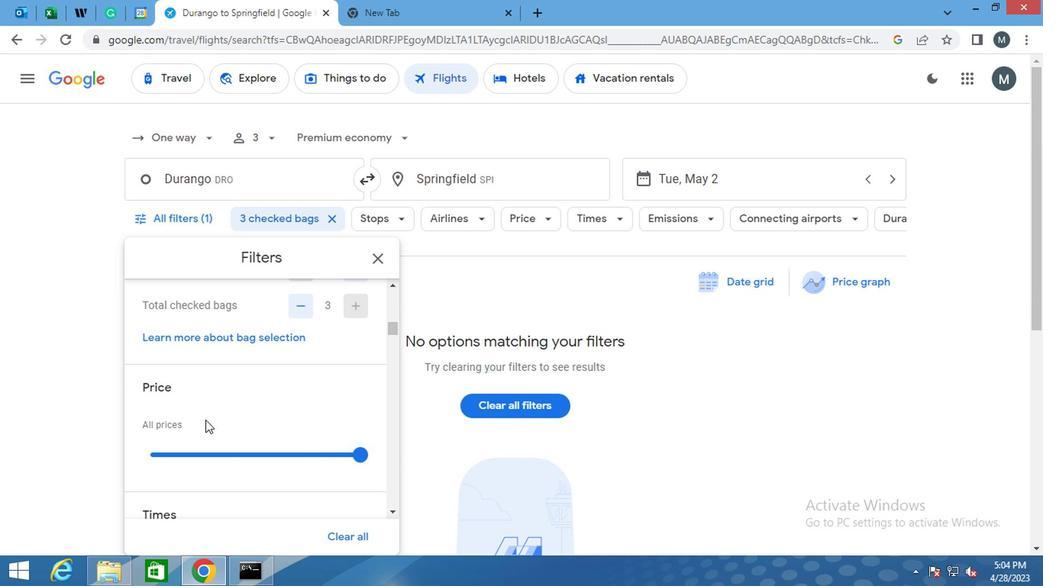 
Action: Mouse scrolled (279, 432) with delta (0, 0)
Screenshot: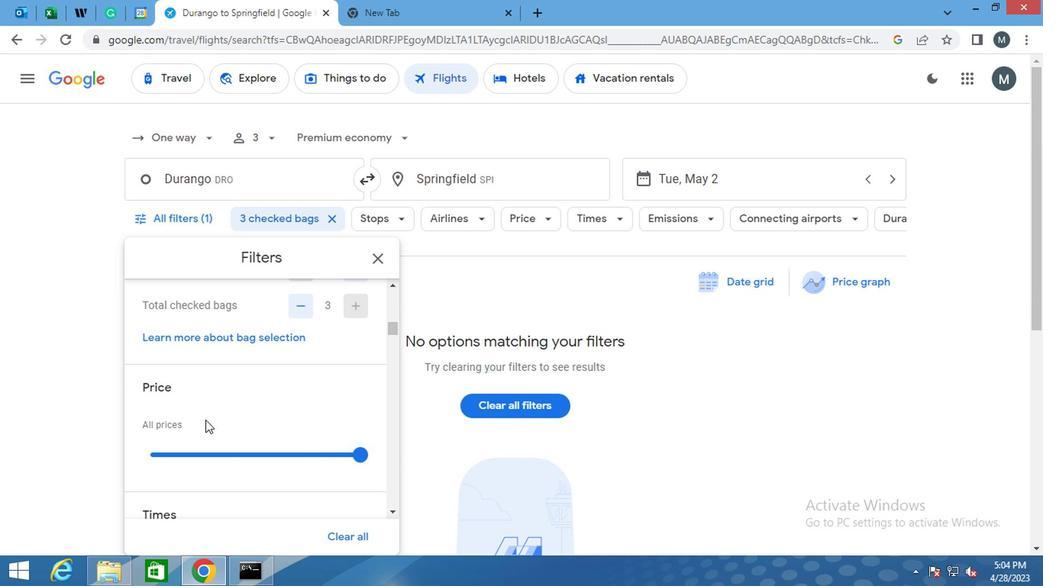 
Action: Mouse moved to (279, 432)
Screenshot: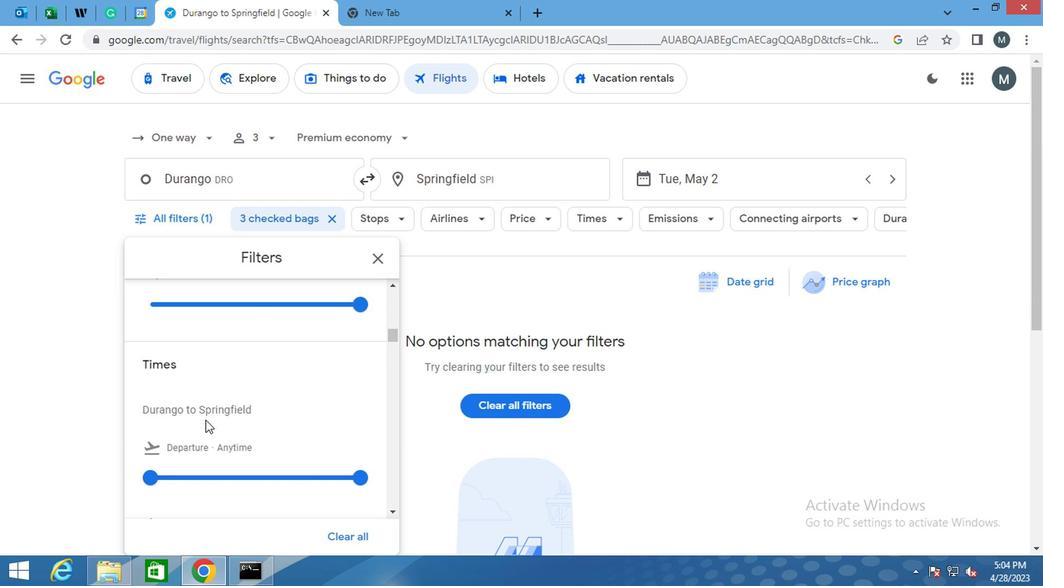 
Action: Mouse scrolled (279, 432) with delta (0, 0)
Screenshot: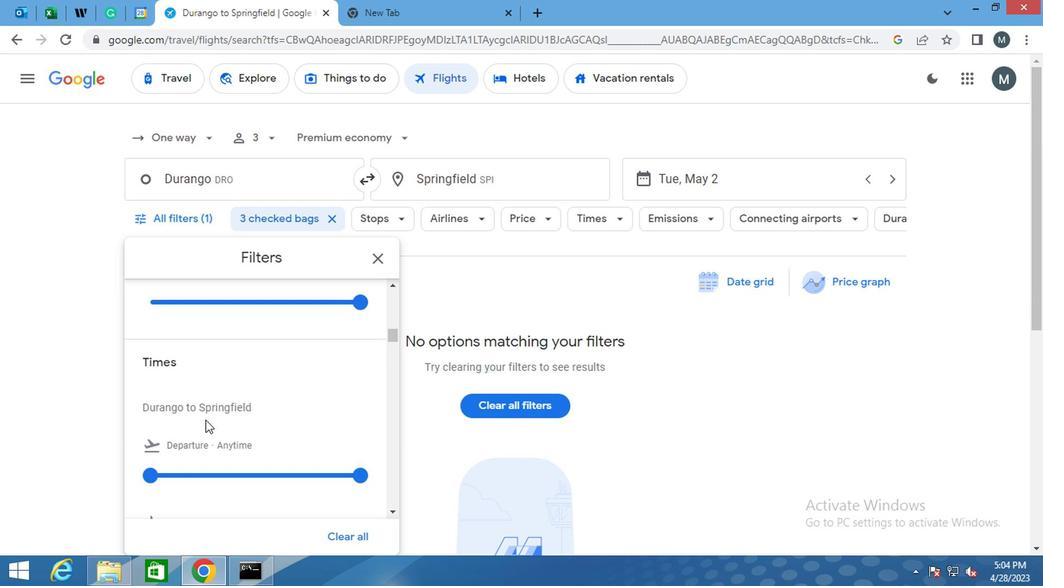 
Action: Mouse scrolled (279, 432) with delta (0, 0)
Screenshot: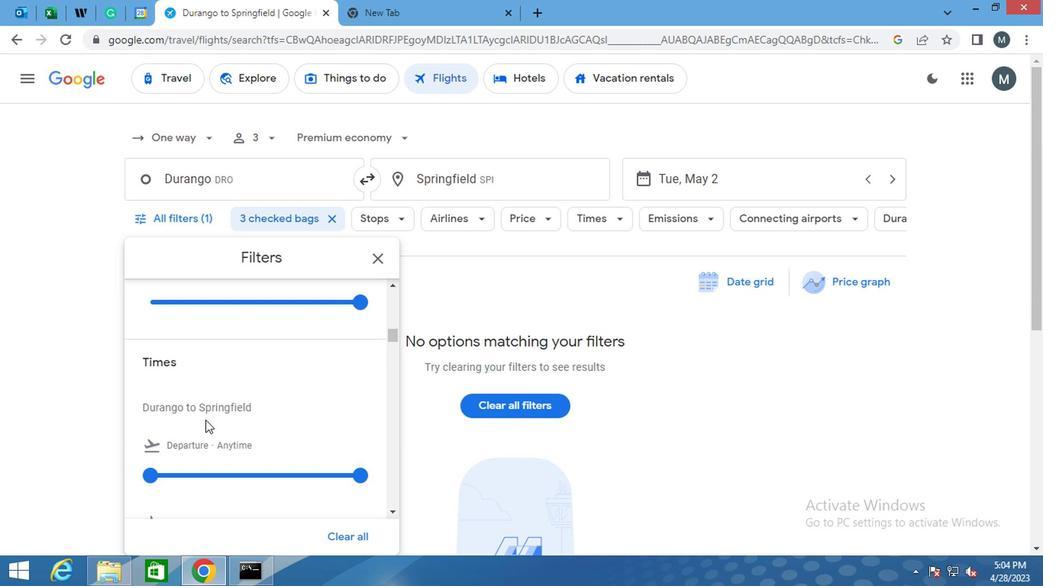 
Action: Mouse moved to (278, 396)
Screenshot: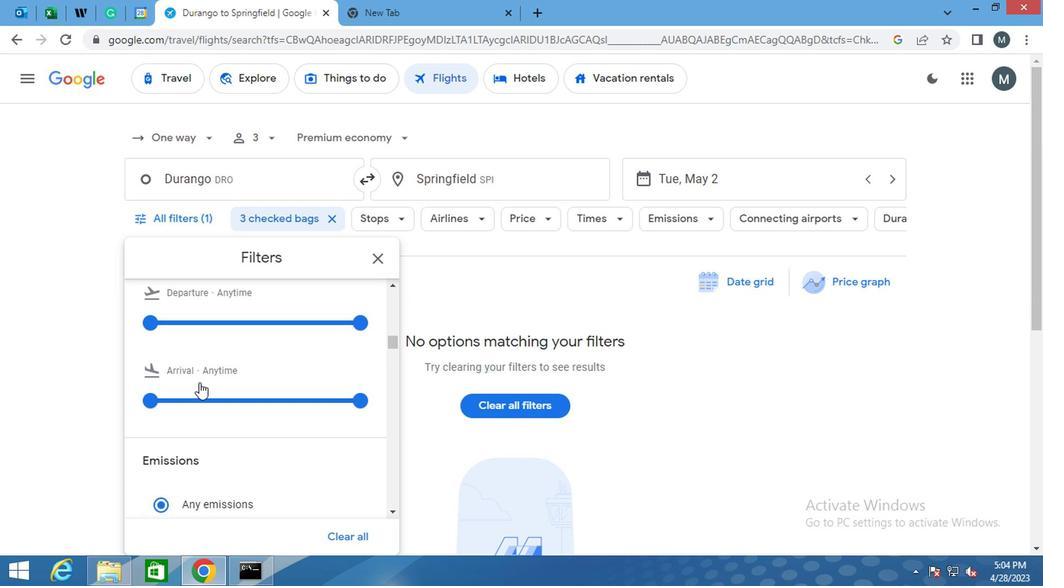 
Action: Mouse scrolled (278, 397) with delta (0, 0)
Screenshot: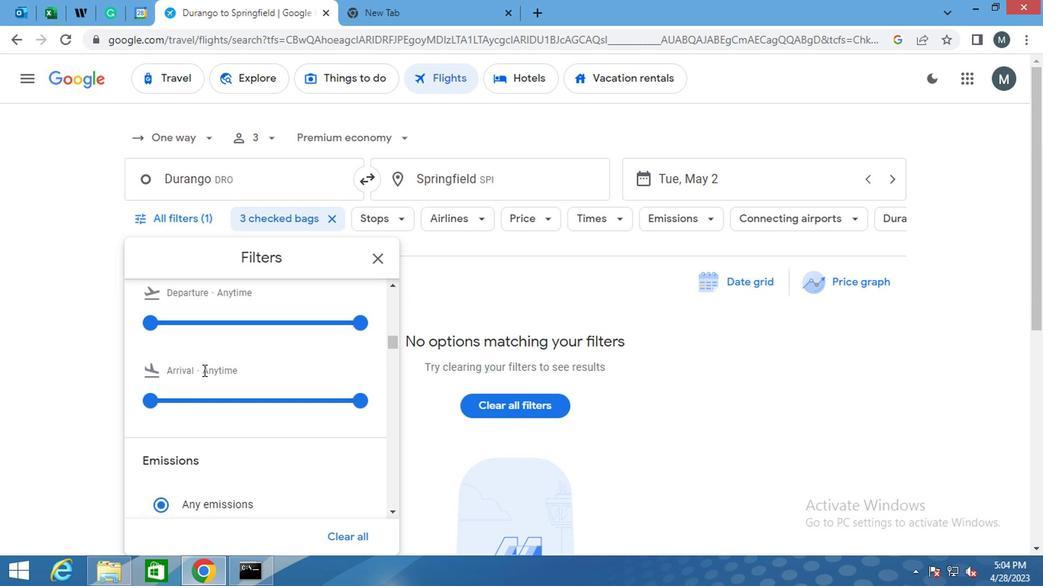 
Action: Mouse moved to (298, 416)
Screenshot: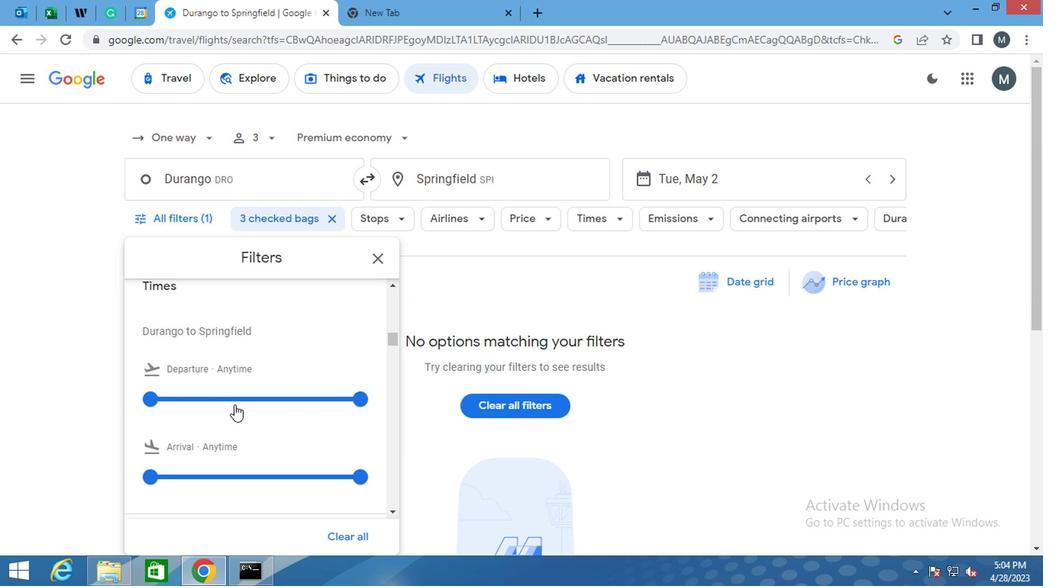 
Action: Mouse pressed left at (298, 416)
Screenshot: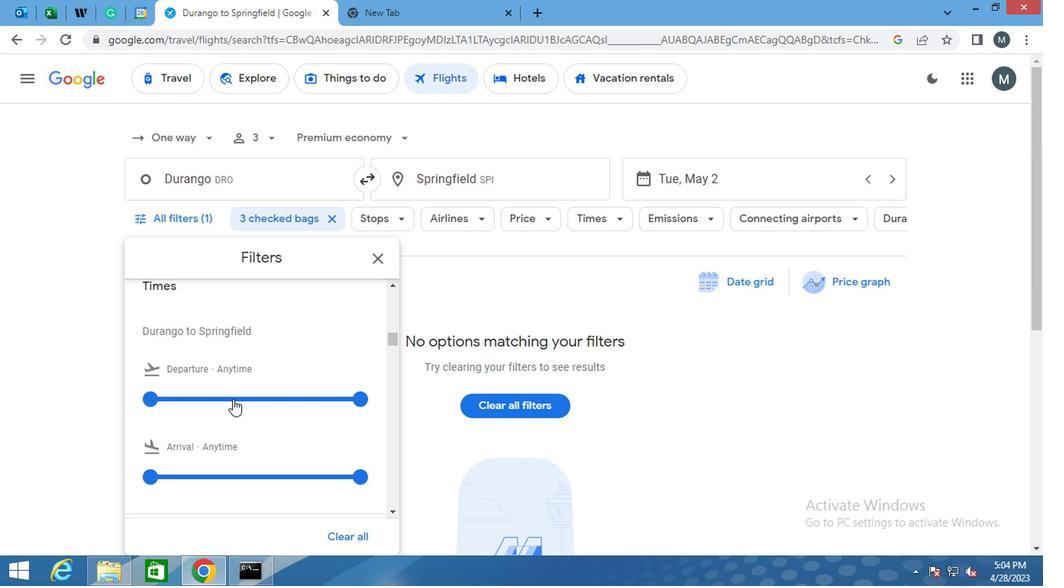 
Action: Mouse moved to (297, 415)
Screenshot: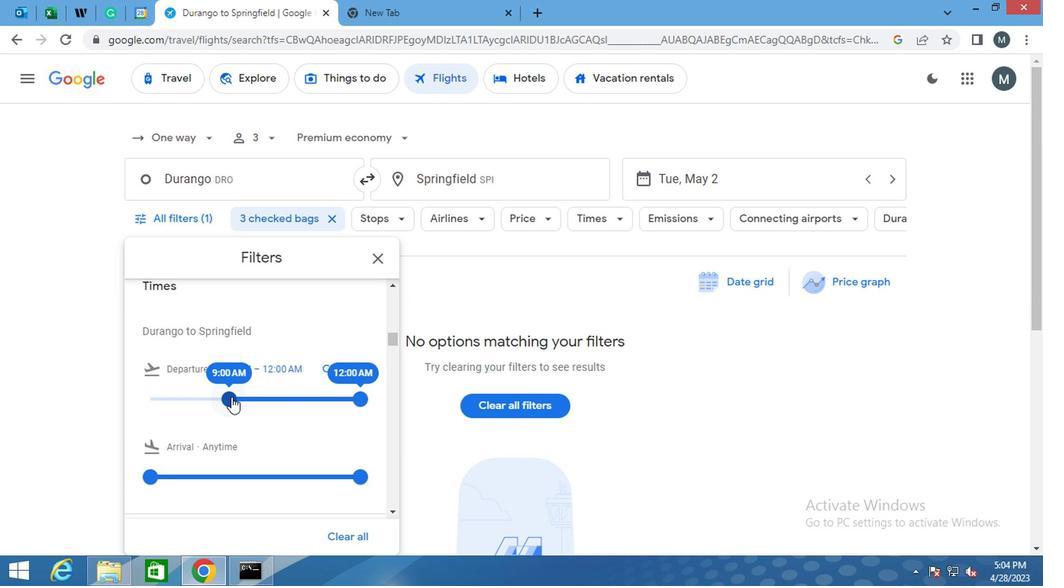 
Action: Mouse pressed left at (297, 415)
Screenshot: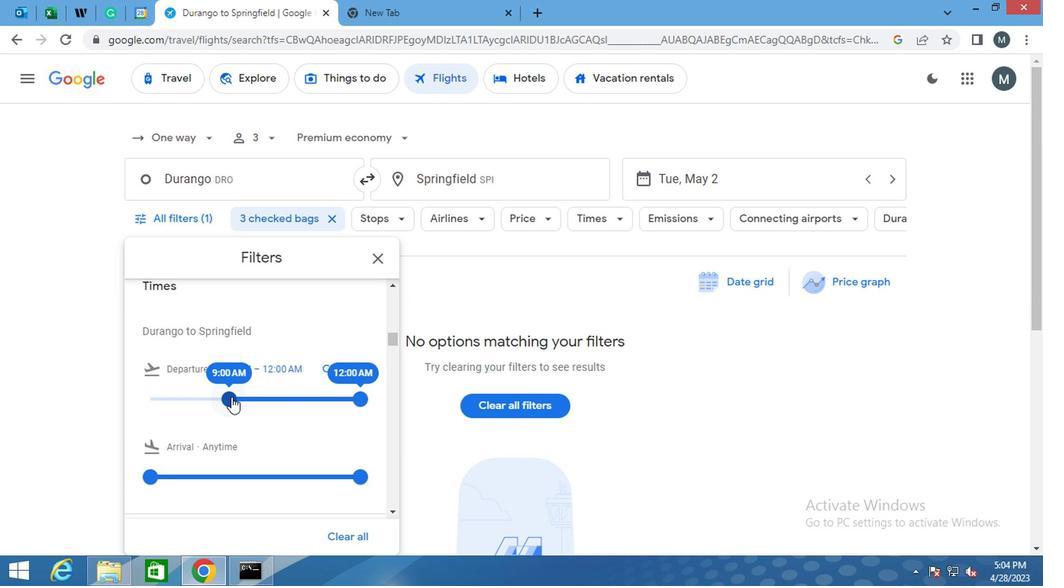 
Action: Mouse moved to (292, 416)
Screenshot: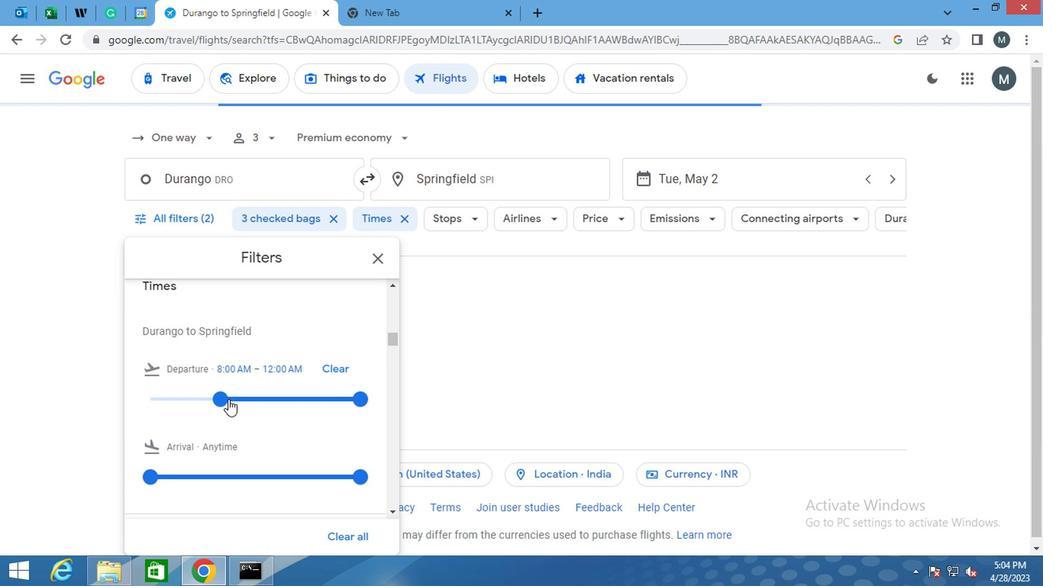 
Action: Mouse pressed left at (292, 416)
Screenshot: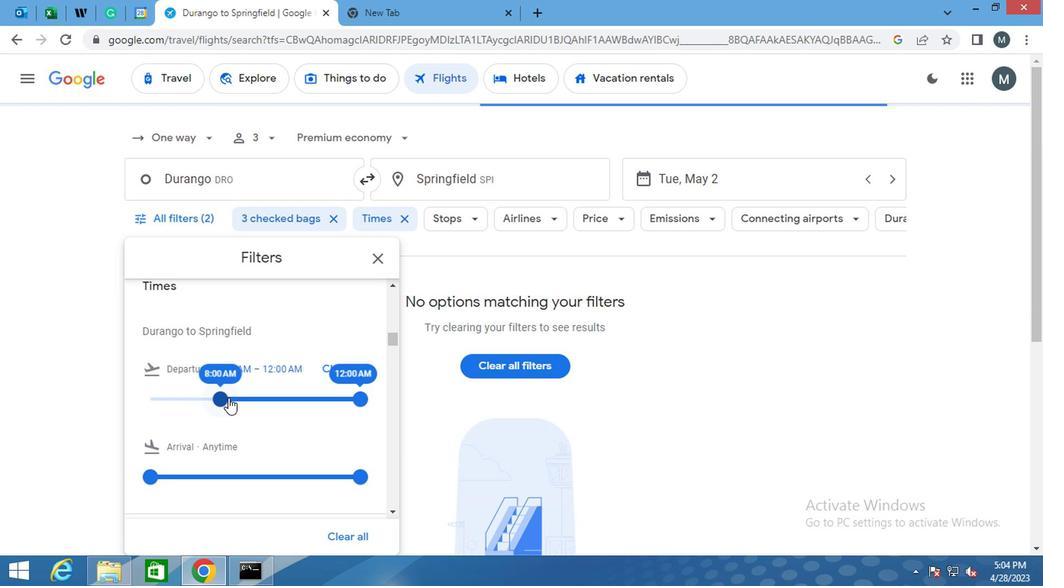 
Action: Mouse moved to (384, 416)
Screenshot: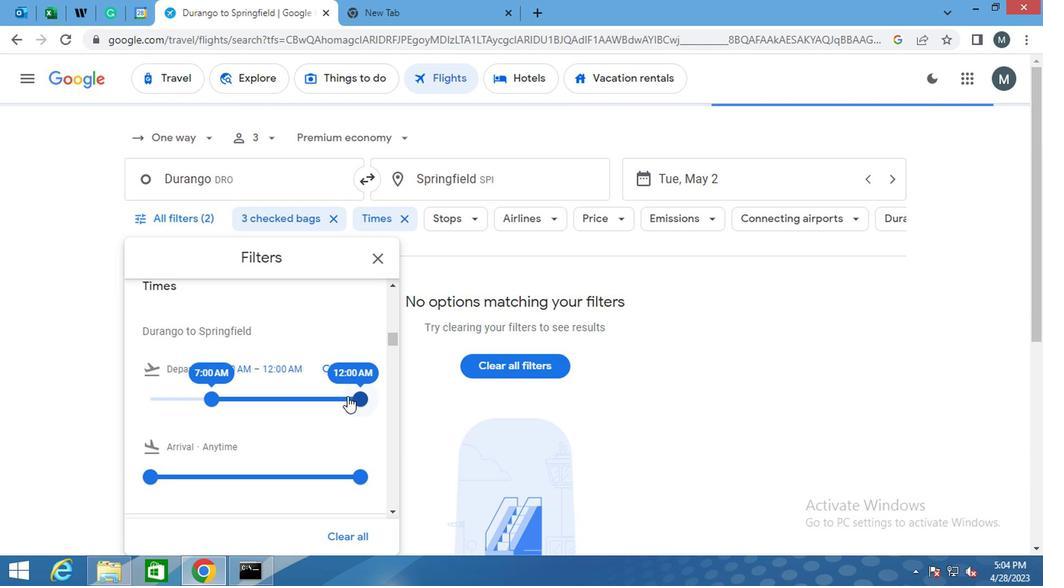 
Action: Mouse pressed left at (384, 416)
Screenshot: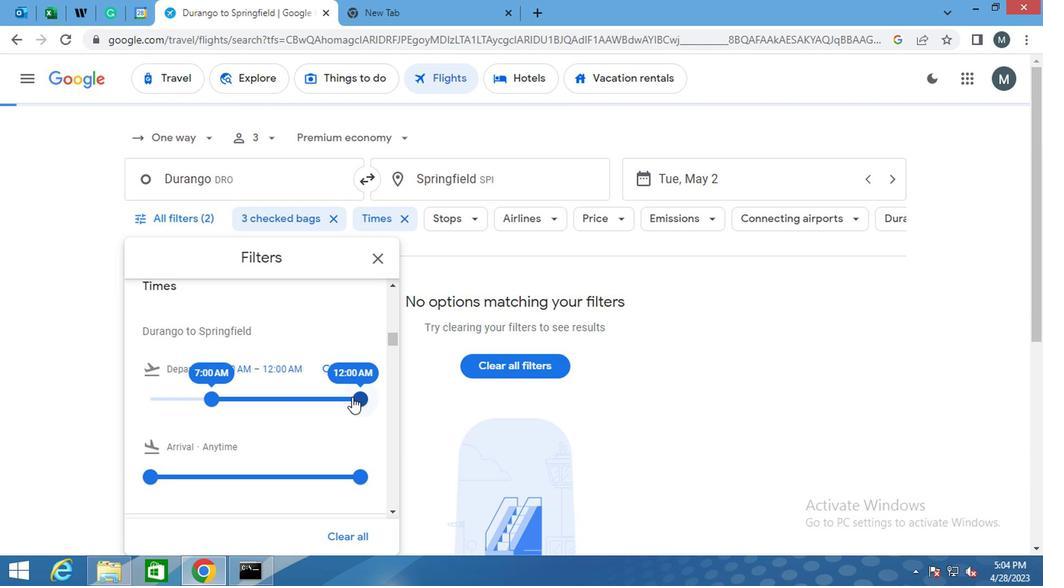 
Action: Mouse moved to (308, 428)
Screenshot: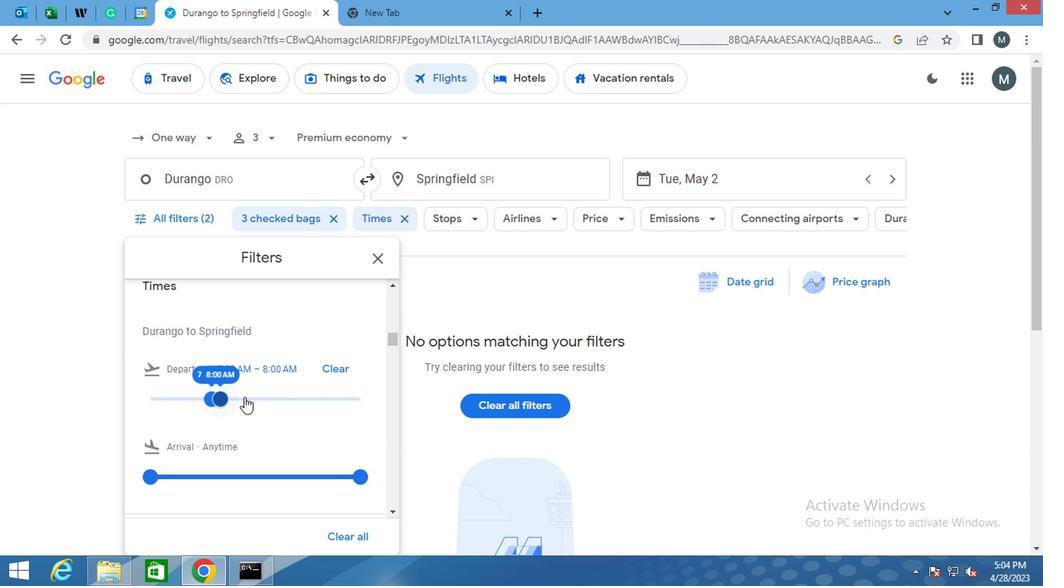 
Action: Mouse scrolled (308, 427) with delta (0, 0)
Screenshot: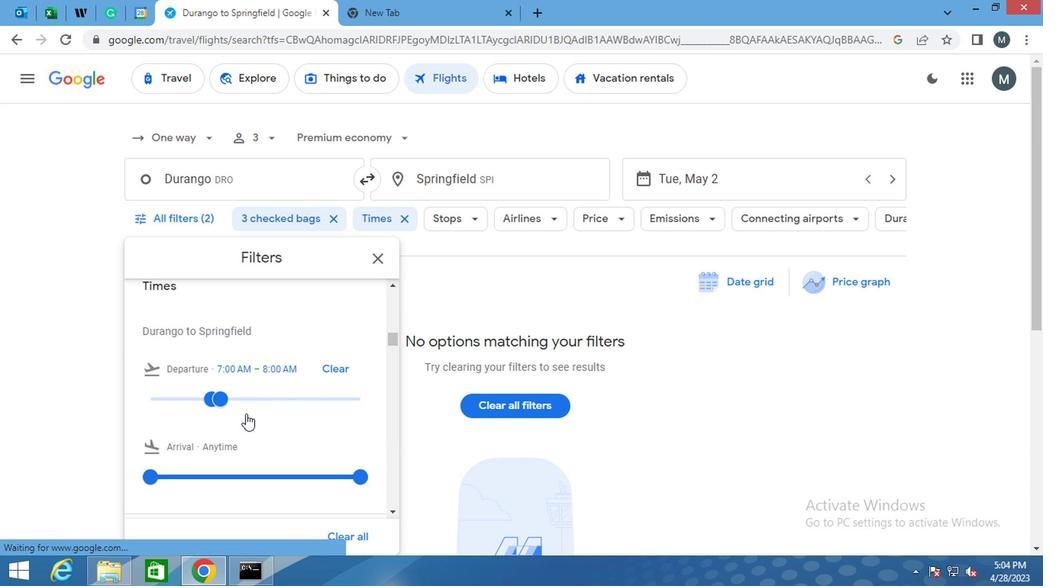 
Action: Mouse moved to (400, 319)
Screenshot: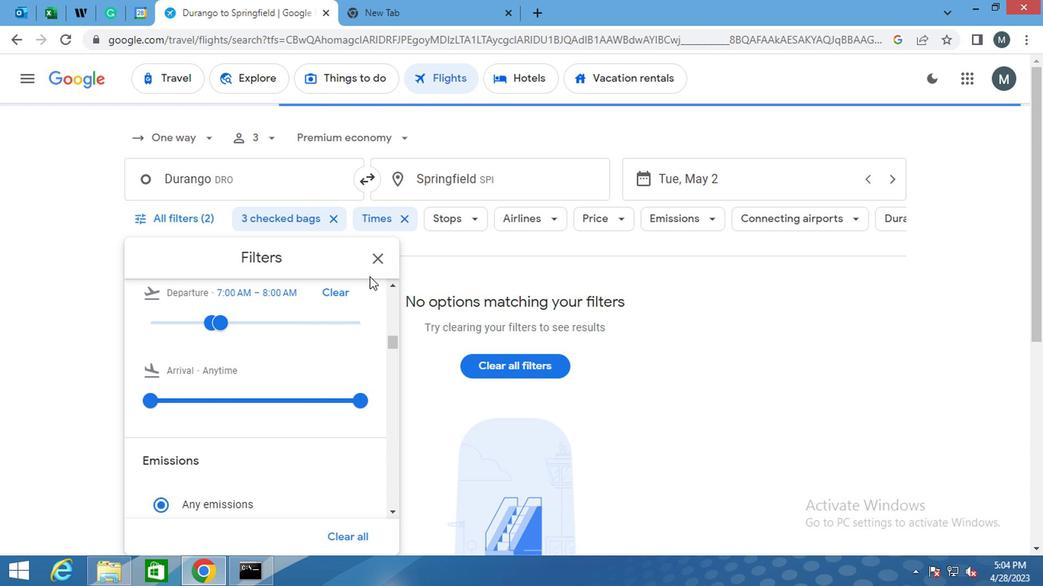 
Action: Mouse pressed left at (400, 319)
Screenshot: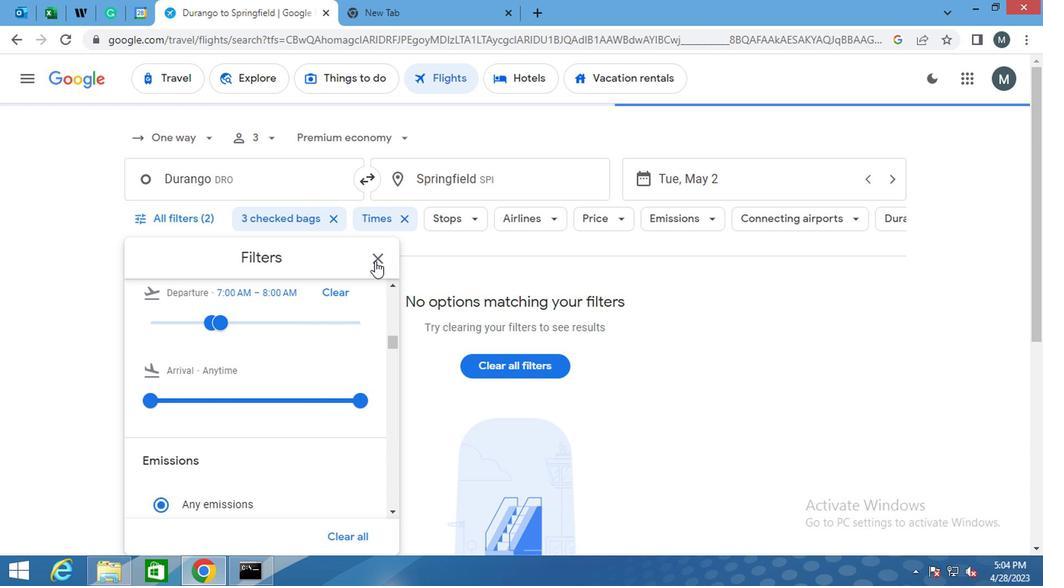 
